 Task: Select the current location as Golden Gate National Recreation Area, California, United States . Now zoom - , and verify the location . Hide zoom slider
Action: Mouse moved to (178, 172)
Screenshot: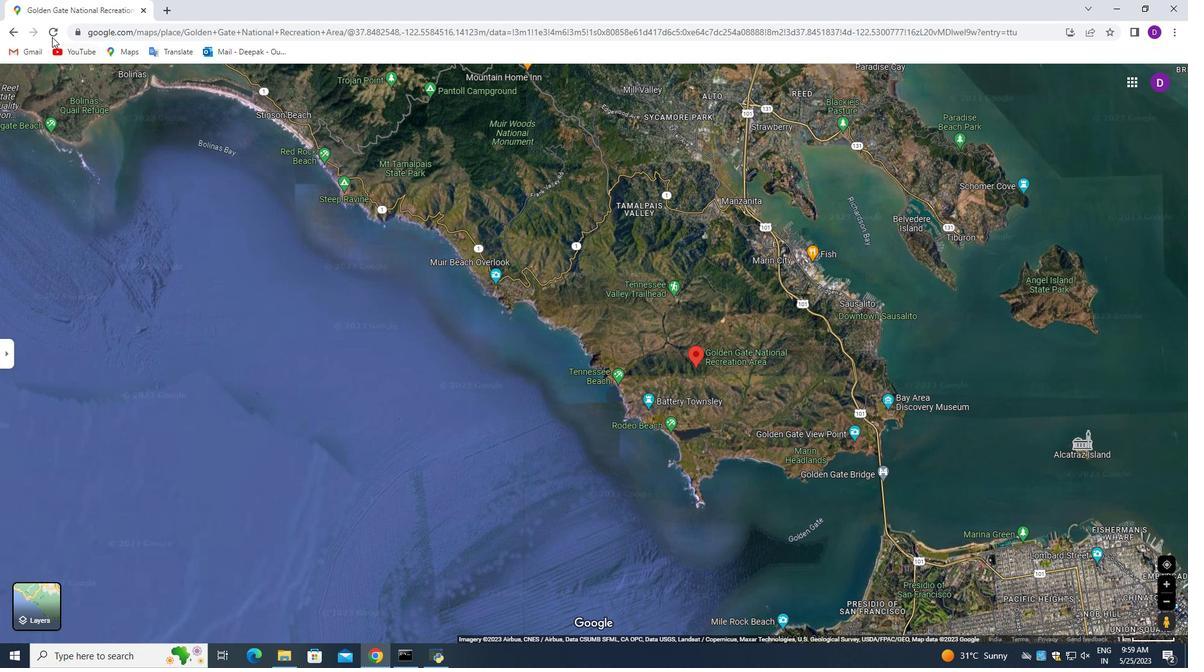 
Action: Mouse pressed left at (178, 172)
Screenshot: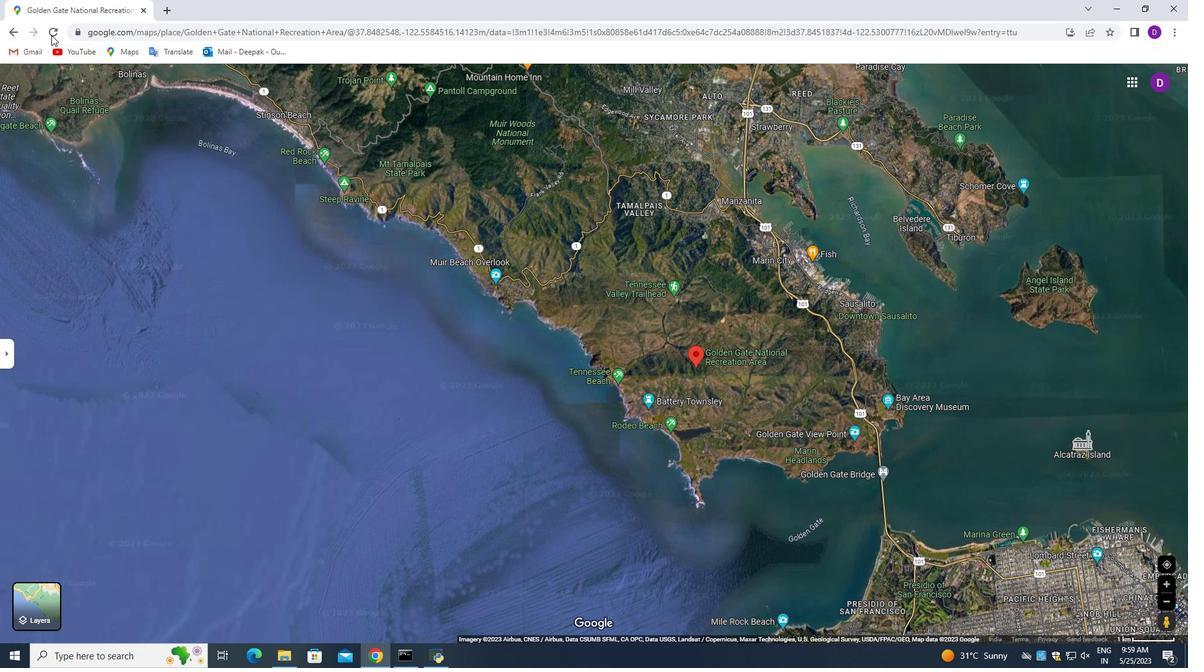 
Action: Mouse moved to (318, 186)
Screenshot: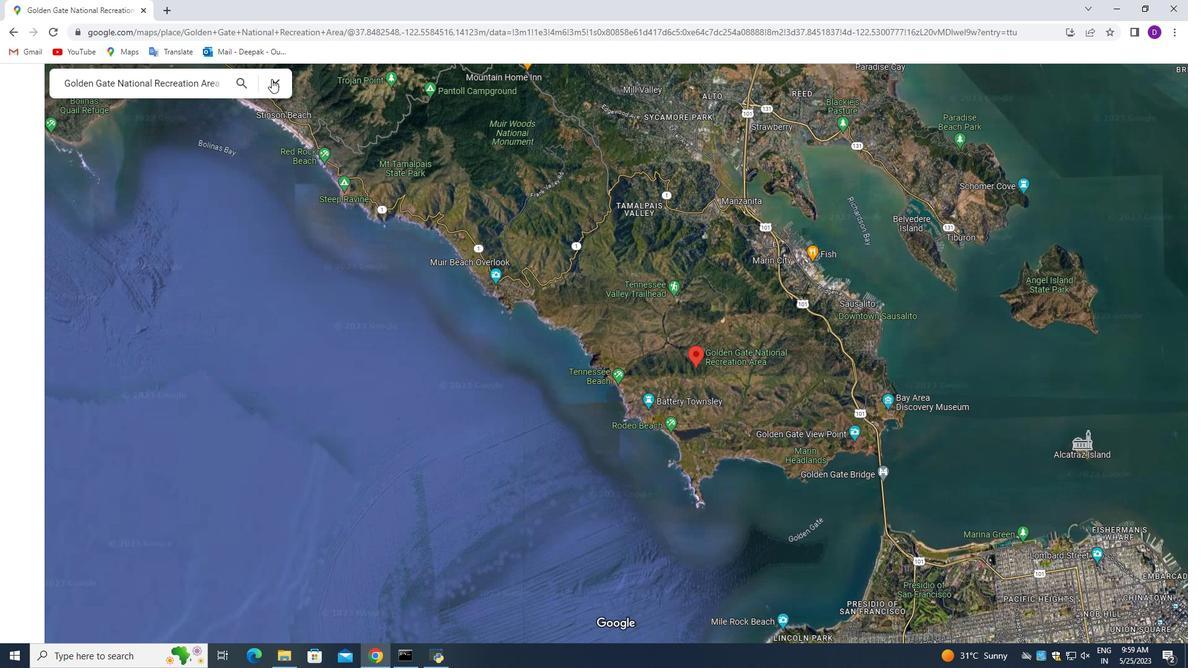 
Action: Mouse pressed left at (318, 186)
Screenshot: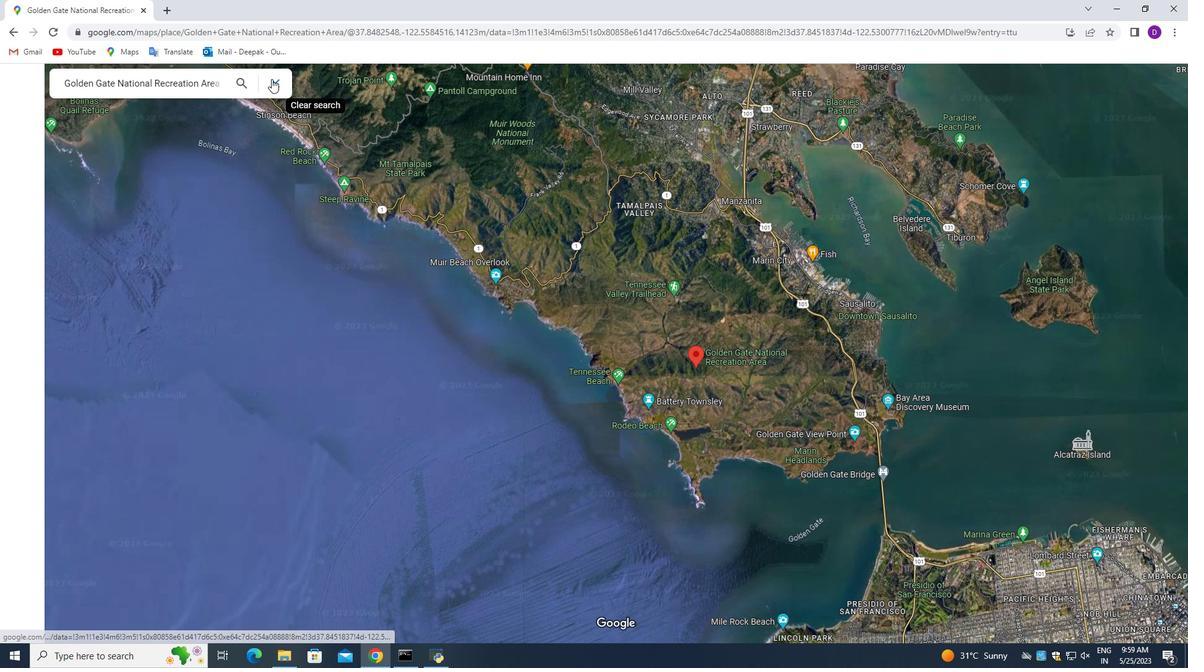 
Action: Mouse moved to (224, 186)
Screenshot: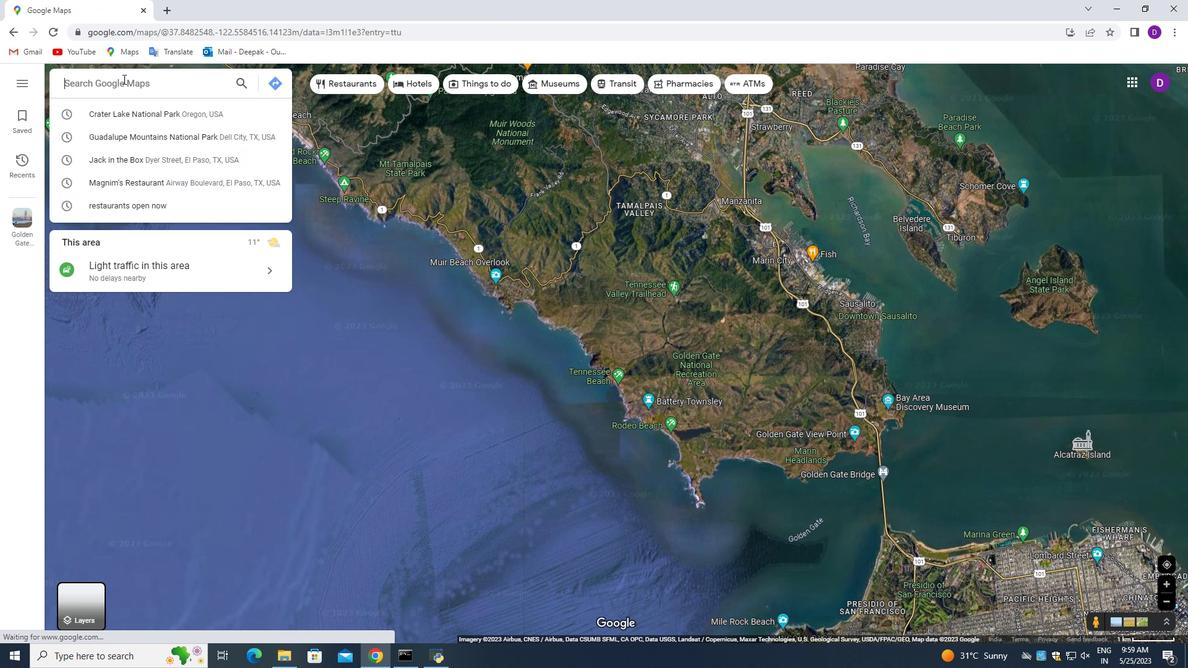 
Action: Mouse pressed left at (224, 186)
Screenshot: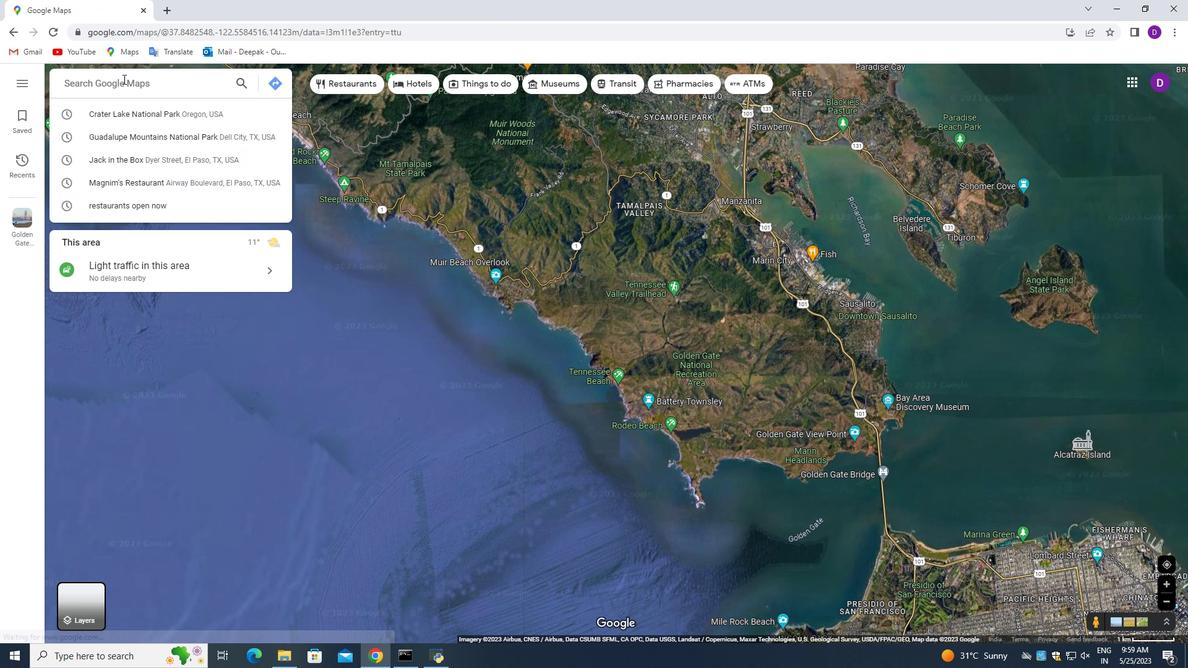 
Action: Mouse moved to (370, 207)
Screenshot: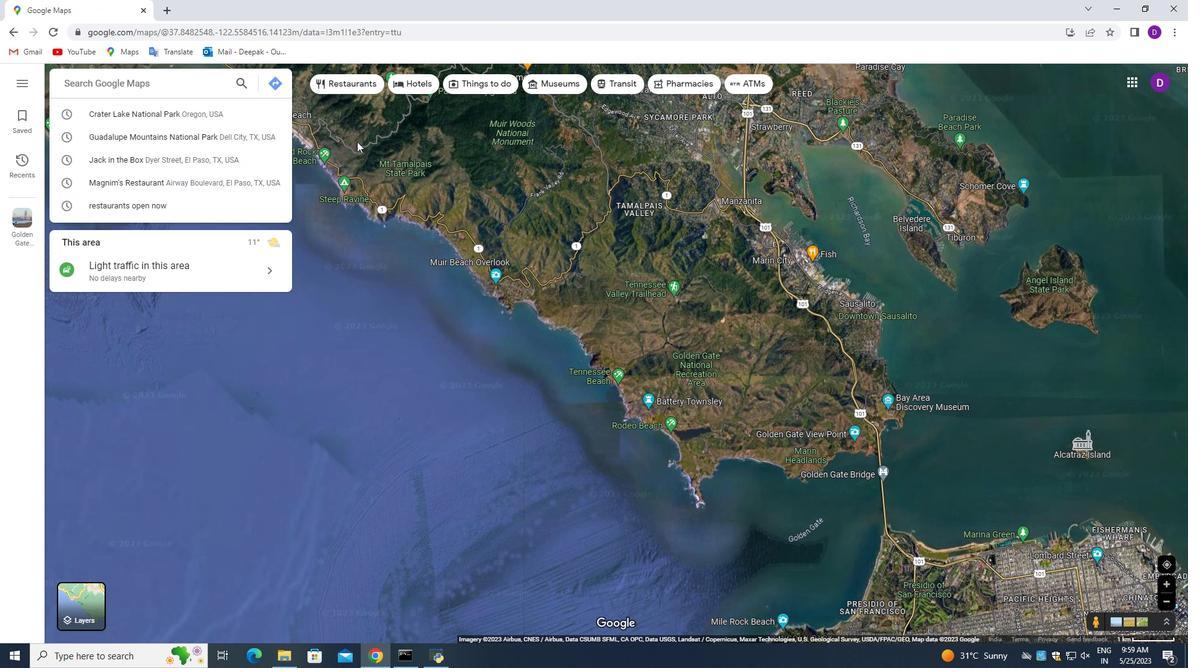 
Action: Key pressed <Key.enter><Key.shift_r><Key.shift_r><Key.shift_r>Golden<Key.space><Key.shift_r>Gate<Key.space><Key.shift>National<Key.space><Key.shift_r>Recreation<Key.space><Key.shift_r>Area,<Key.space><Key.shift_r>California,<Key.space><Key.shift>United<Key.space><Key.shift_r>States<Key.enter>
Screenshot: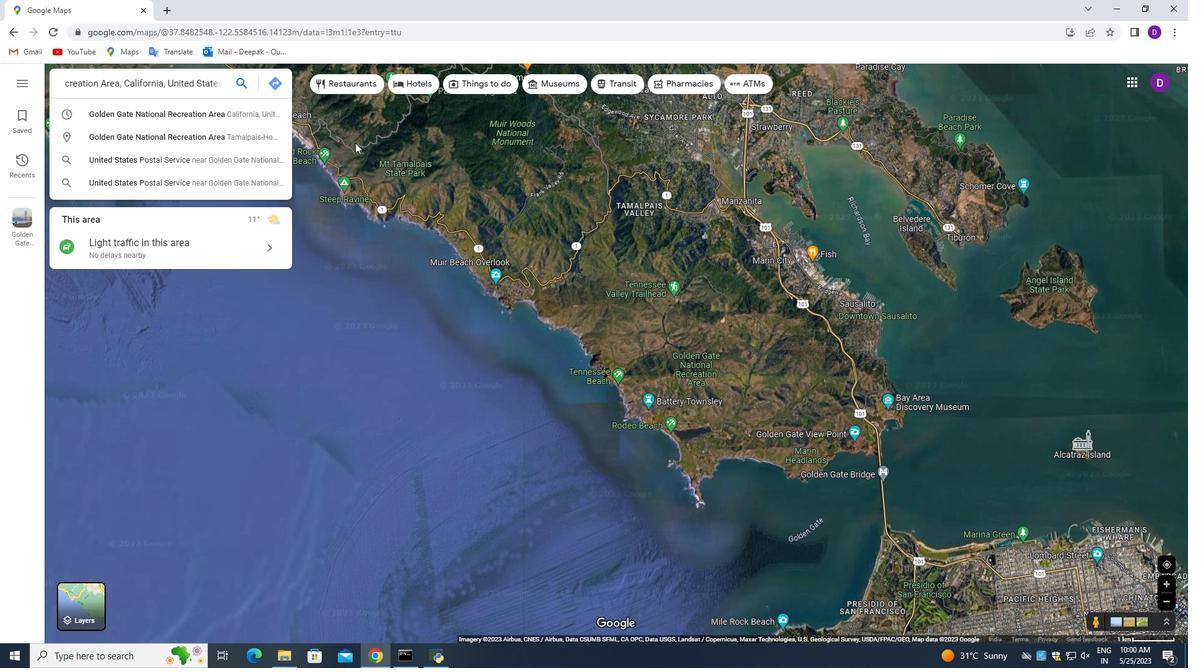
Action: Mouse moved to (588, 234)
Screenshot: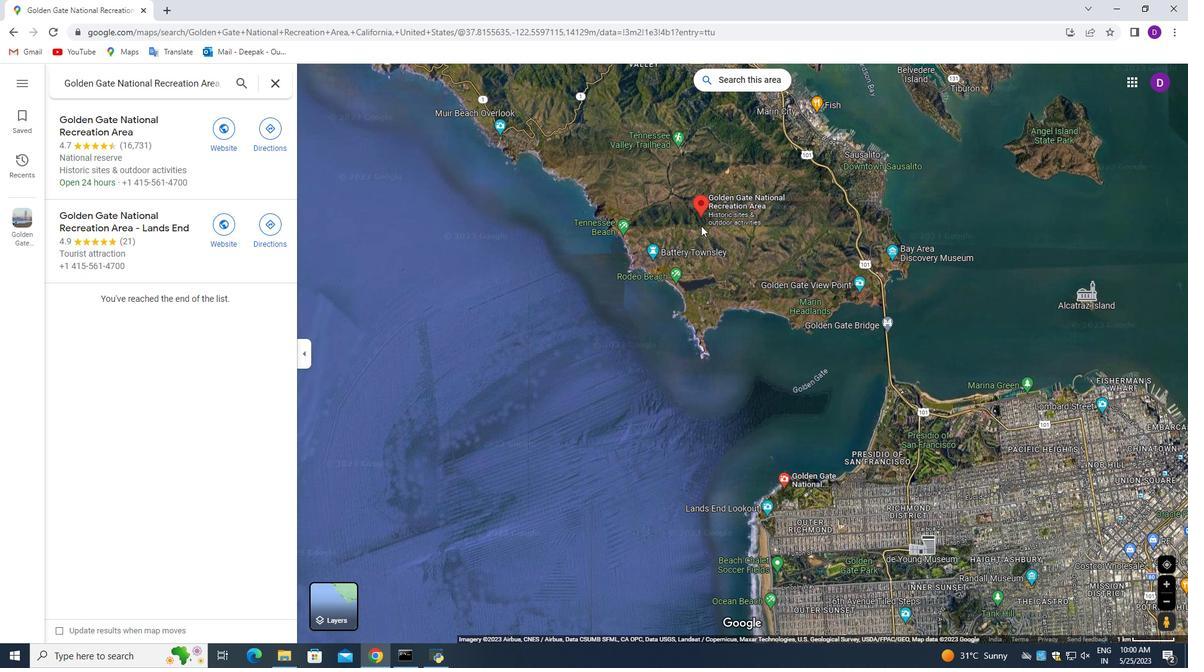 
Action: Mouse scrolled (588, 234) with delta (0, 0)
Screenshot: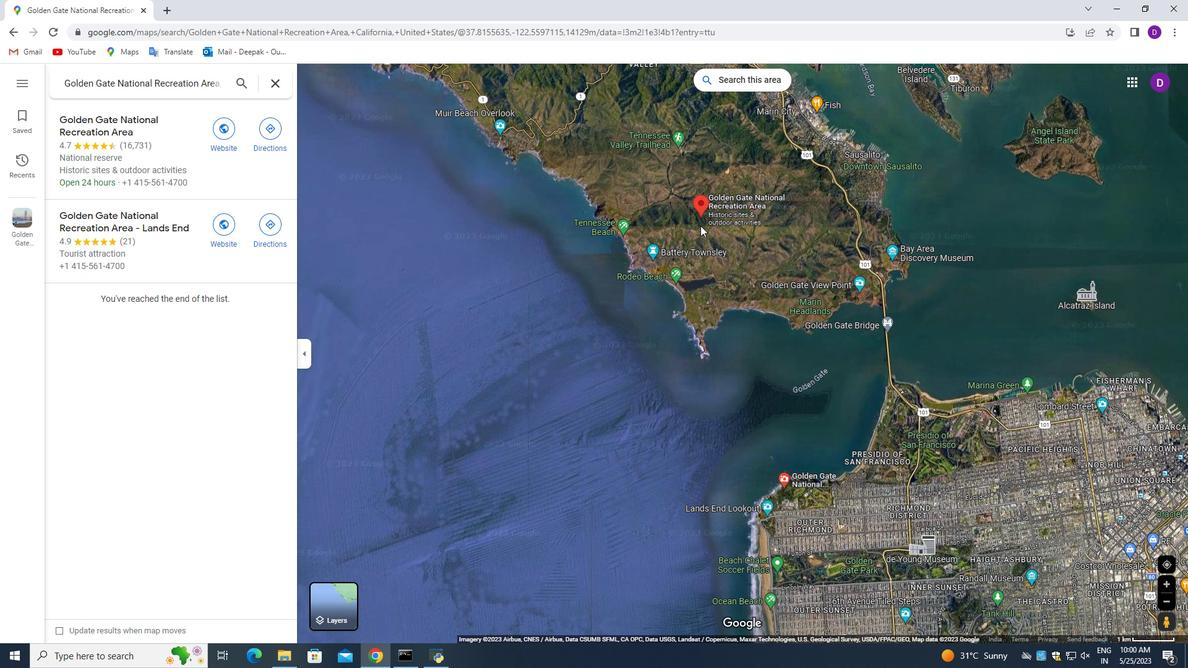 
Action: Mouse moved to (587, 234)
Screenshot: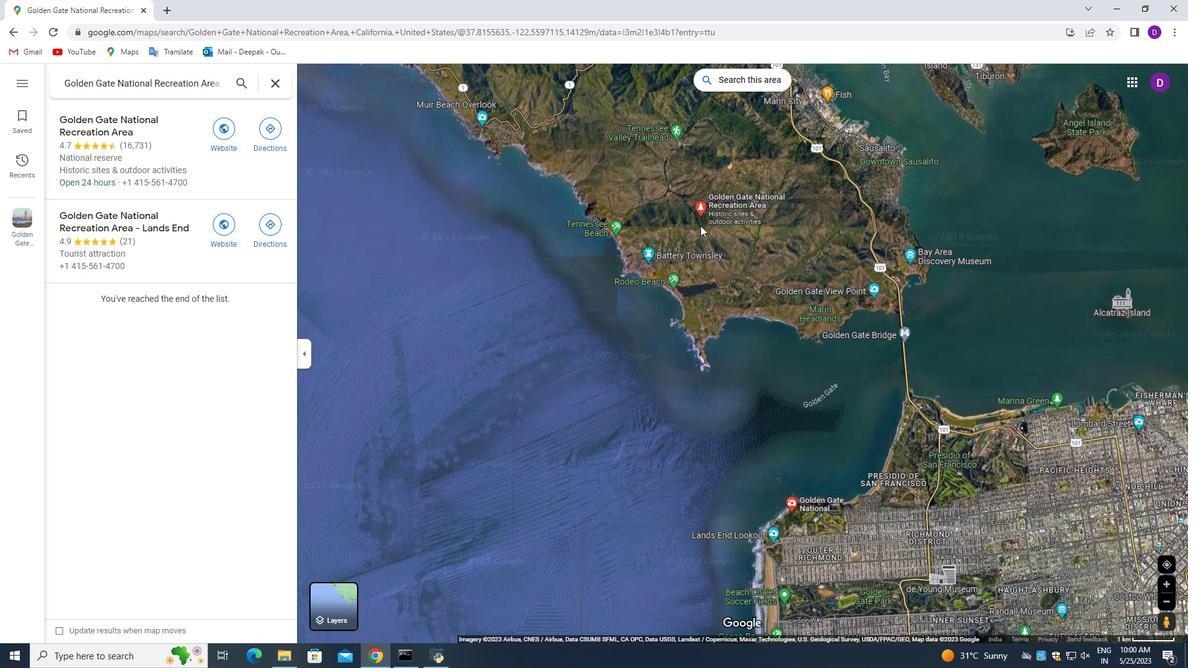 
Action: Mouse scrolled (587, 234) with delta (0, 0)
Screenshot: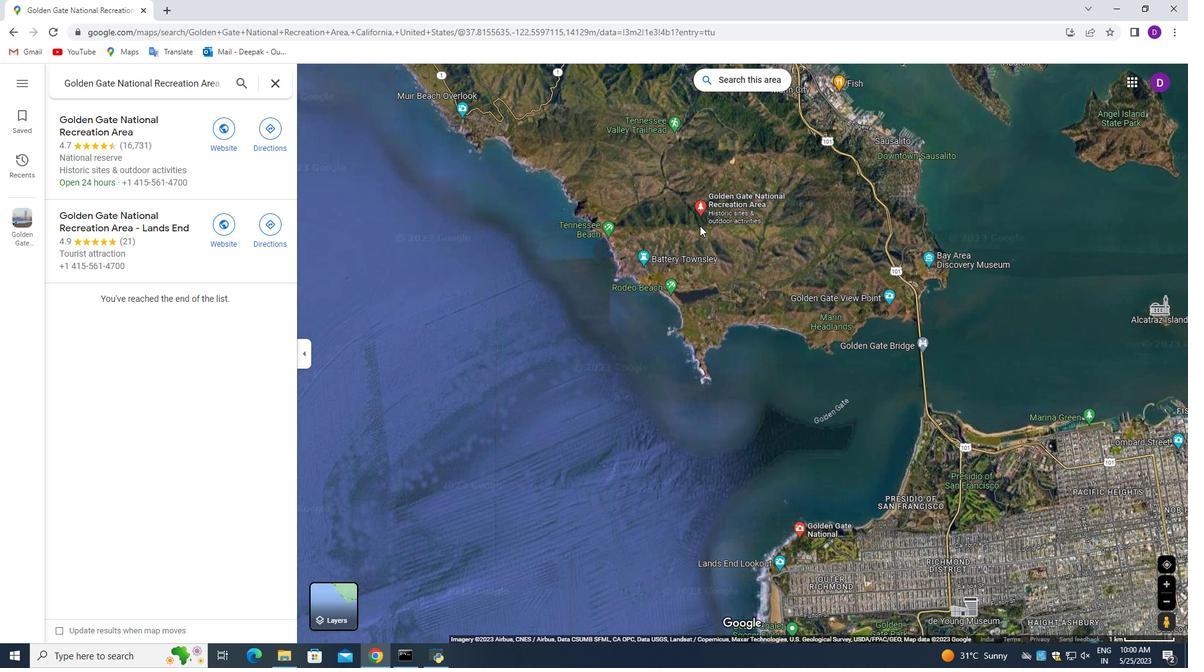 
Action: Mouse scrolled (587, 234) with delta (0, 0)
Screenshot: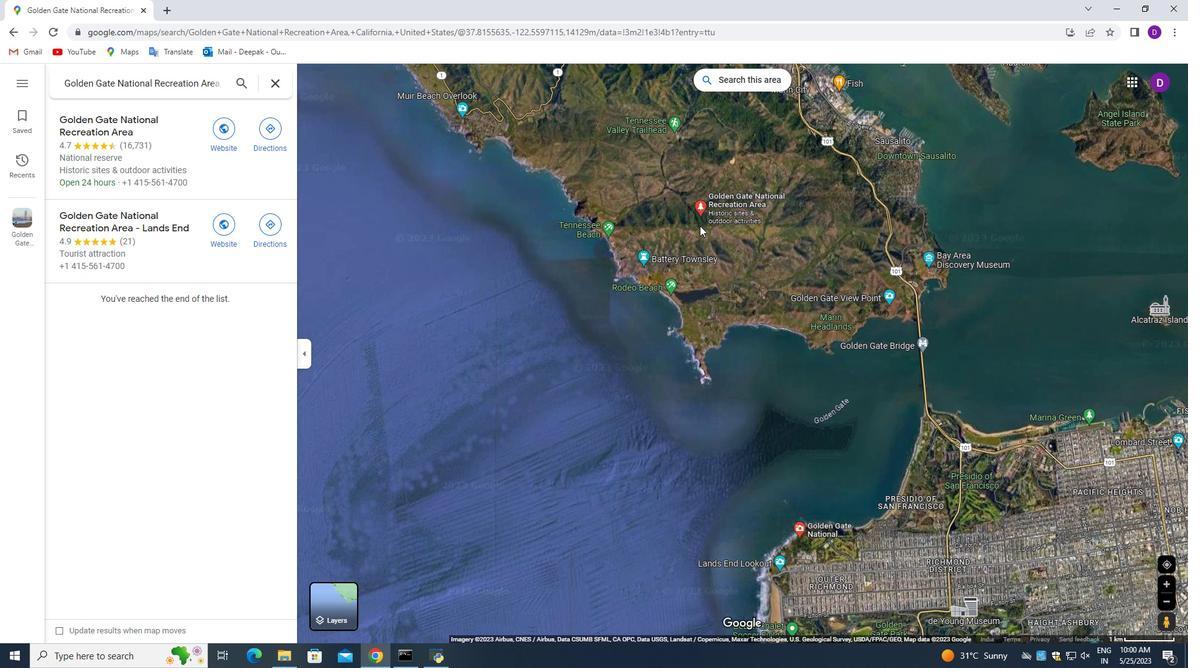 
Action: Mouse scrolled (587, 234) with delta (0, 0)
Screenshot: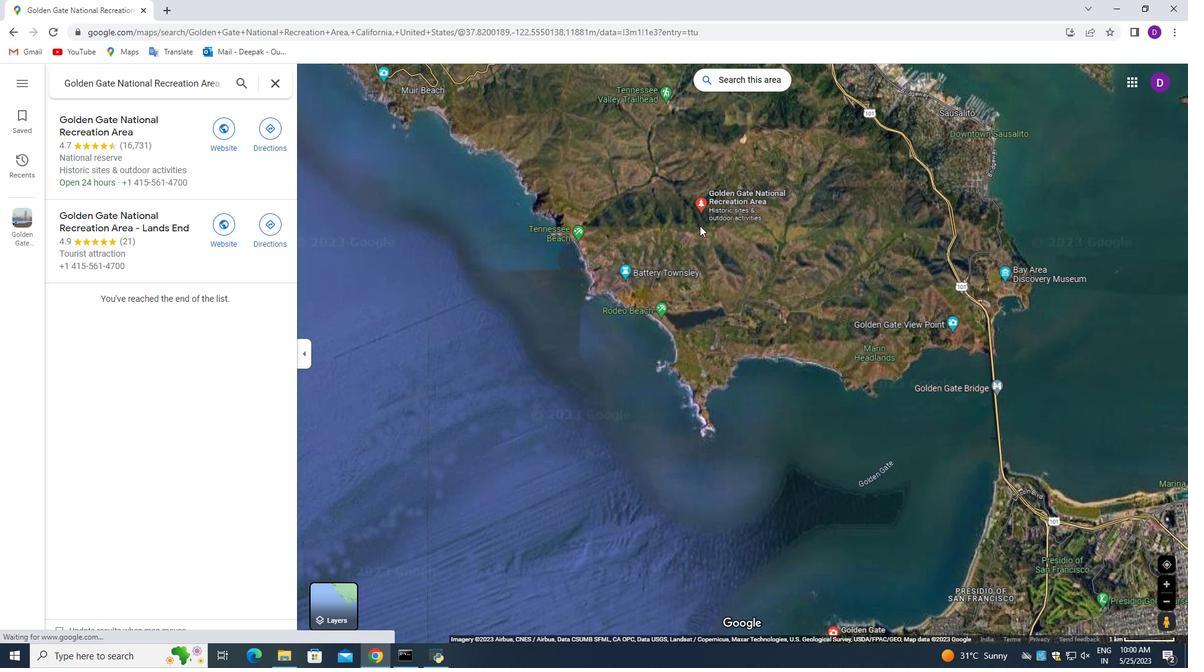 
Action: Mouse scrolled (587, 234) with delta (0, 0)
Screenshot: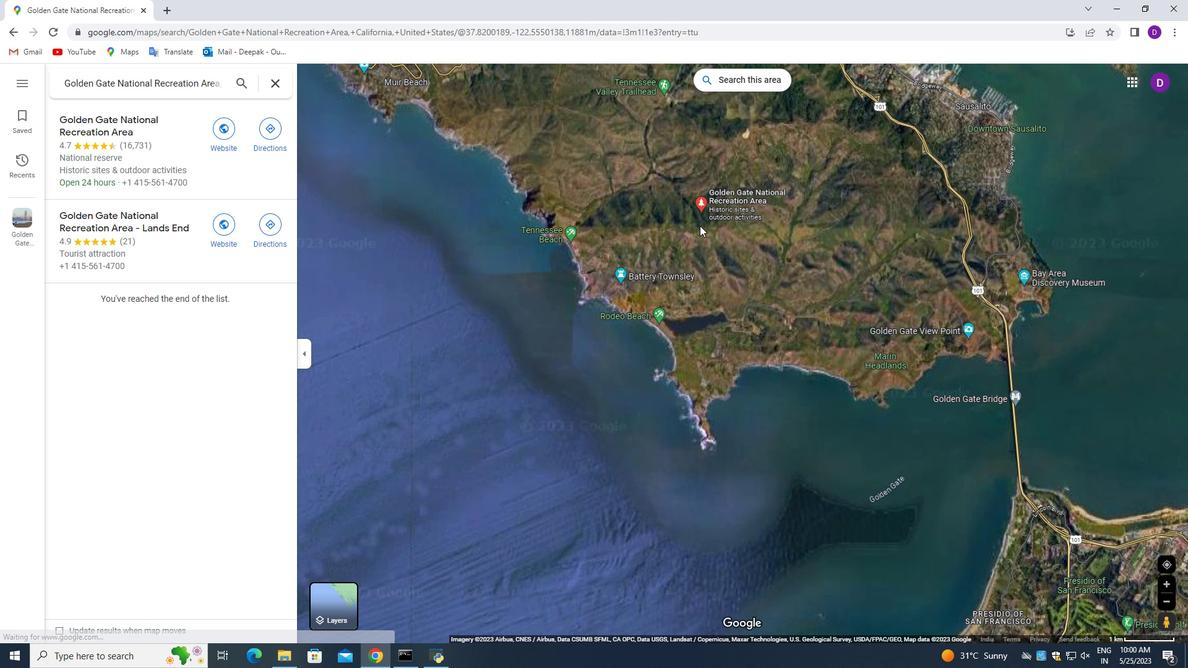 
Action: Mouse moved to (592, 229)
Screenshot: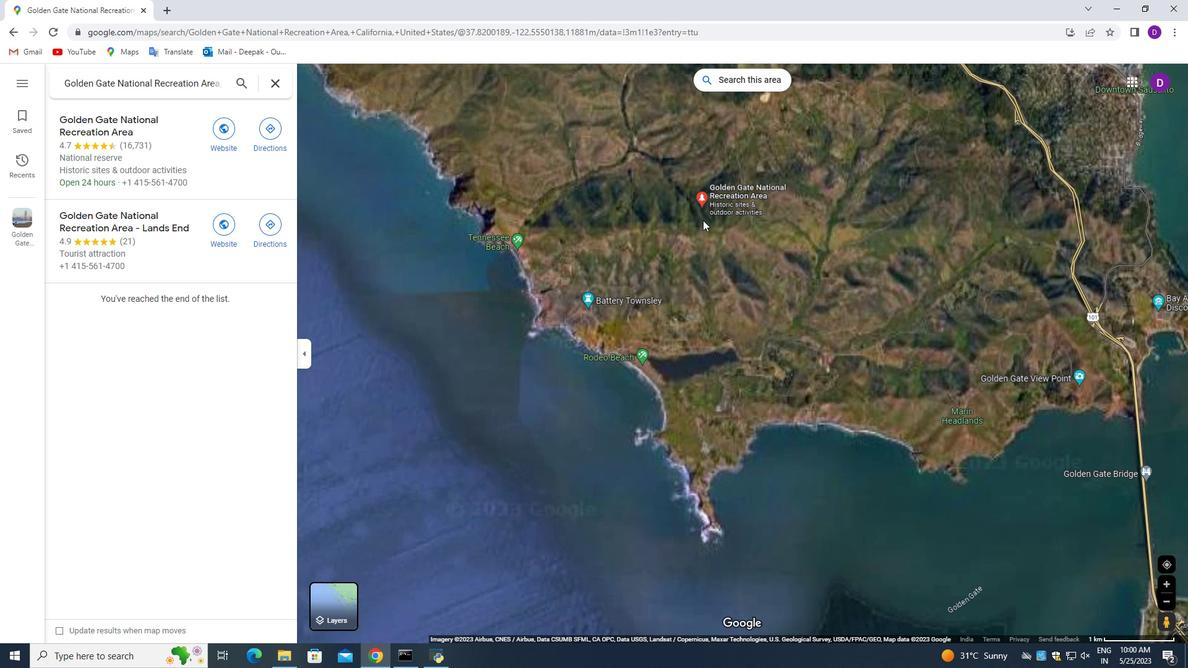 
Action: Mouse scrolled (592, 229) with delta (0, 0)
Screenshot: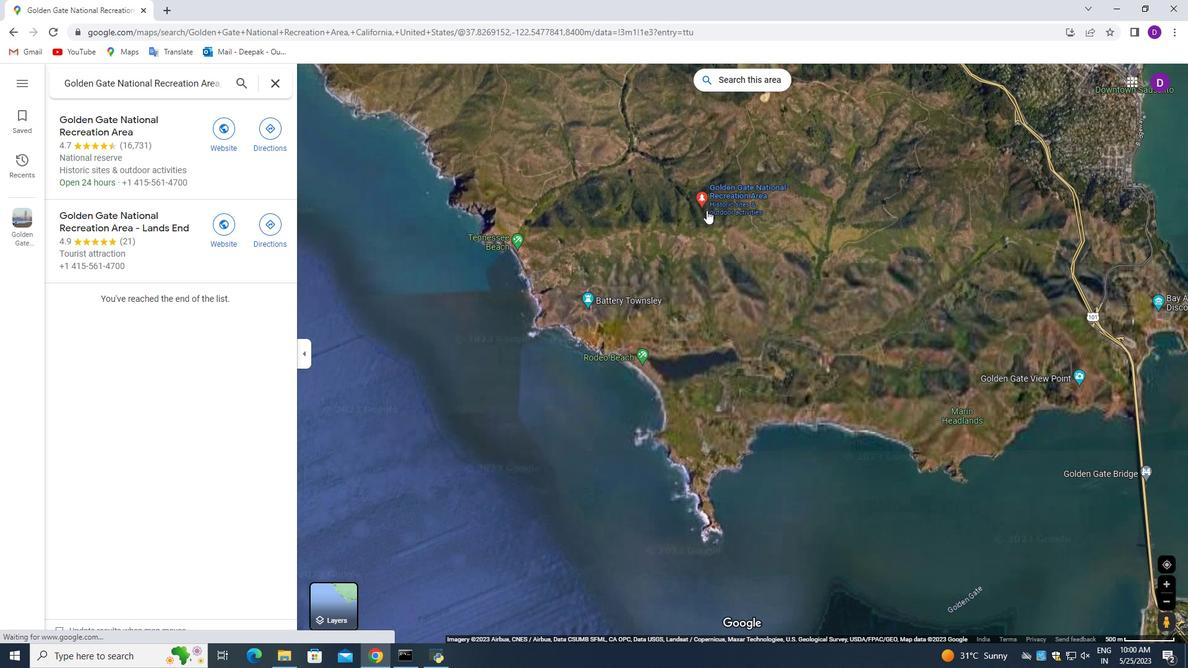 
Action: Mouse moved to (586, 231)
Screenshot: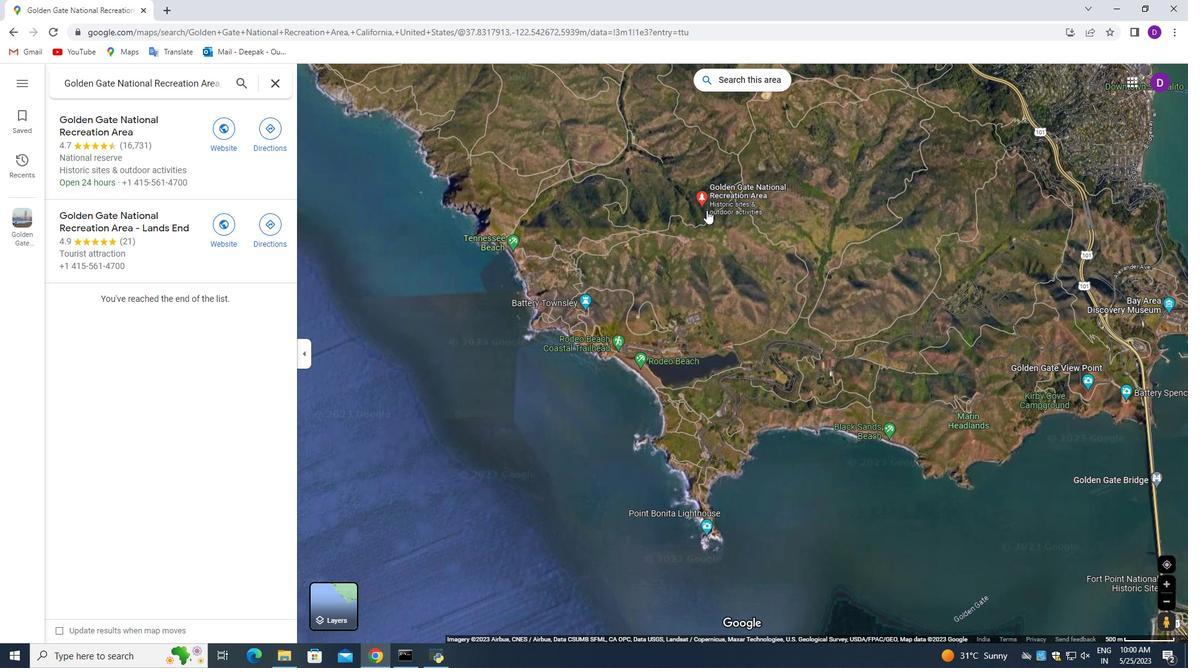 
Action: Mouse scrolled (586, 232) with delta (0, 0)
Screenshot: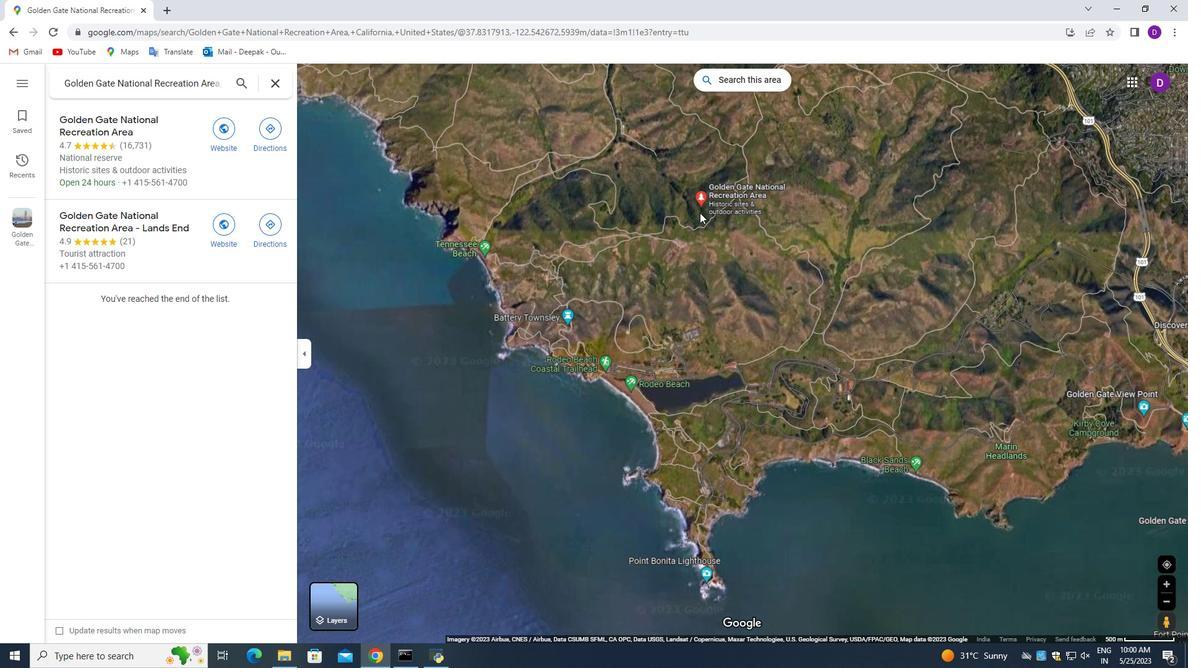 
Action: Mouse scrolled (586, 232) with delta (0, 0)
Screenshot: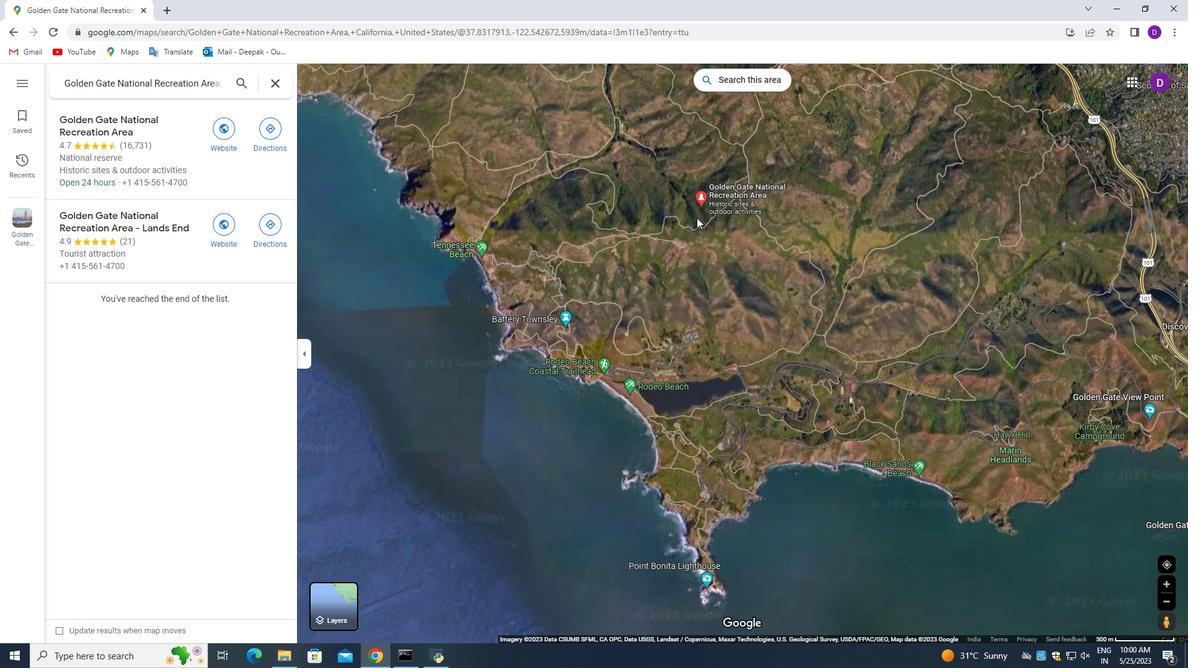
Action: Mouse moved to (590, 230)
Screenshot: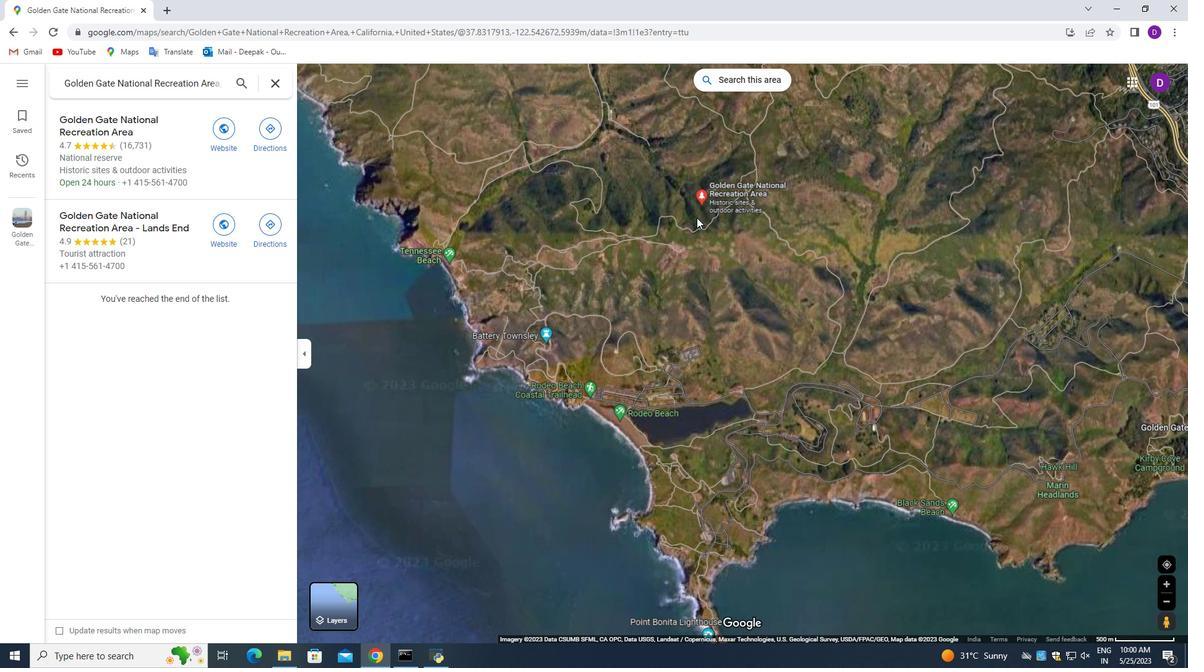 
Action: Mouse scrolled (590, 231) with delta (0, 0)
Screenshot: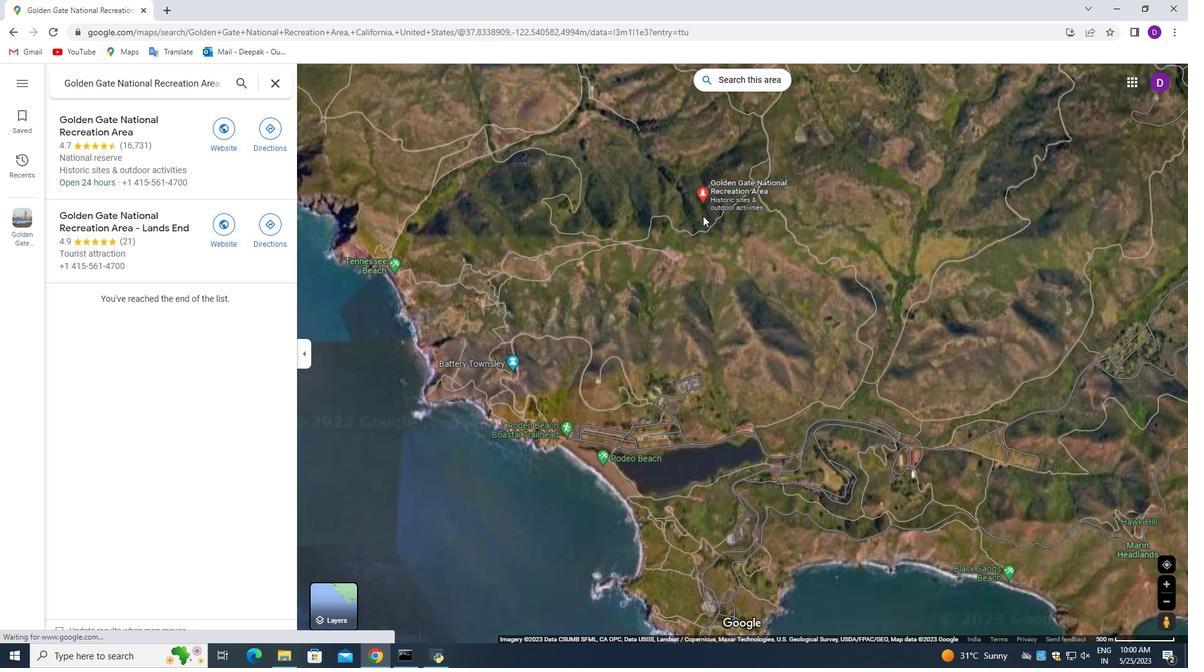 
Action: Mouse scrolled (590, 231) with delta (0, 0)
Screenshot: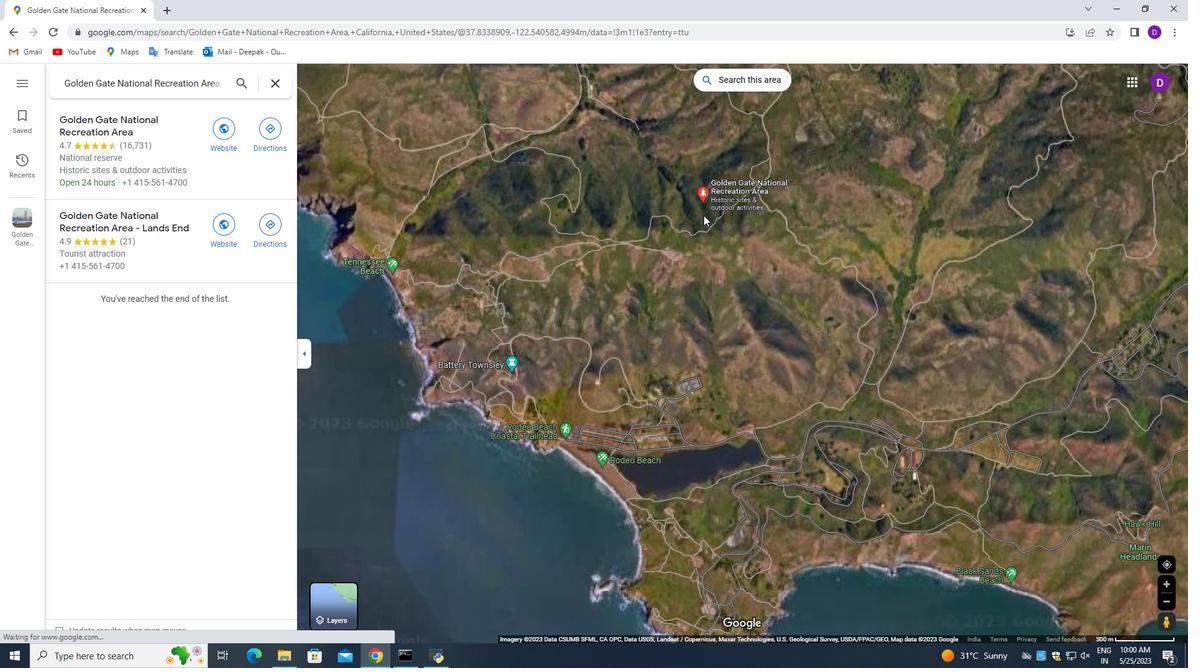 
Action: Mouse moved to (590, 230)
Screenshot: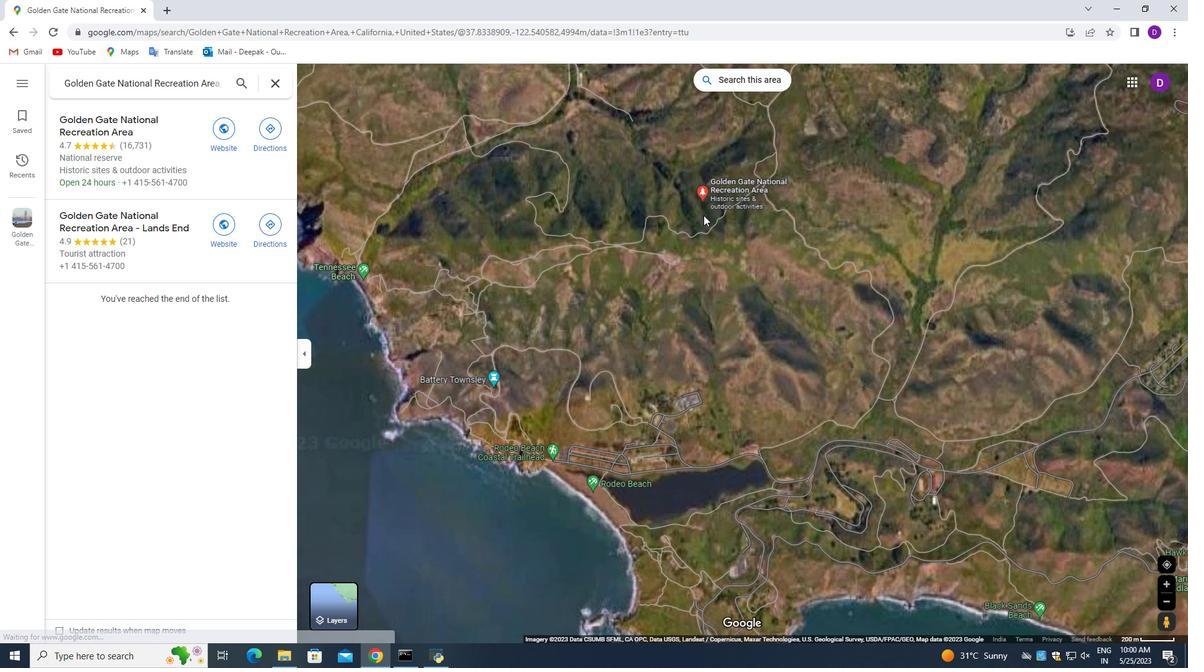 
Action: Mouse scrolled (590, 230) with delta (0, 0)
Screenshot: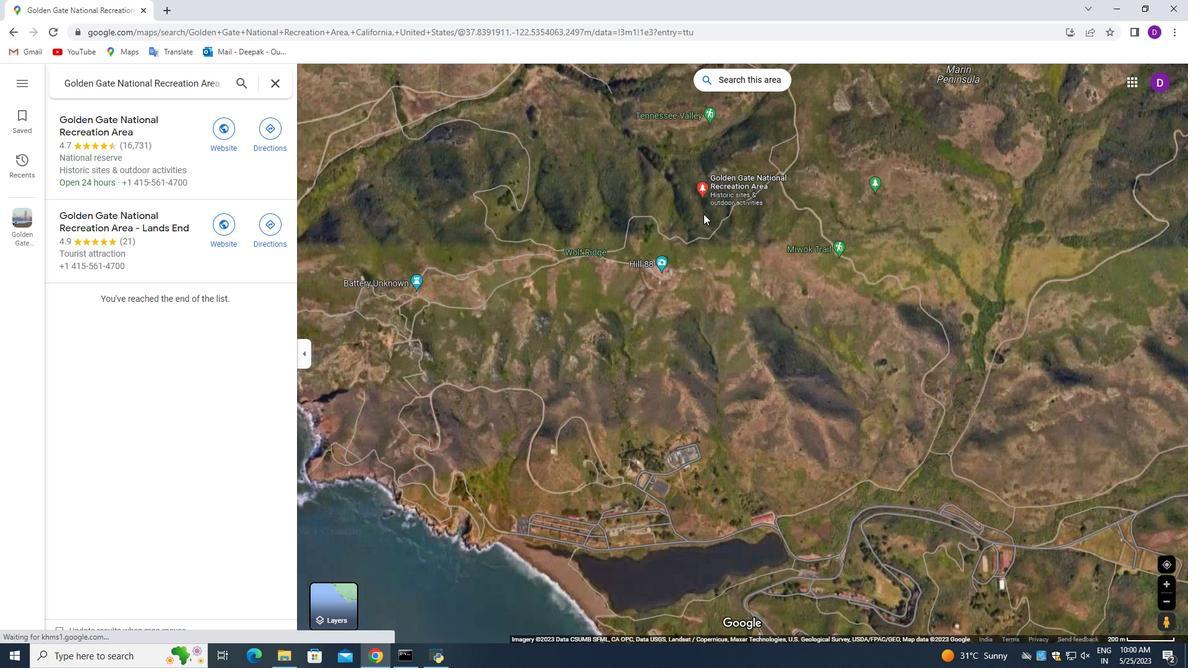 
Action: Mouse scrolled (590, 230) with delta (0, 0)
Screenshot: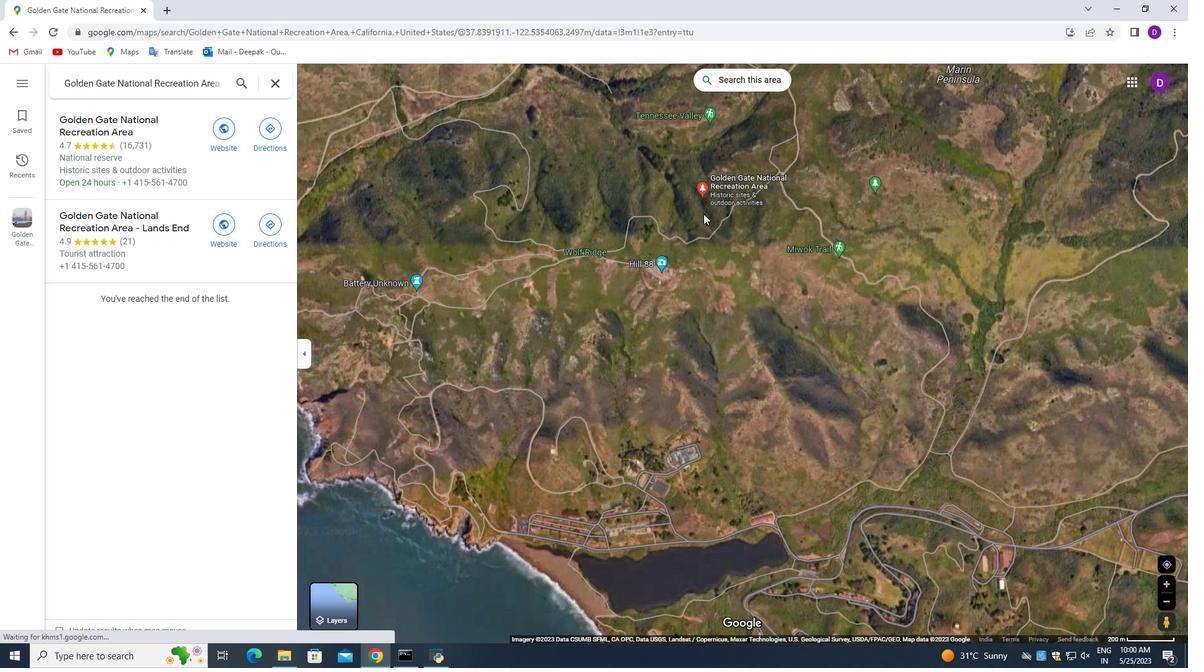 
Action: Mouse moved to (591, 228)
Screenshot: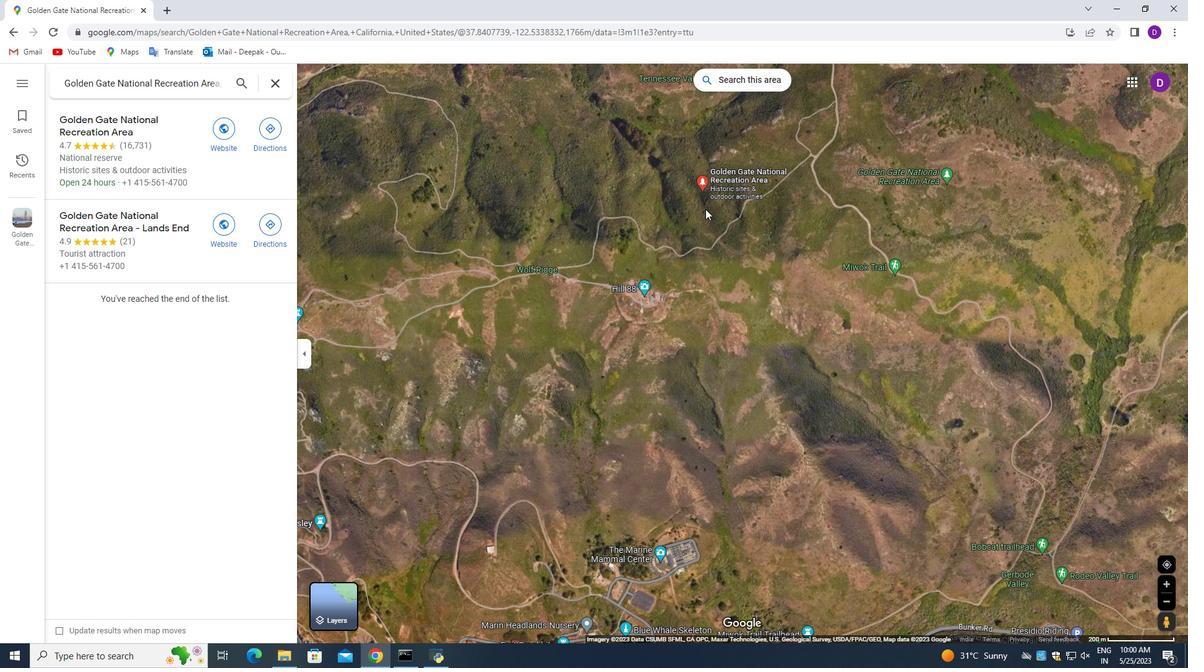 
Action: Mouse scrolled (591, 228) with delta (0, 0)
Screenshot: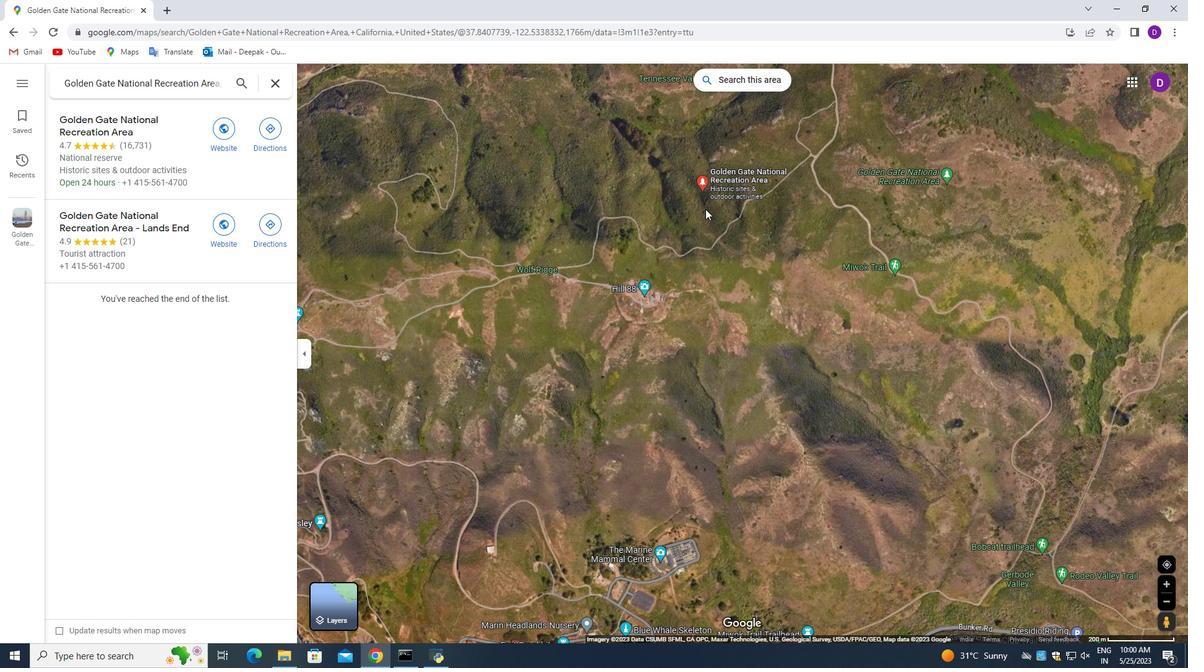 
Action: Mouse scrolled (591, 228) with delta (0, 0)
Screenshot: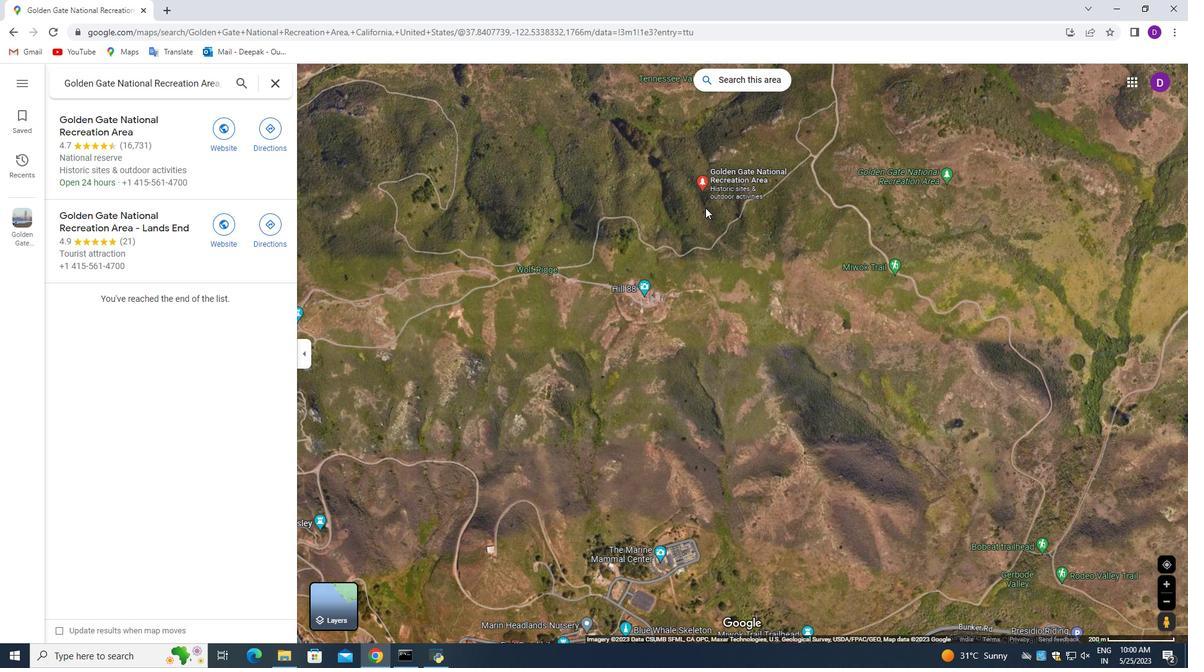 
Action: Mouse moved to (590, 227)
Screenshot: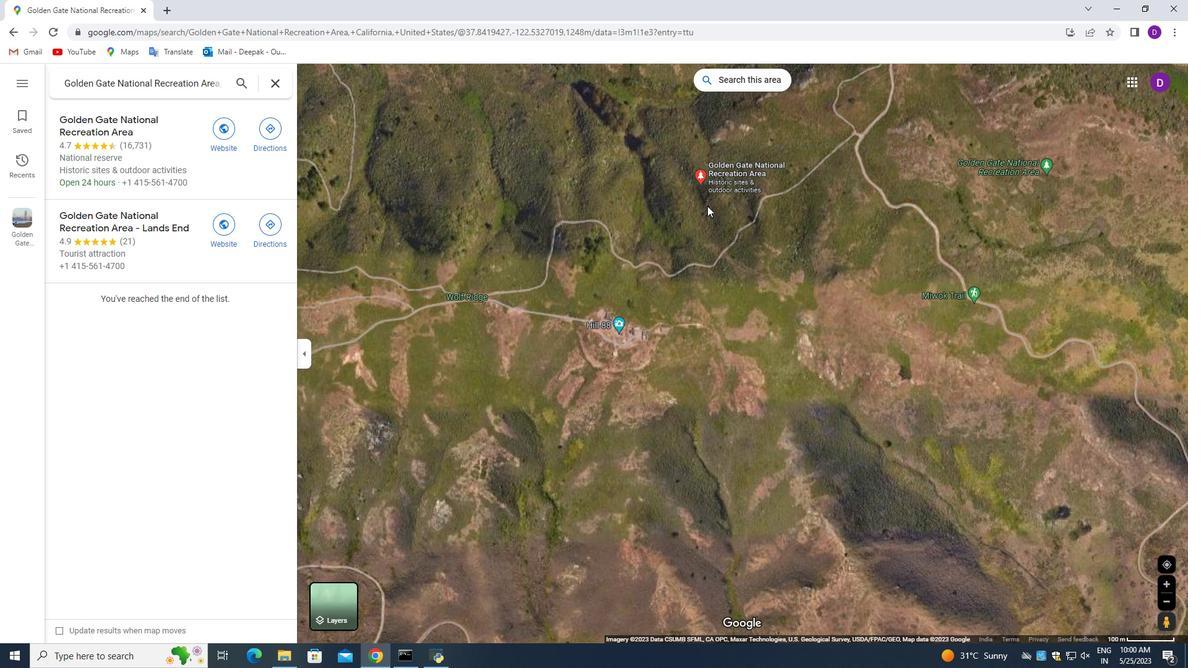
Action: Mouse scrolled (590, 227) with delta (0, 0)
Screenshot: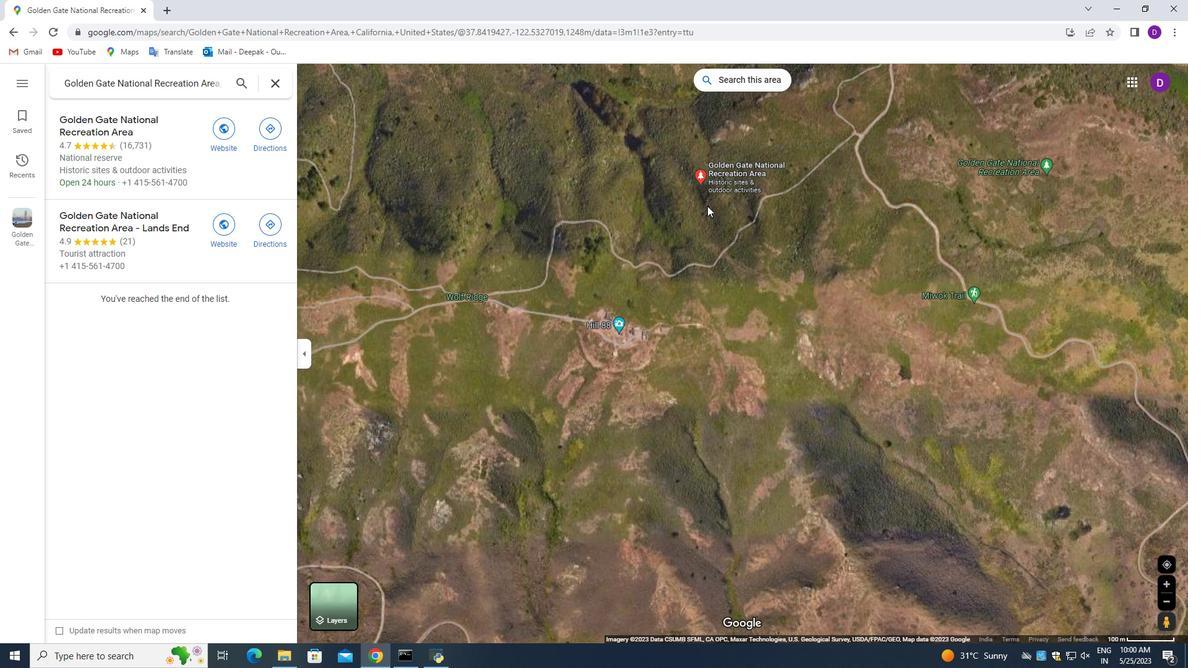 
Action: Mouse moved to (590, 227)
Screenshot: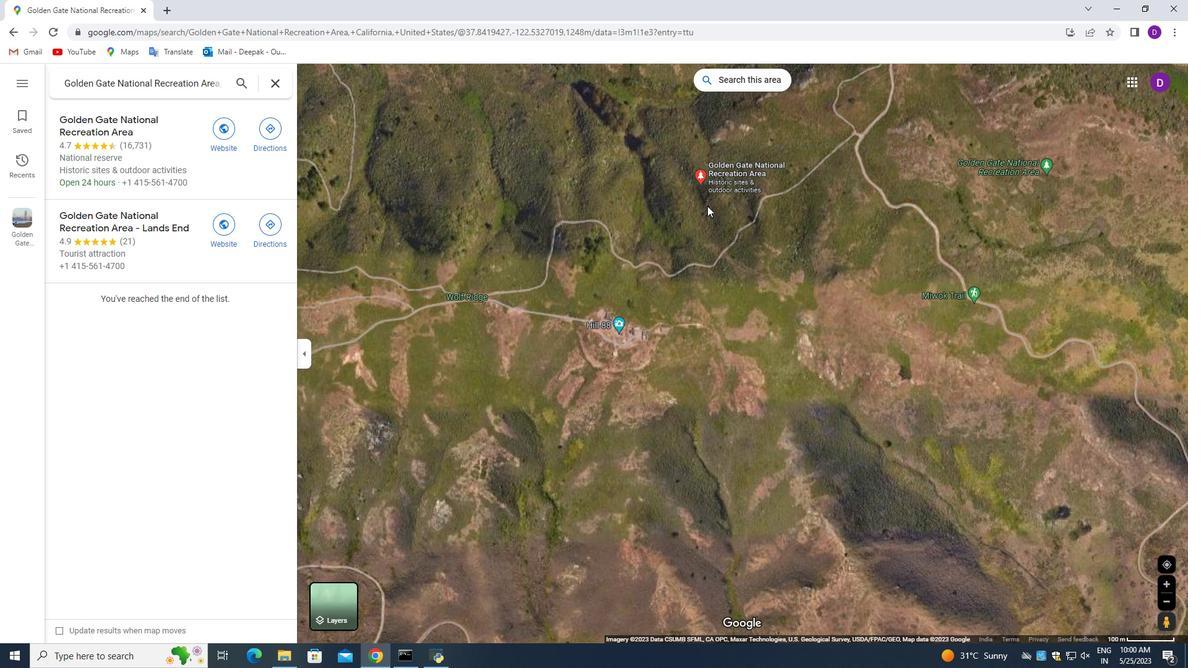 
Action: Mouse scrolled (590, 227) with delta (0, 0)
Screenshot: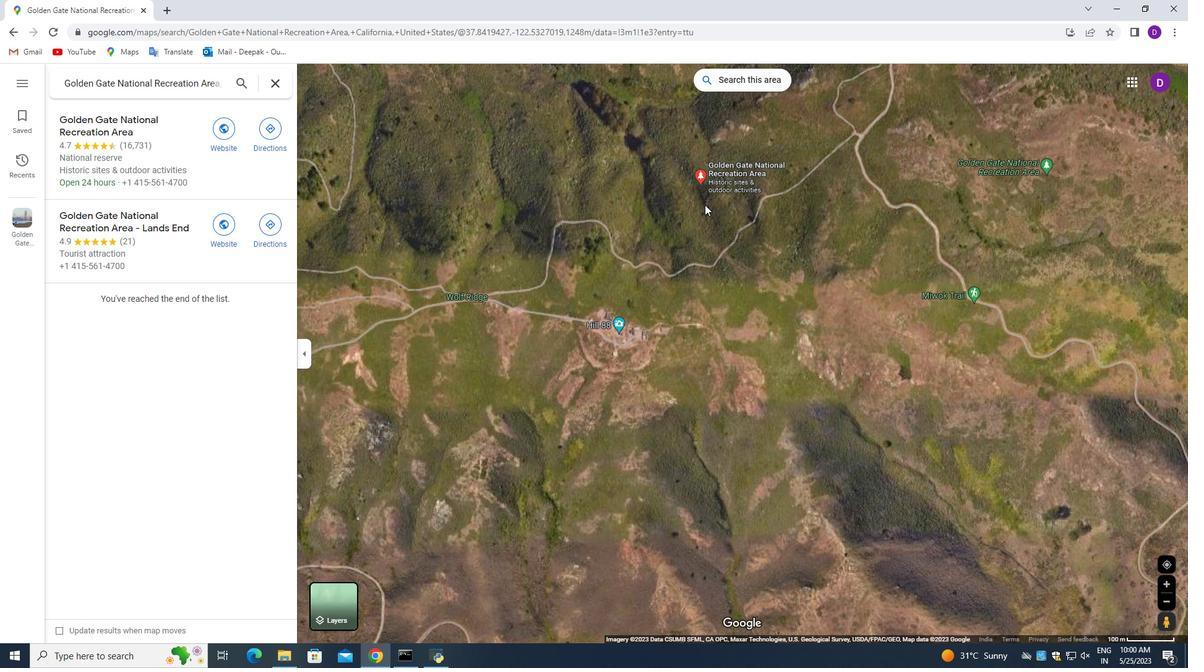 
Action: Mouse moved to (590, 227)
Screenshot: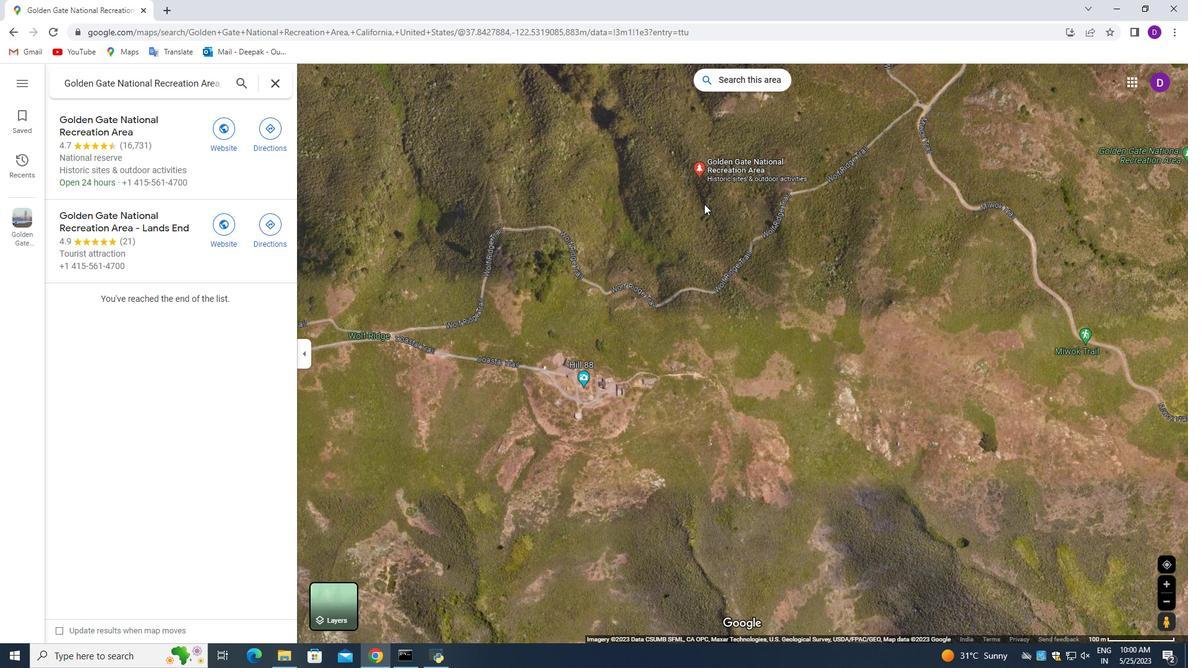 
Action: Mouse pressed left at (590, 227)
Screenshot: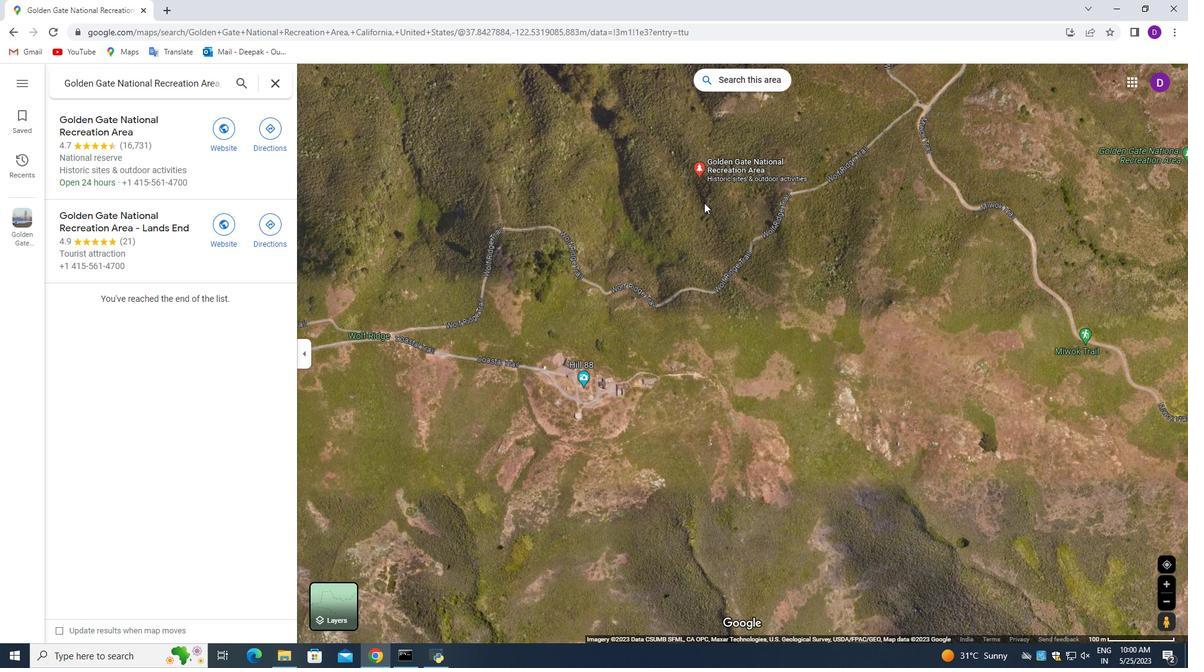 
Action: Mouse moved to (586, 240)
Screenshot: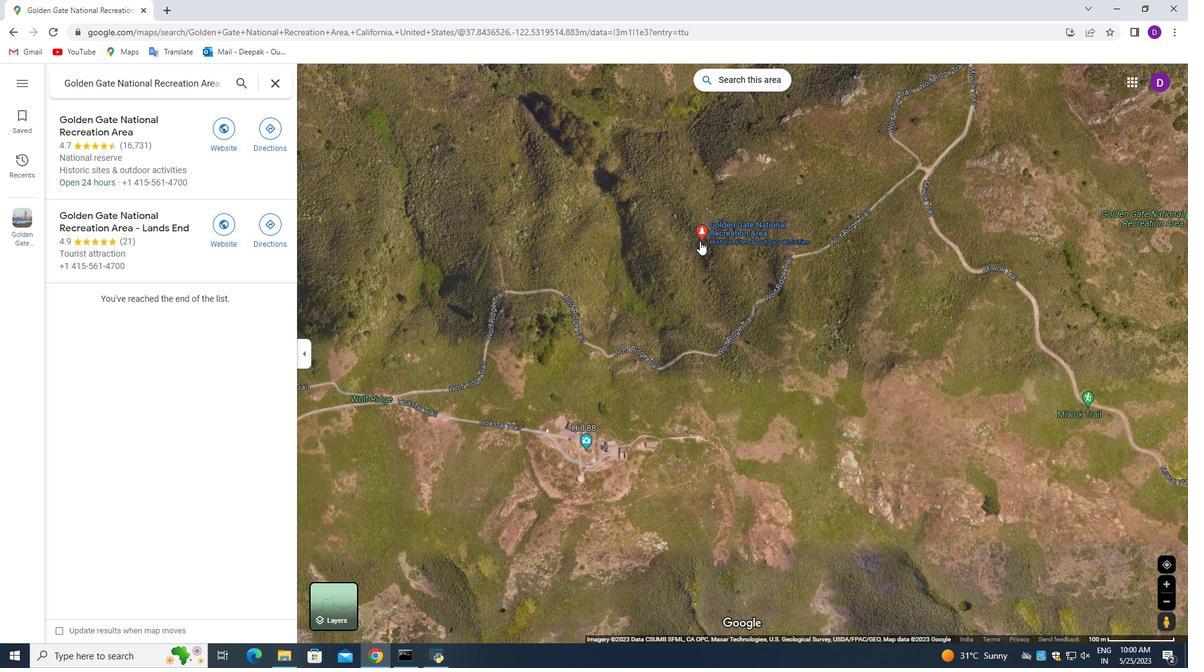 
Action: Mouse scrolled (586, 240) with delta (0, 0)
Screenshot: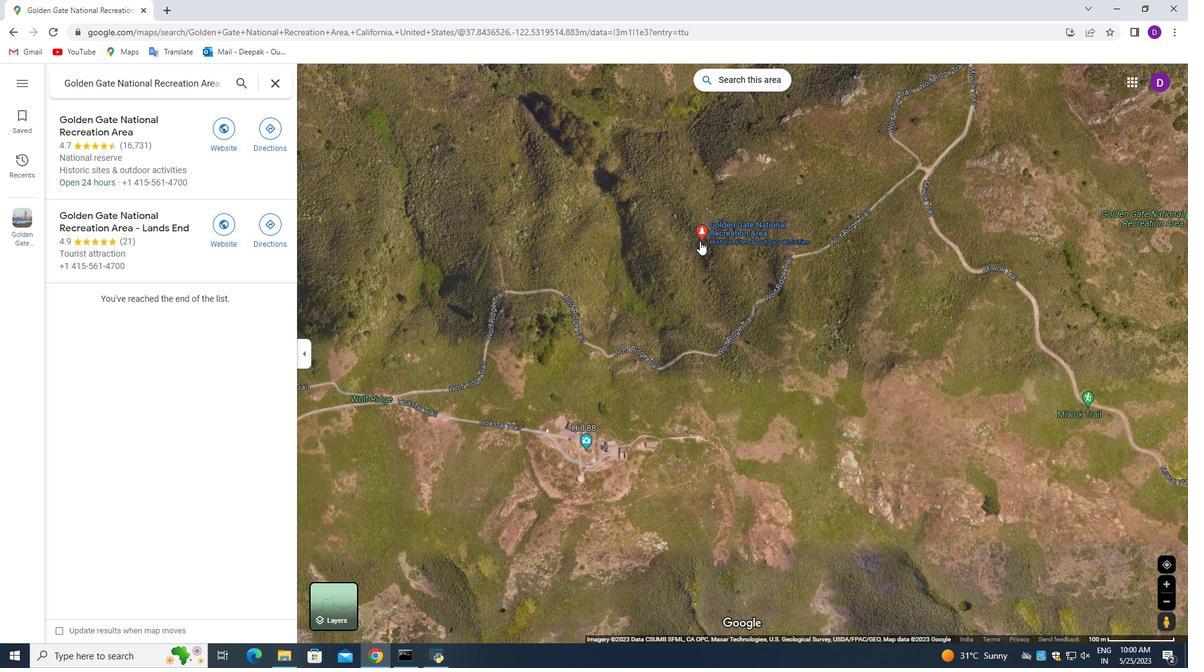 
Action: Mouse moved to (573, 241)
Screenshot: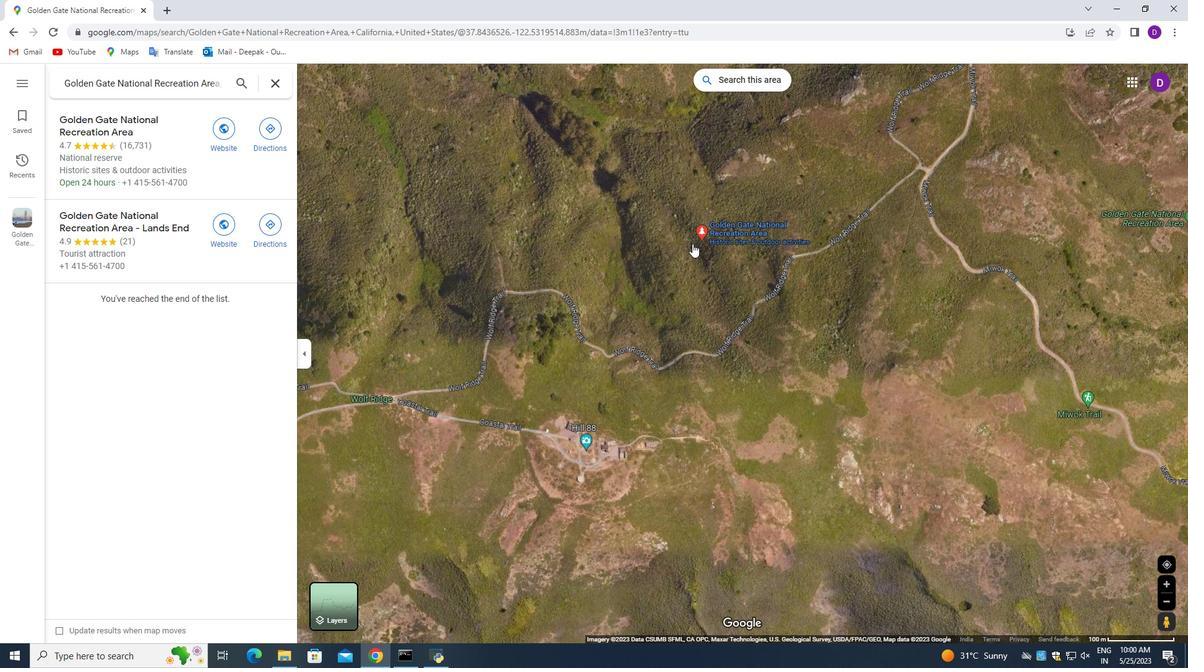 
Action: Mouse scrolled (573, 241) with delta (0, 0)
Screenshot: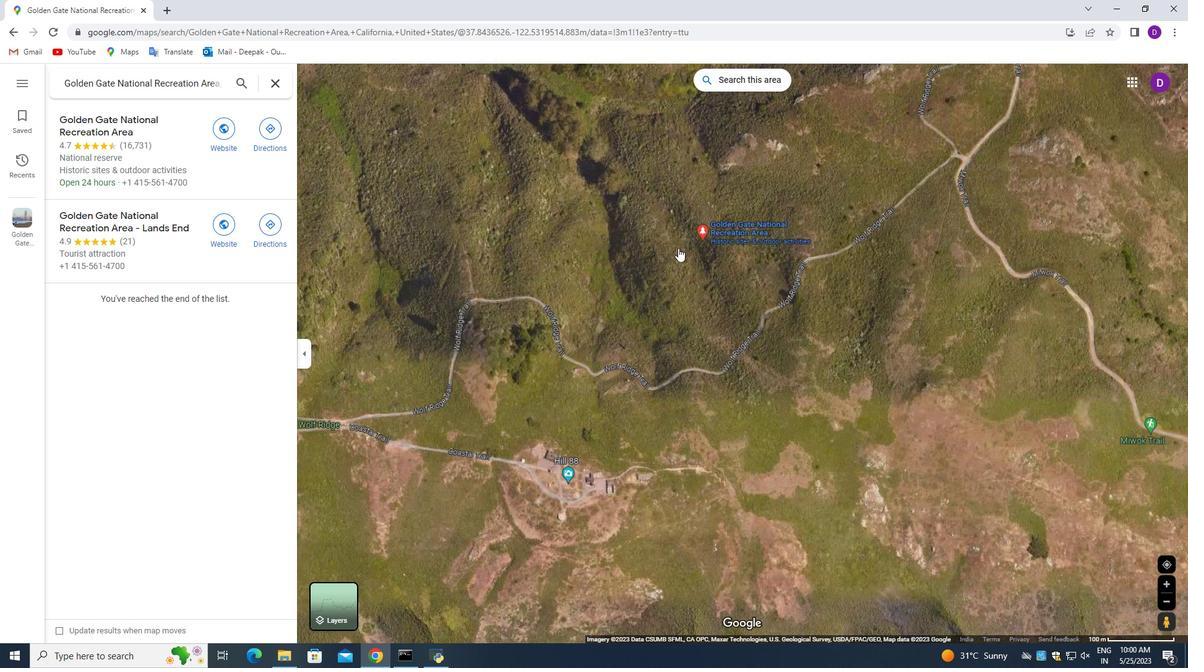
Action: Mouse moved to (579, 241)
Screenshot: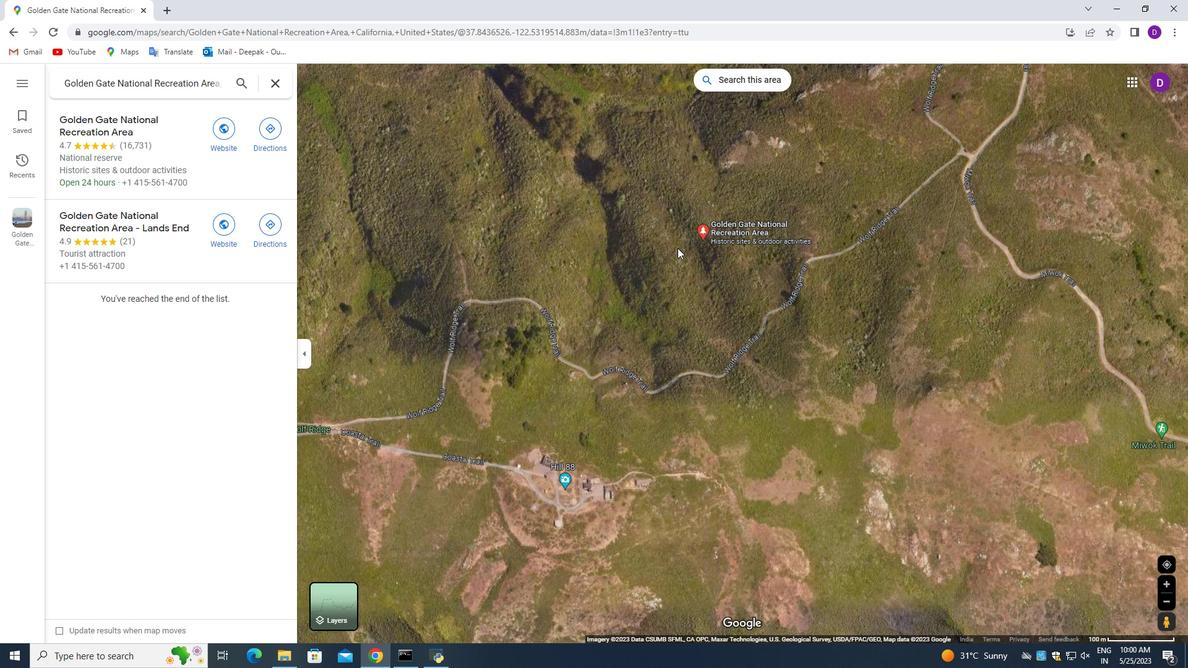 
Action: Mouse scrolled (576, 241) with delta (0, 0)
Screenshot: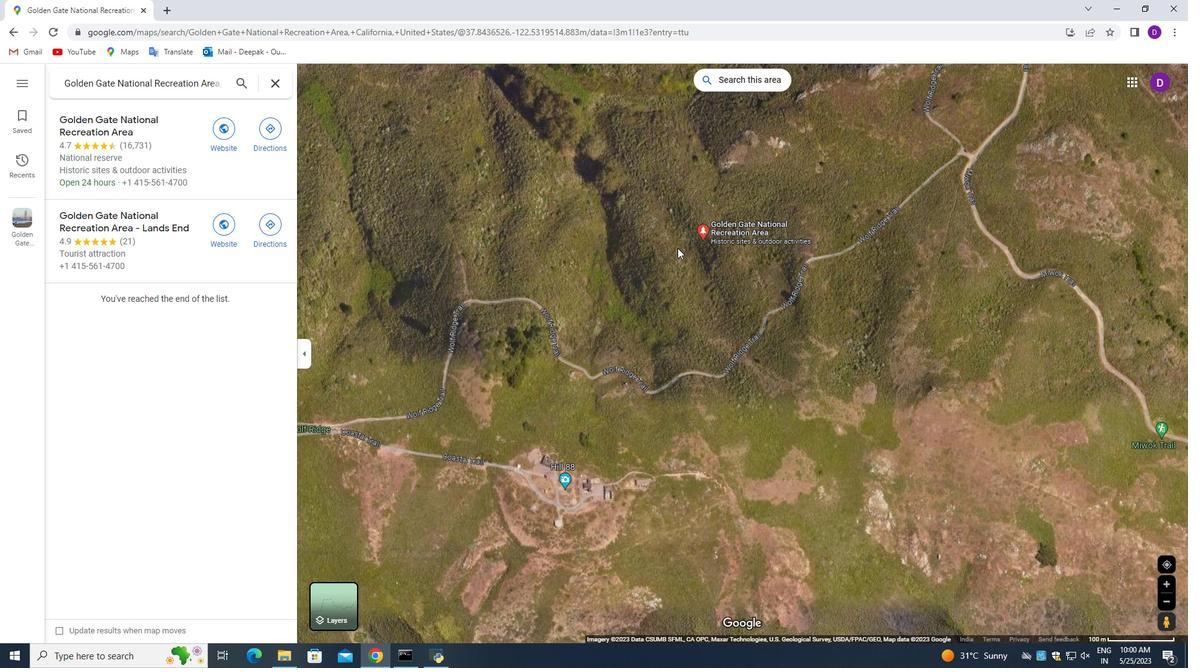 
Action: Mouse scrolled (579, 241) with delta (0, 0)
Screenshot: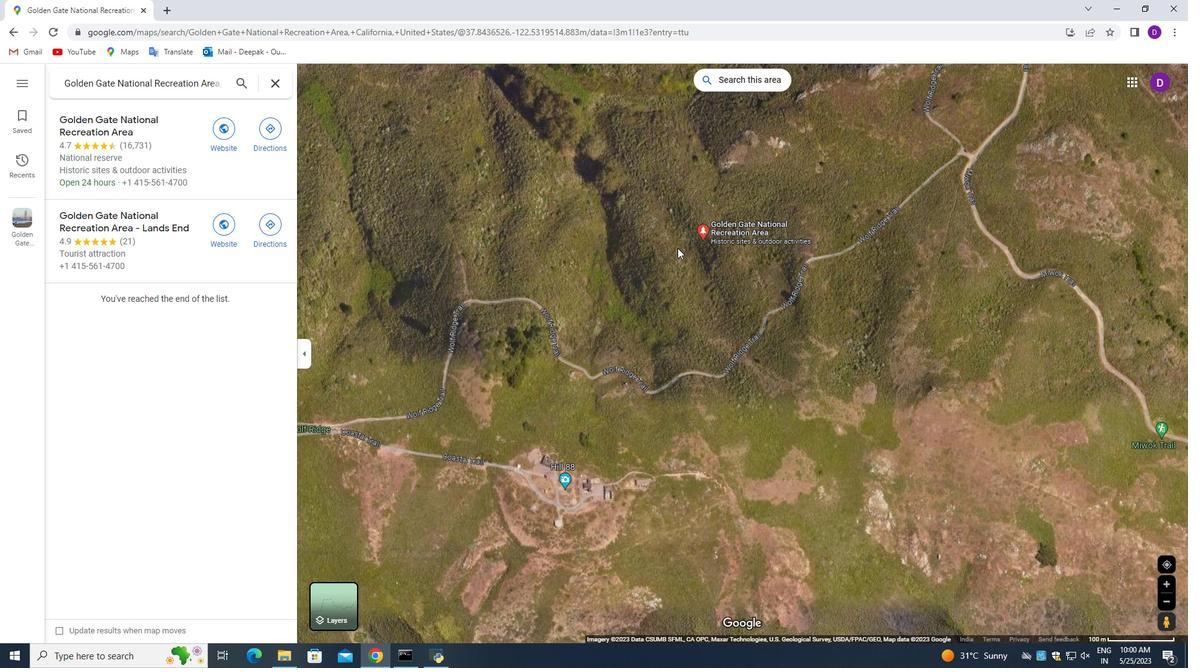 
Action: Mouse moved to (582, 235)
Screenshot: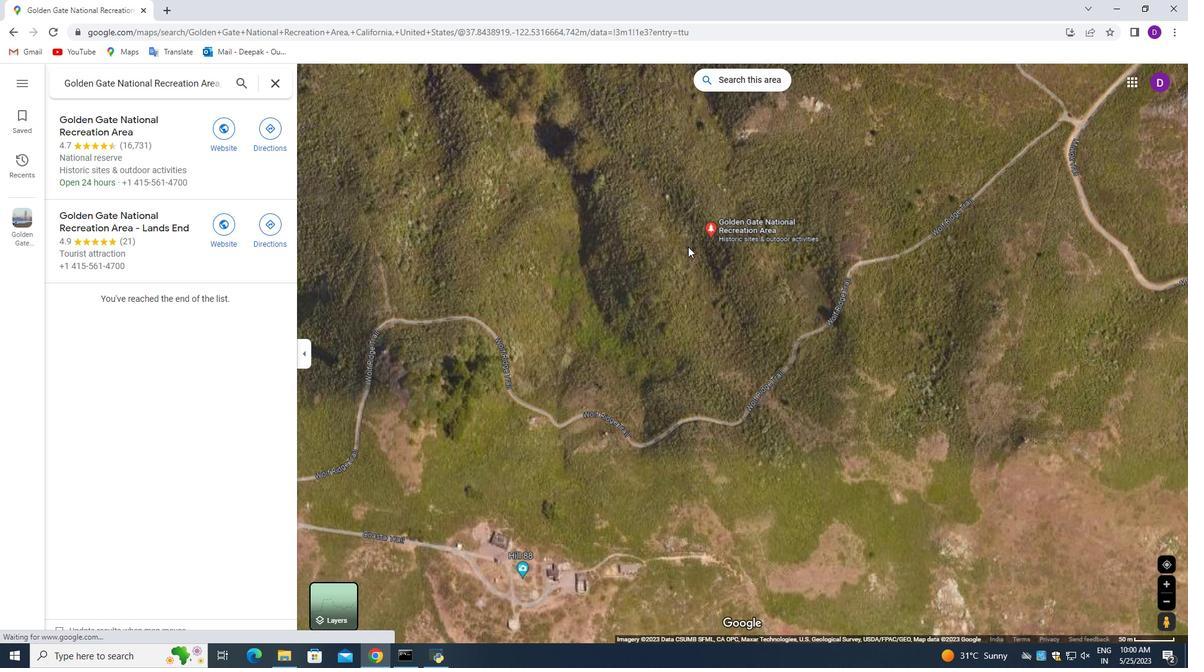 
Action: Mouse pressed left at (582, 235)
Screenshot: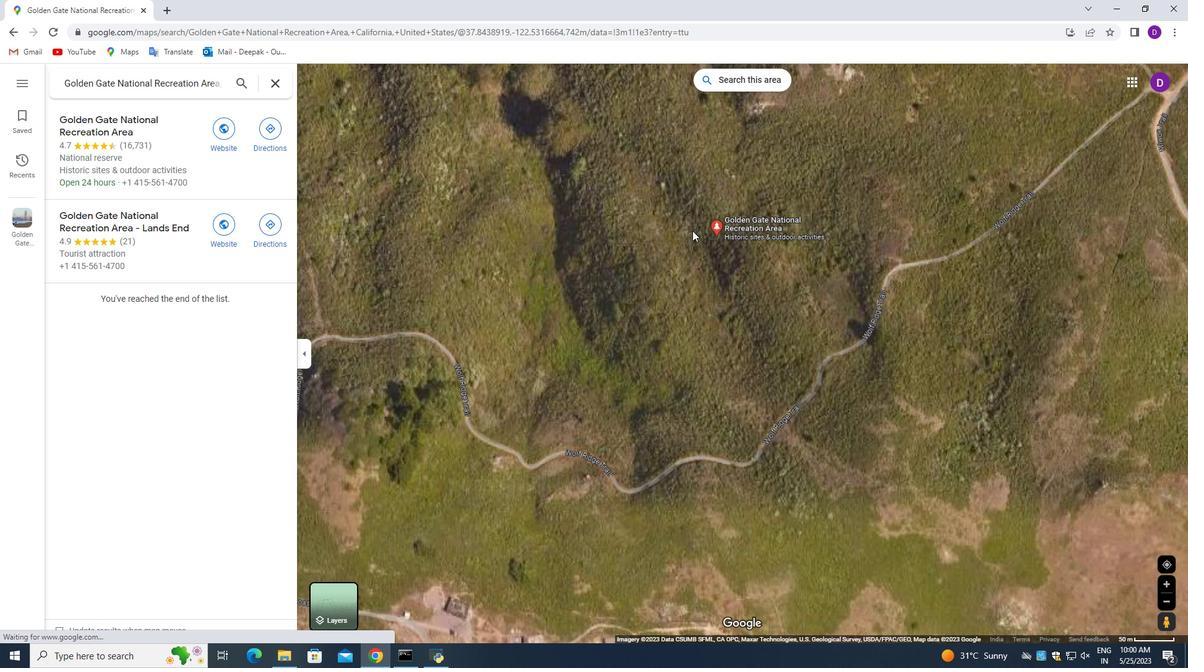
Action: Mouse moved to (591, 254)
Screenshot: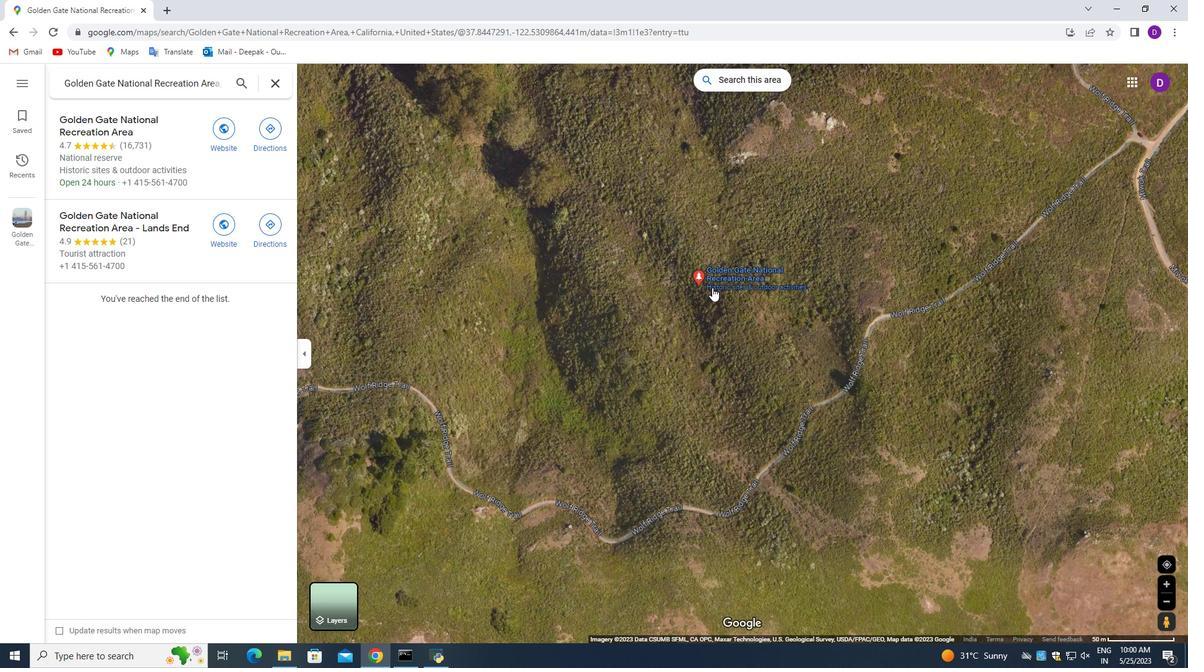 
Action: Mouse scrolled (591, 254) with delta (0, 0)
Screenshot: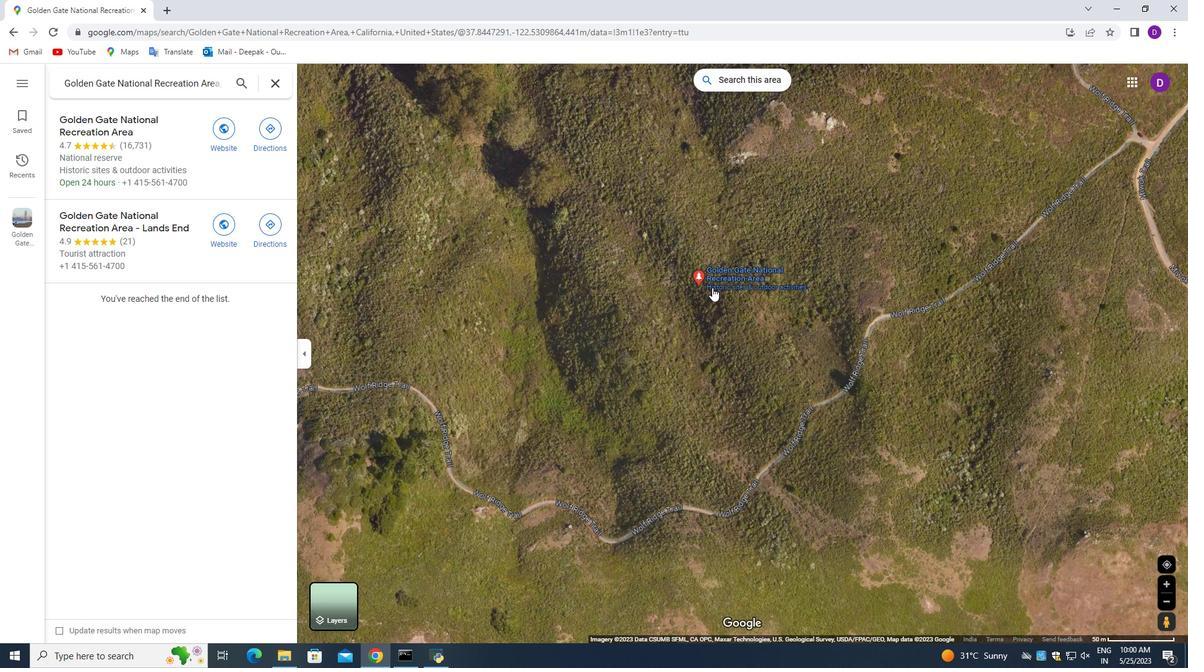 
Action: Mouse moved to (582, 255)
Screenshot: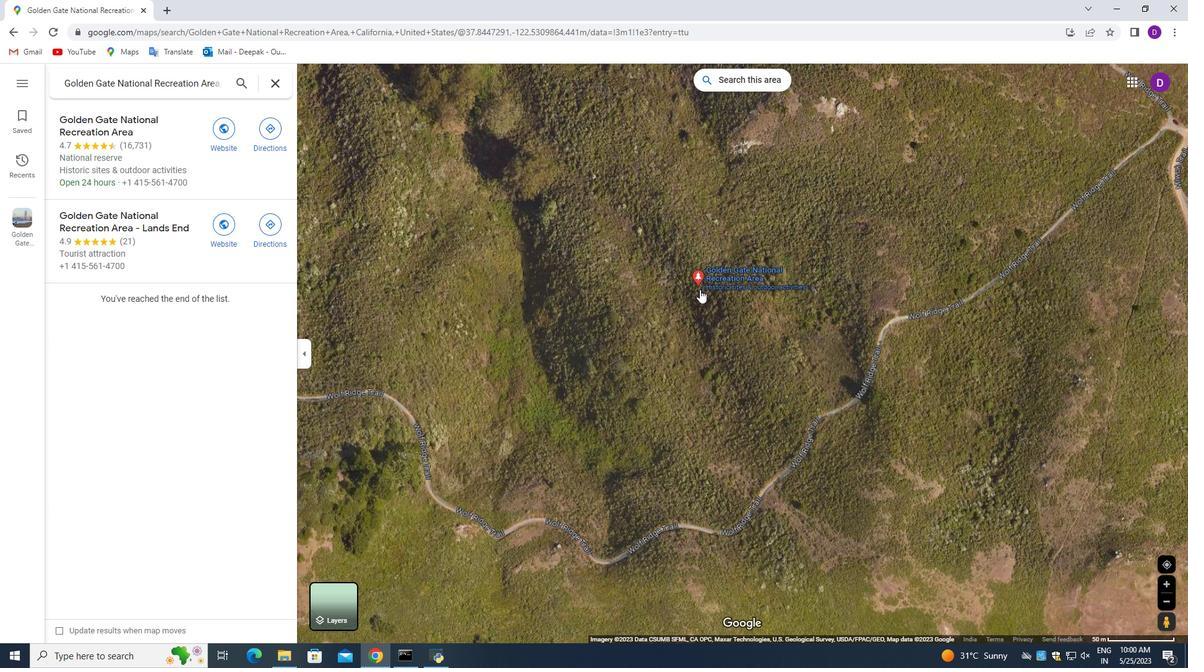 
Action: Mouse scrolled (586, 255) with delta (0, 0)
Screenshot: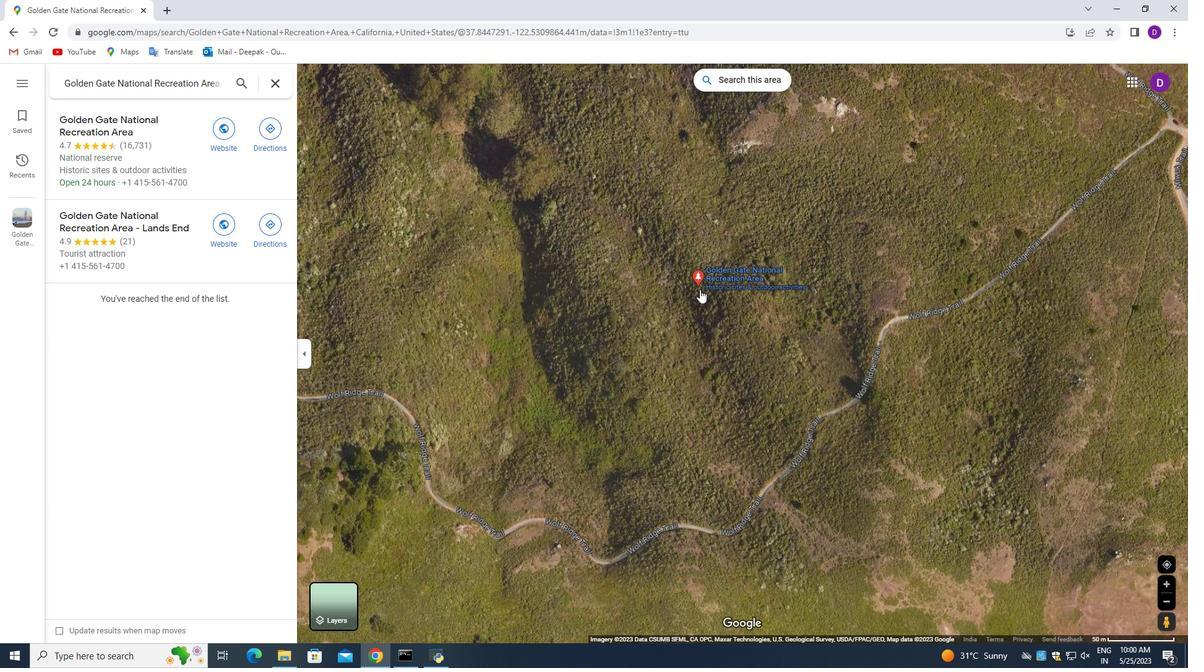 
Action: Mouse moved to (571, 256)
Screenshot: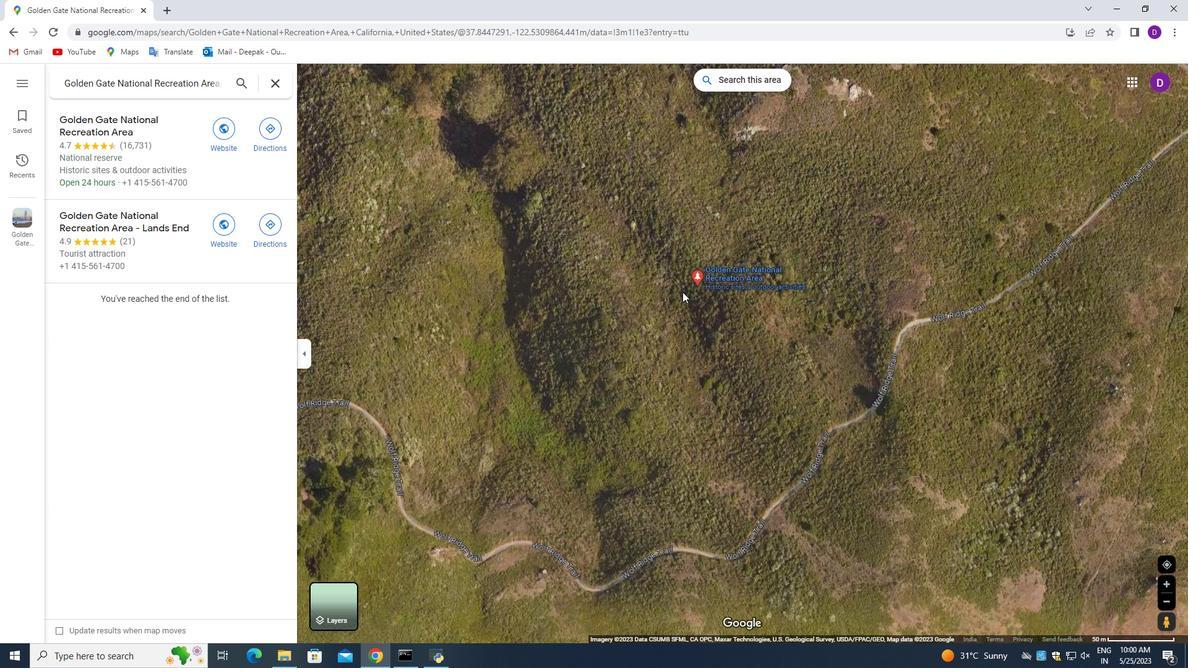 
Action: Mouse pressed left at (571, 256)
Screenshot: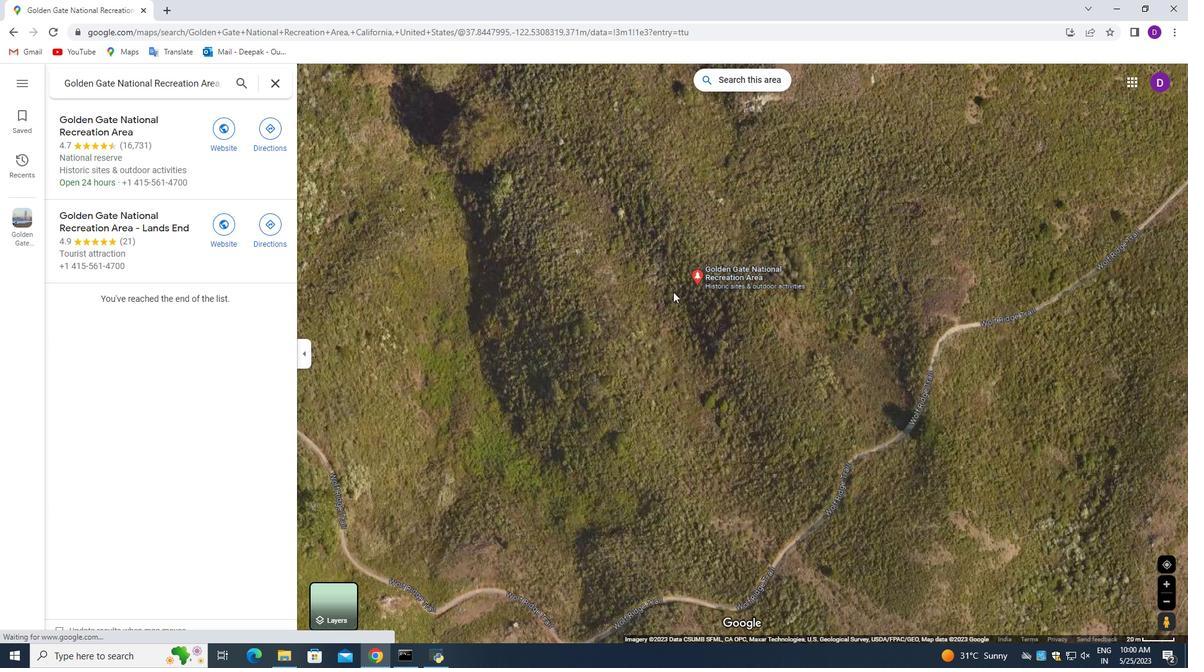 
Action: Mouse moved to (569, 261)
Screenshot: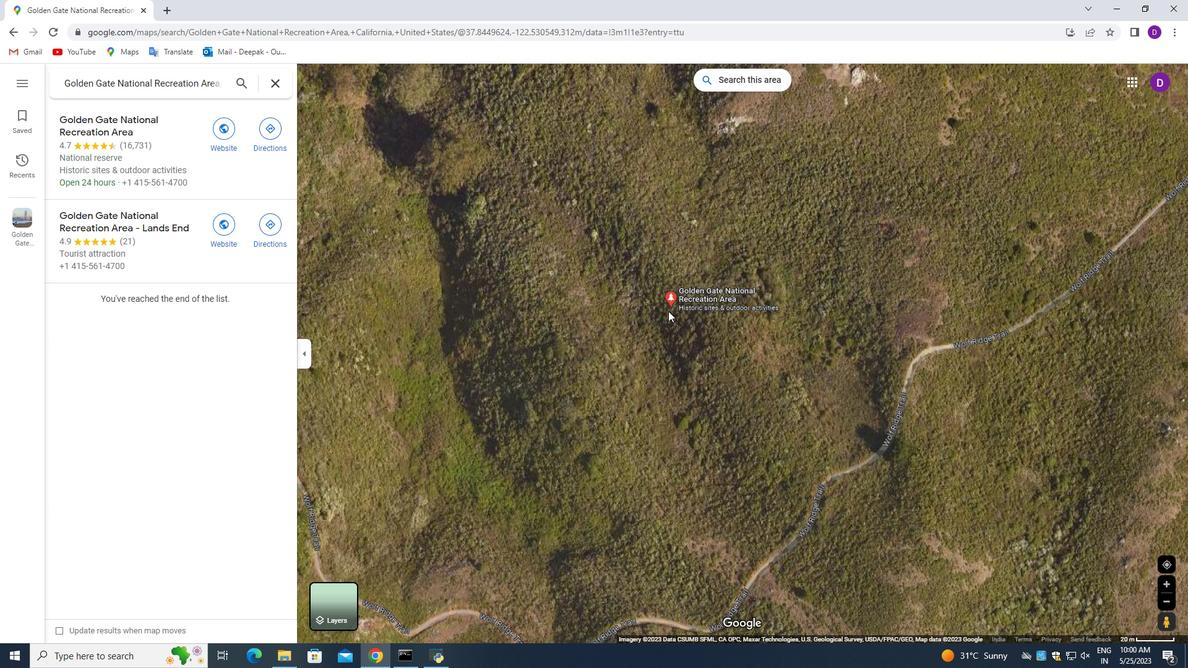
Action: Mouse scrolled (569, 262) with delta (0, 0)
Screenshot: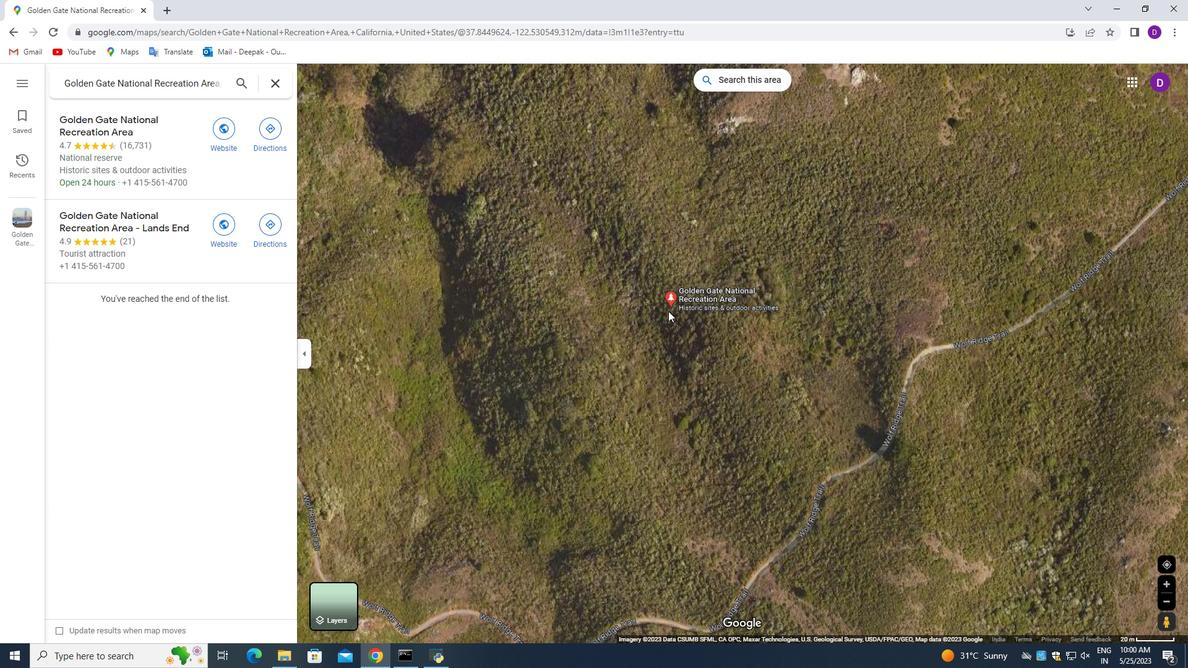 
Action: Mouse scrolled (569, 262) with delta (0, 0)
Screenshot: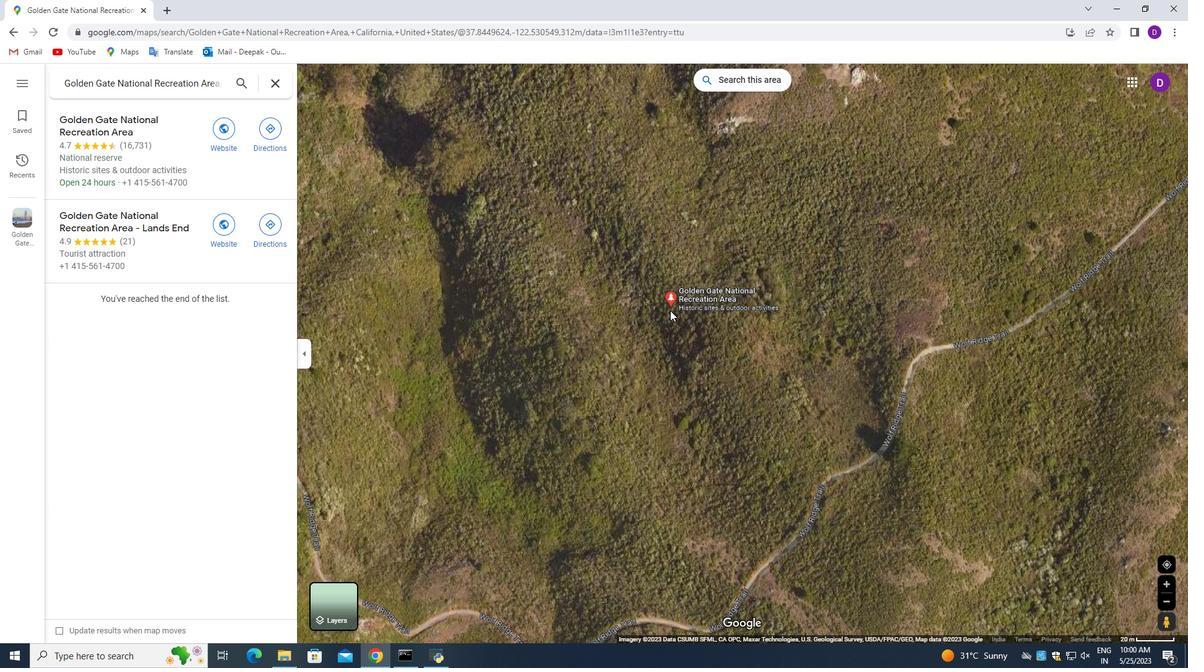 
Action: Mouse moved to (569, 262)
Screenshot: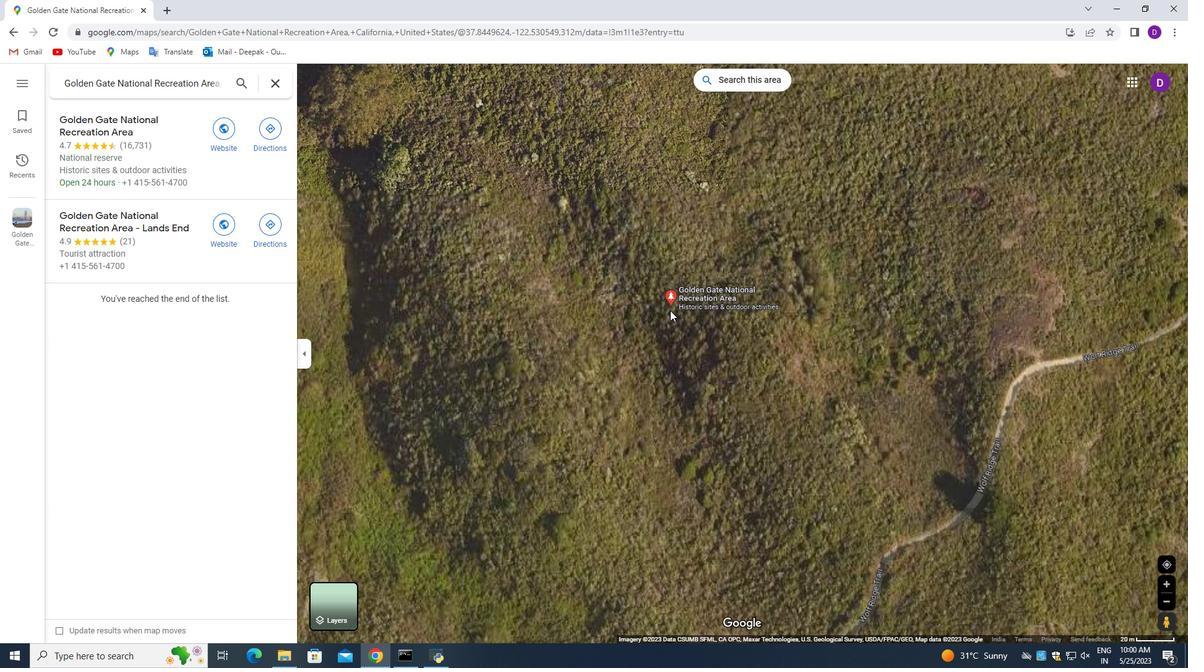 
Action: Mouse scrolled (569, 262) with delta (0, 0)
Screenshot: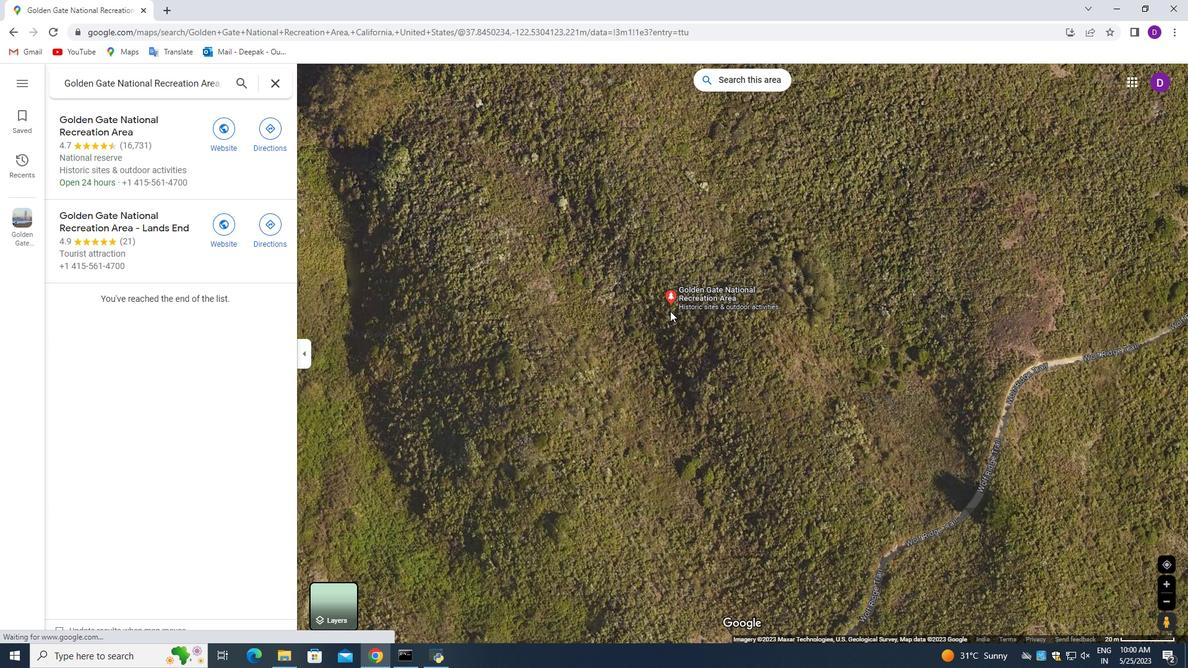 
Action: Mouse moved to (556, 256)
Screenshot: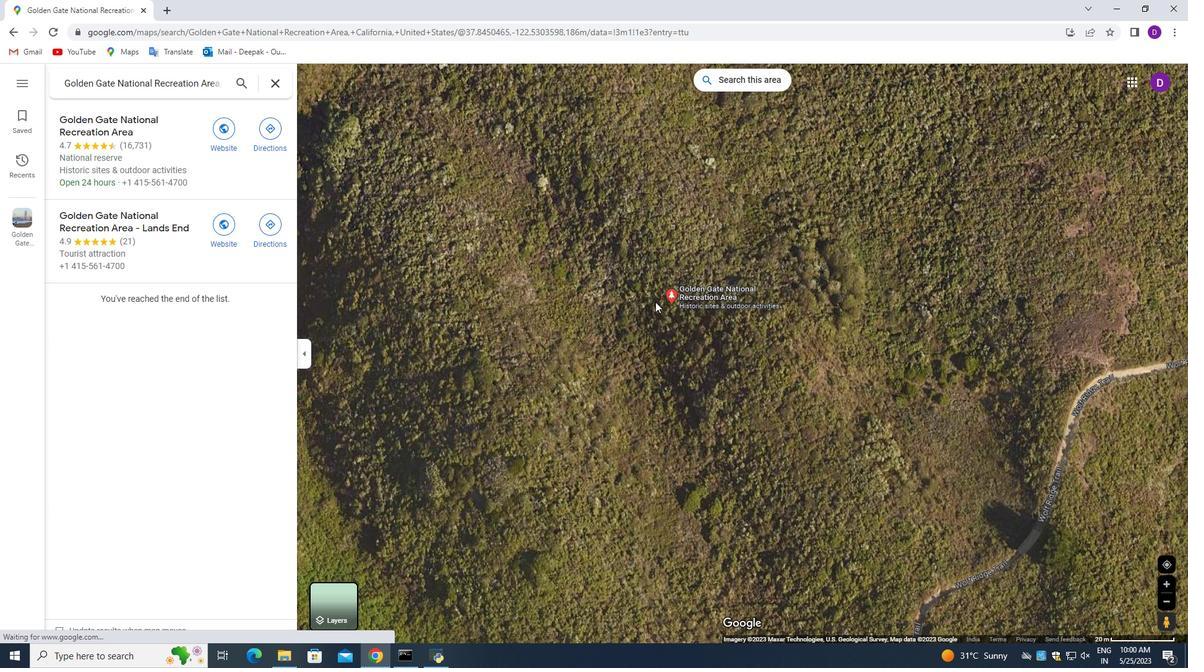 
Action: Mouse pressed left at (556, 256)
Screenshot: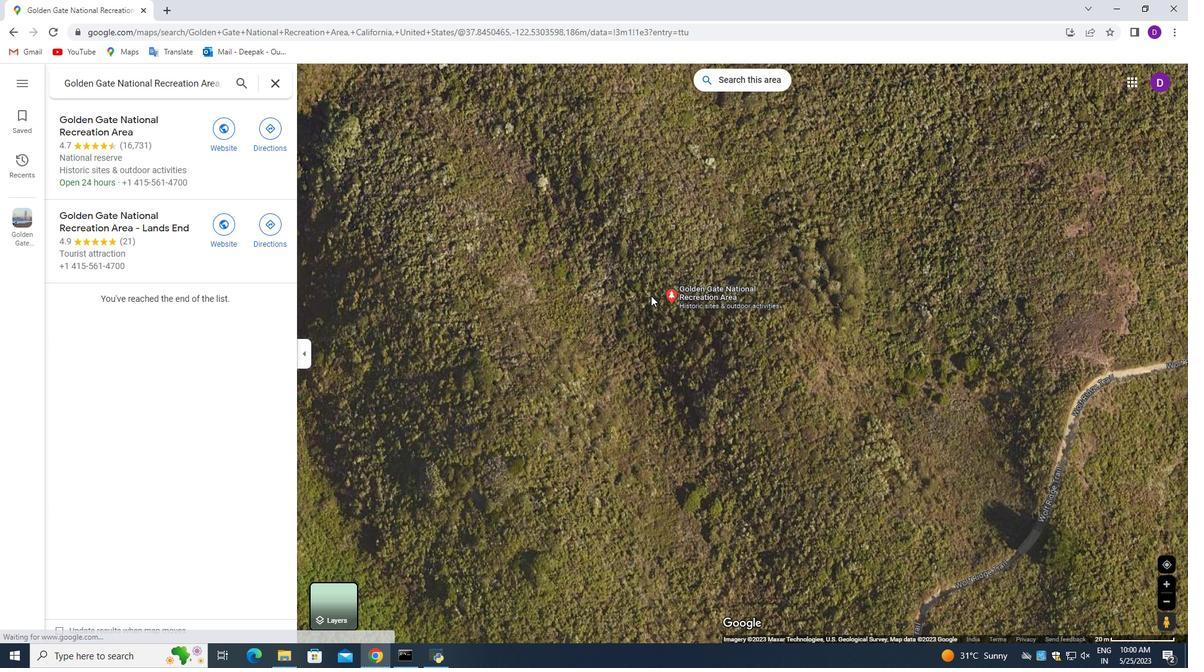 
Action: Mouse moved to (577, 279)
Screenshot: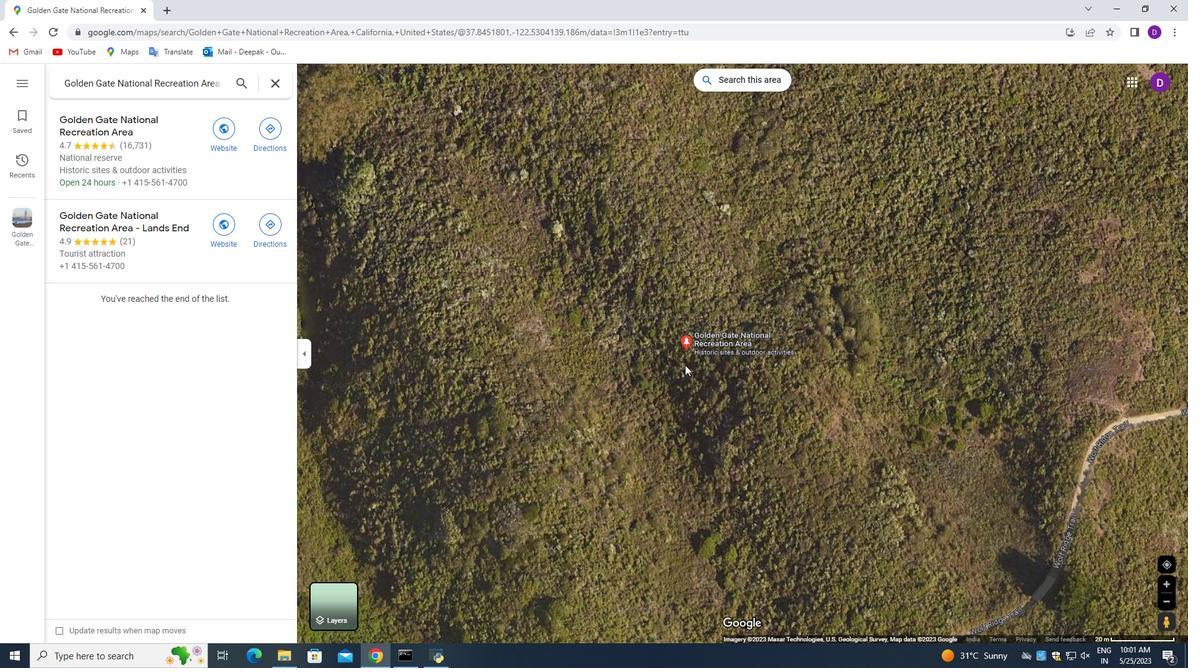 
Action: Mouse scrolled (577, 279) with delta (0, 0)
Screenshot: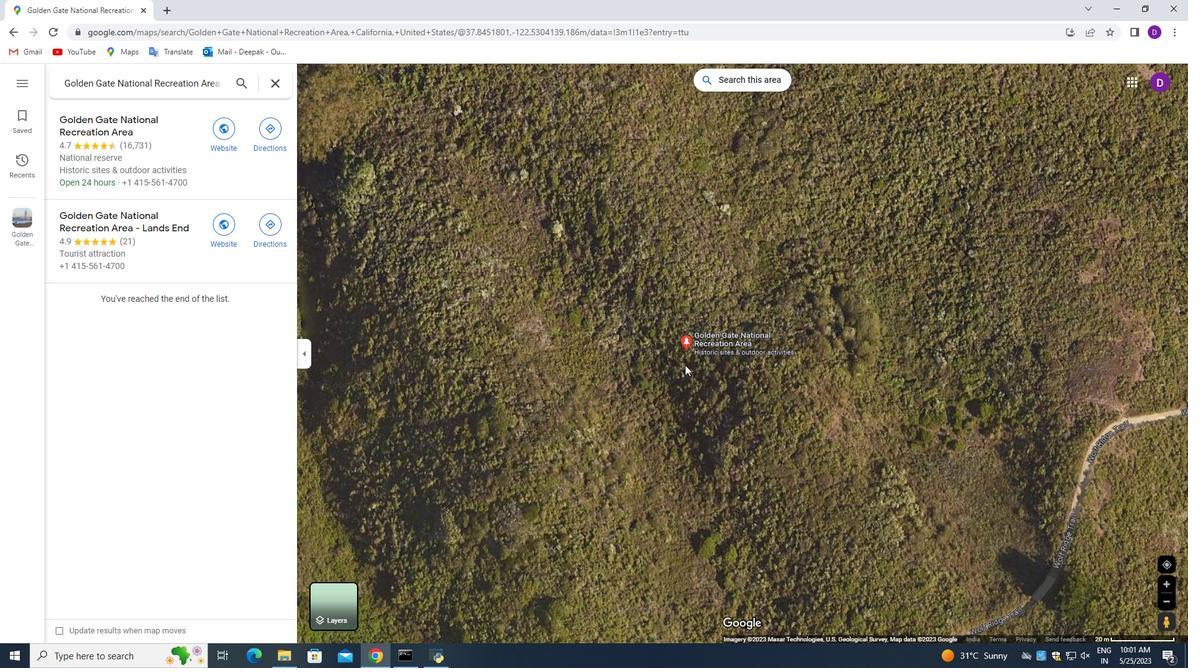 
Action: Mouse scrolled (577, 279) with delta (0, 0)
Screenshot: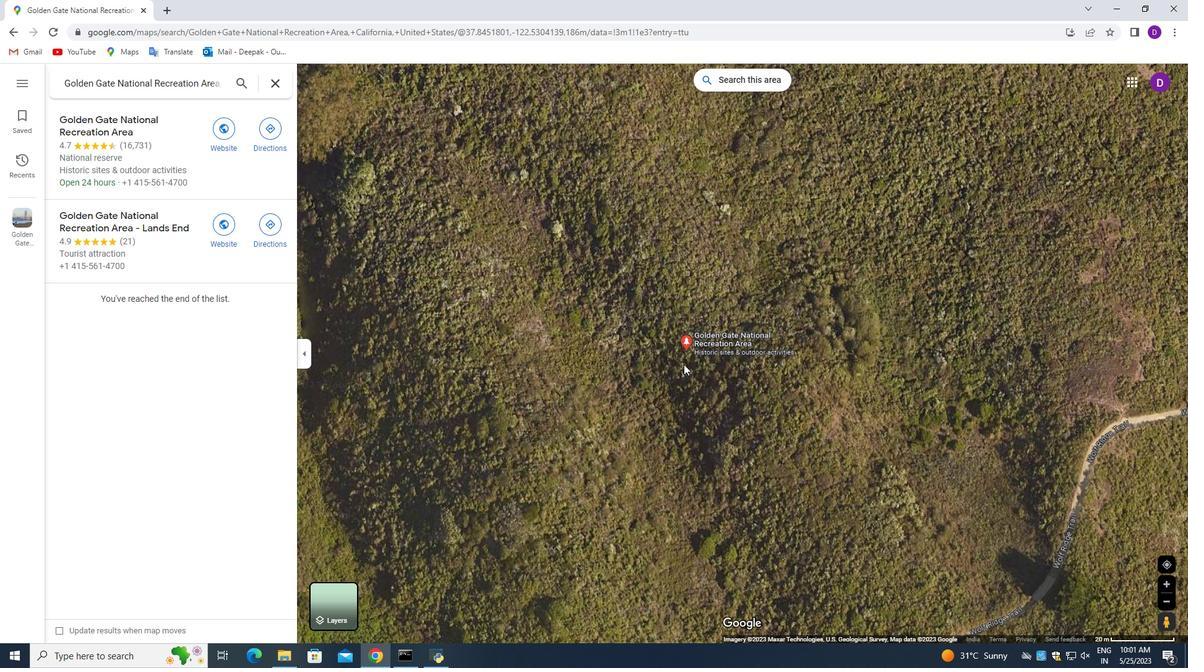 
Action: Mouse moved to (579, 274)
Screenshot: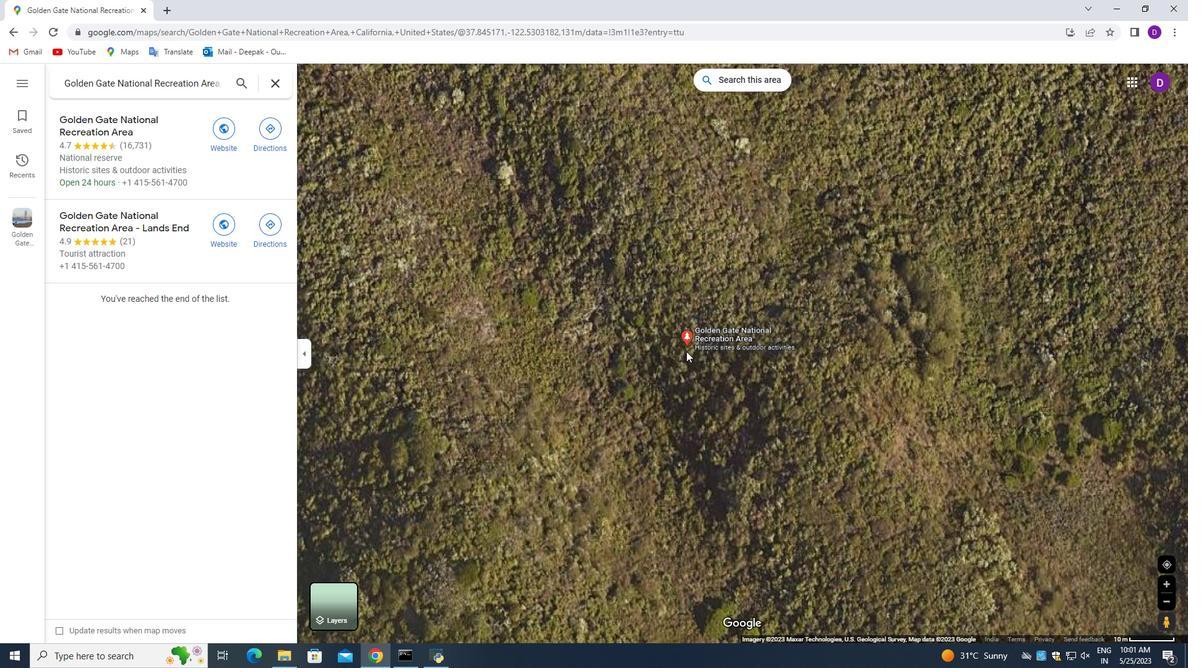 
Action: Mouse scrolled (579, 274) with delta (0, 0)
Screenshot: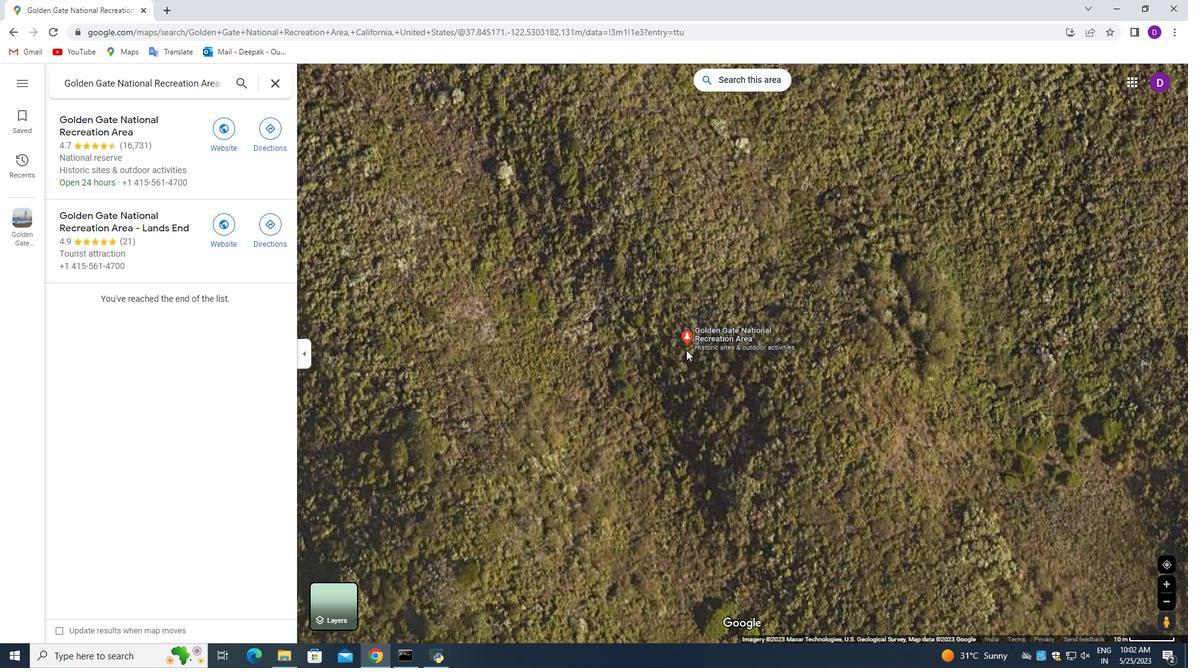 
Action: Mouse scrolled (579, 274) with delta (0, 0)
Screenshot: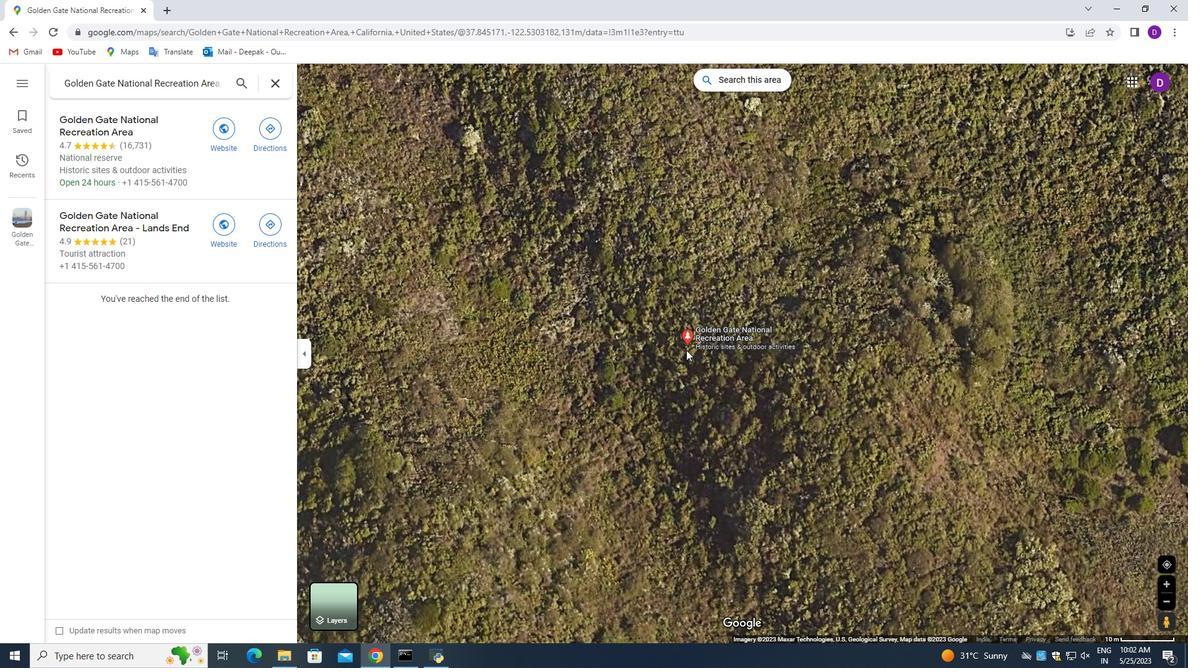 
Action: Mouse moved to (581, 281)
Screenshot: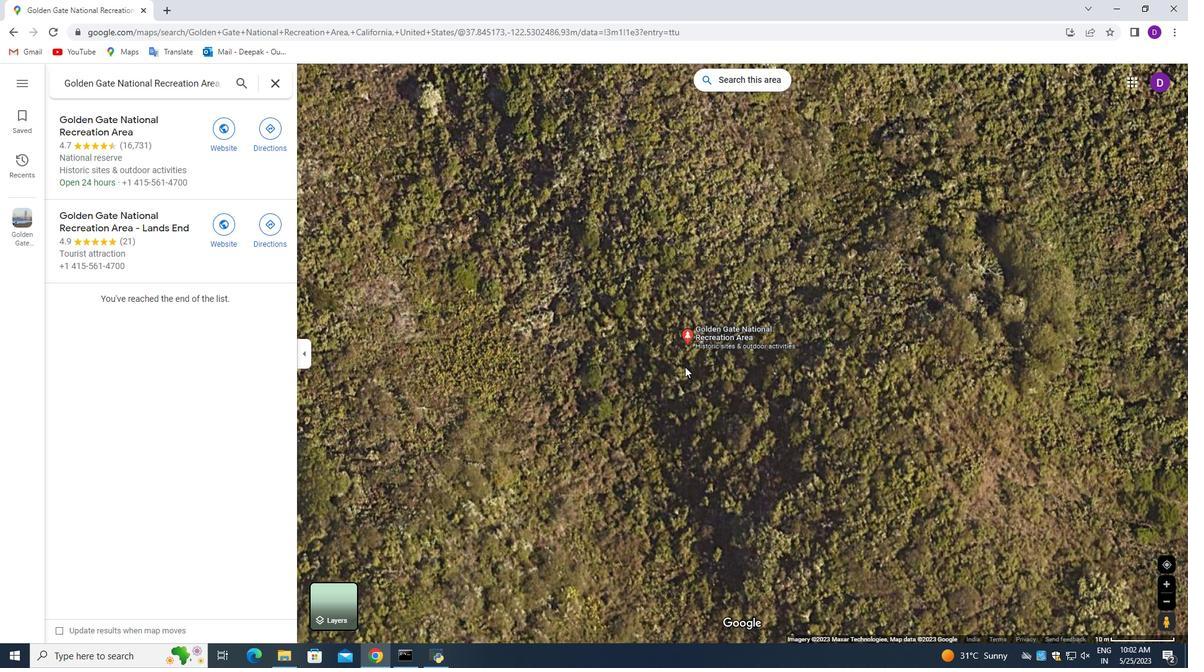 
Action: Mouse scrolled (581, 282) with delta (0, 0)
Screenshot: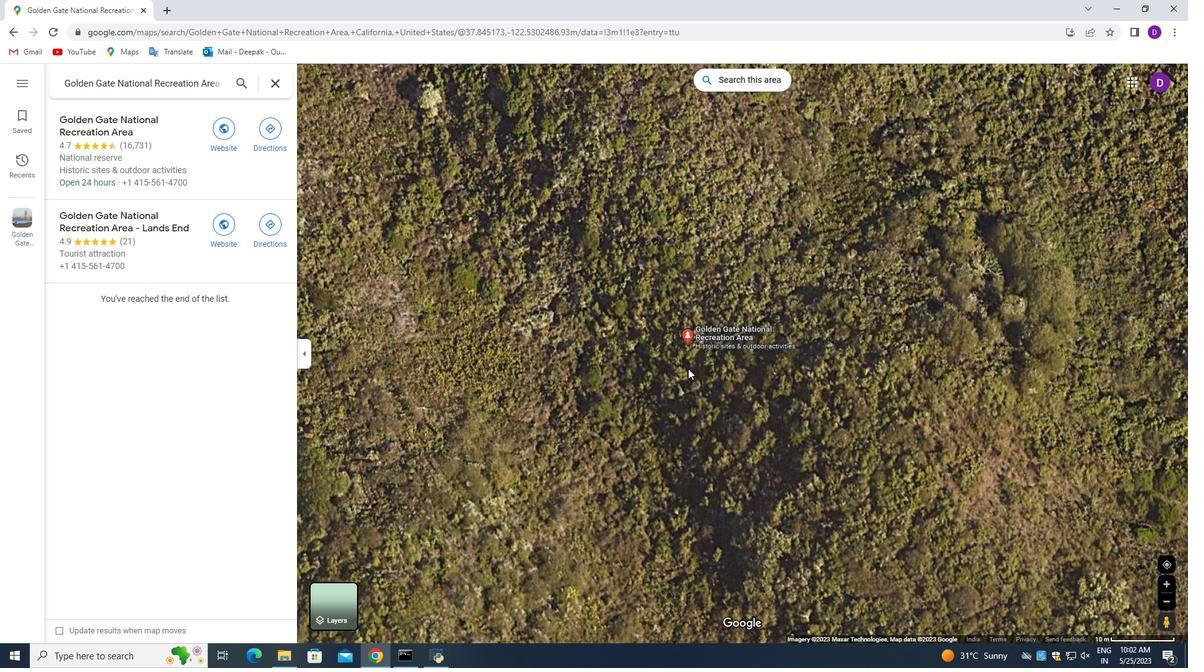 
Action: Mouse moved to (579, 282)
Screenshot: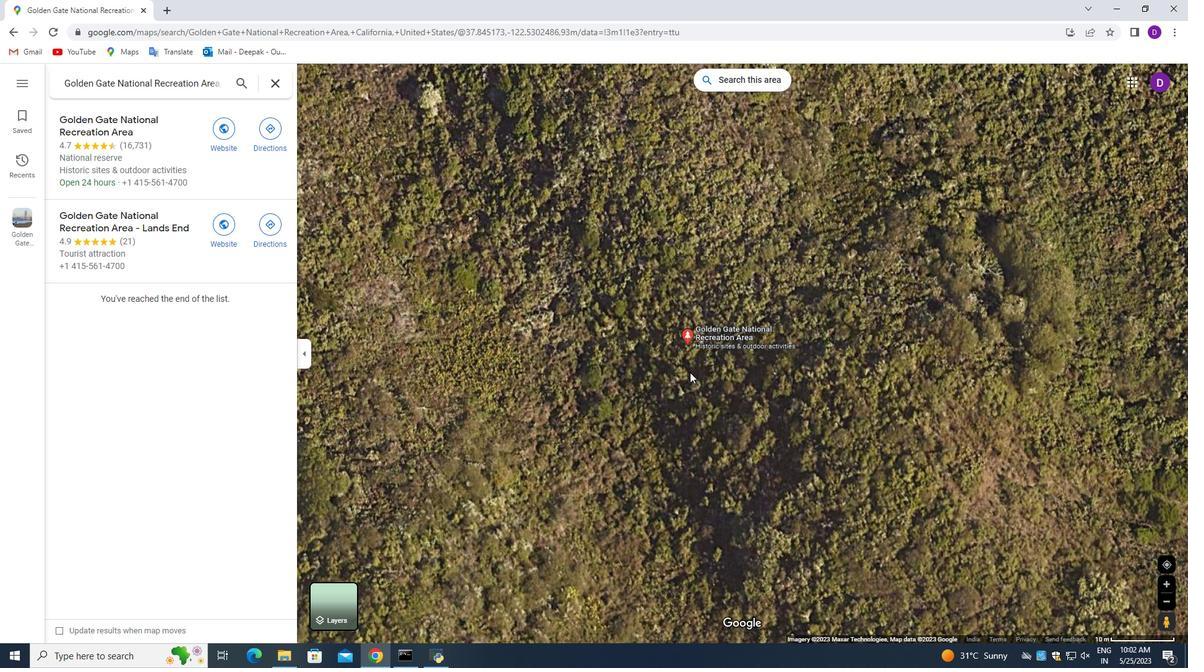 
Action: Mouse scrolled (579, 282) with delta (0, 0)
Screenshot: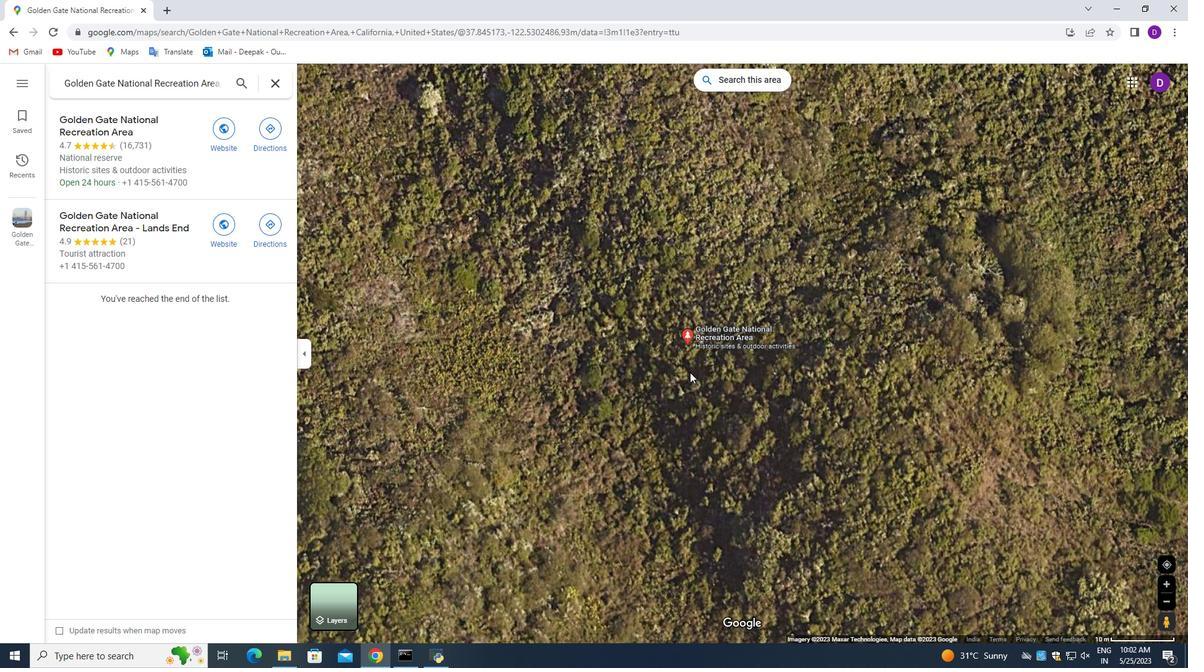 
Action: Mouse moved to (554, 279)
Screenshot: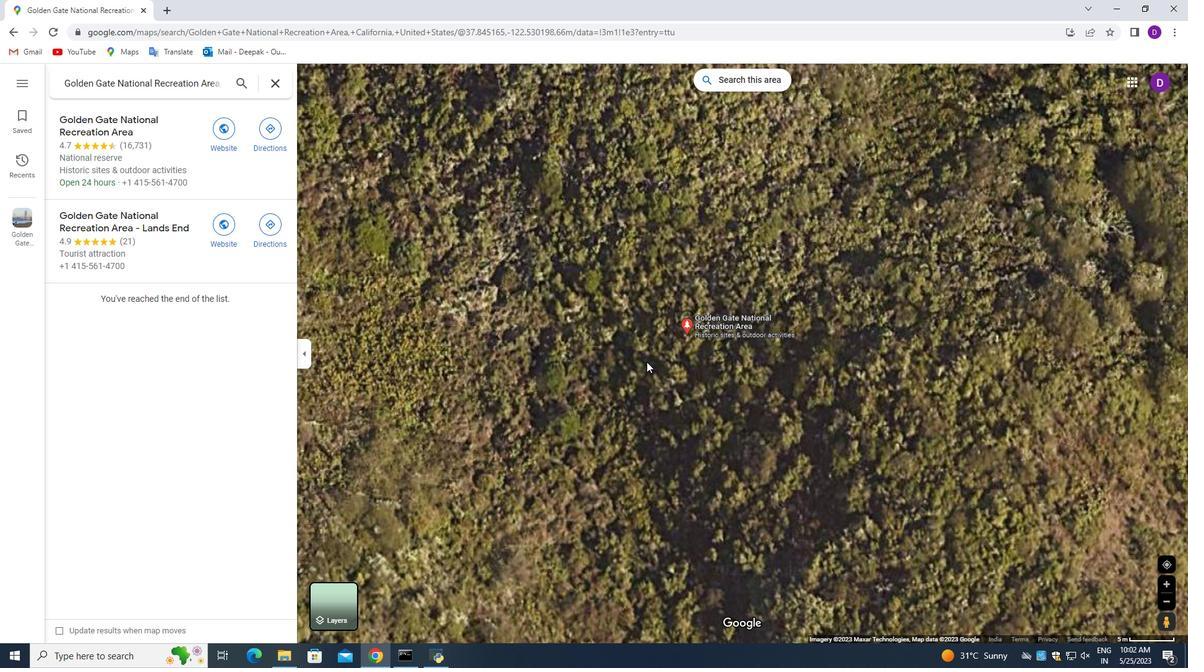 
Action: Mouse scrolled (554, 279) with delta (0, 0)
Screenshot: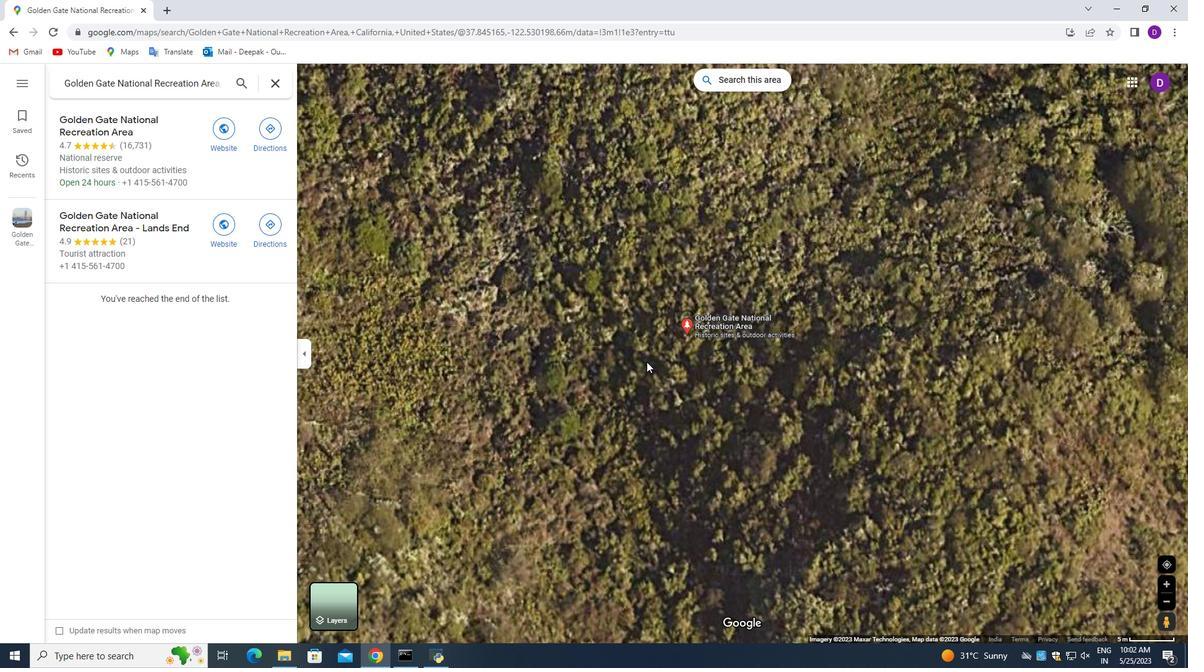 
Action: Mouse moved to (555, 280)
Screenshot: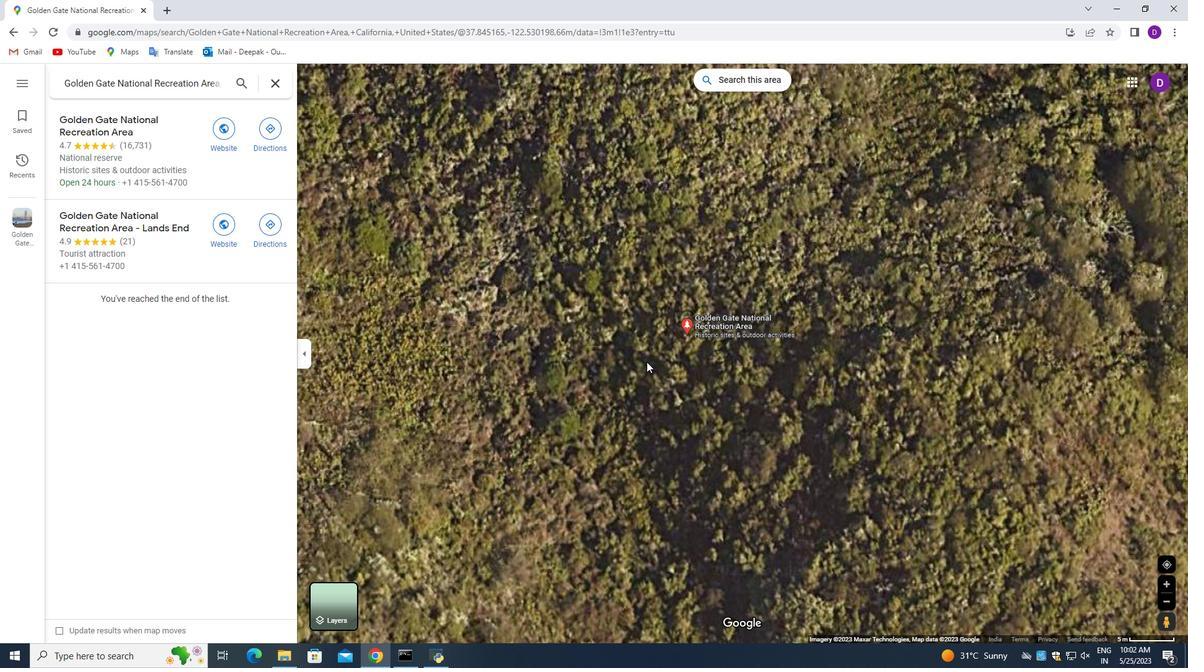 
Action: Mouse scrolled (555, 280) with delta (0, 0)
Screenshot: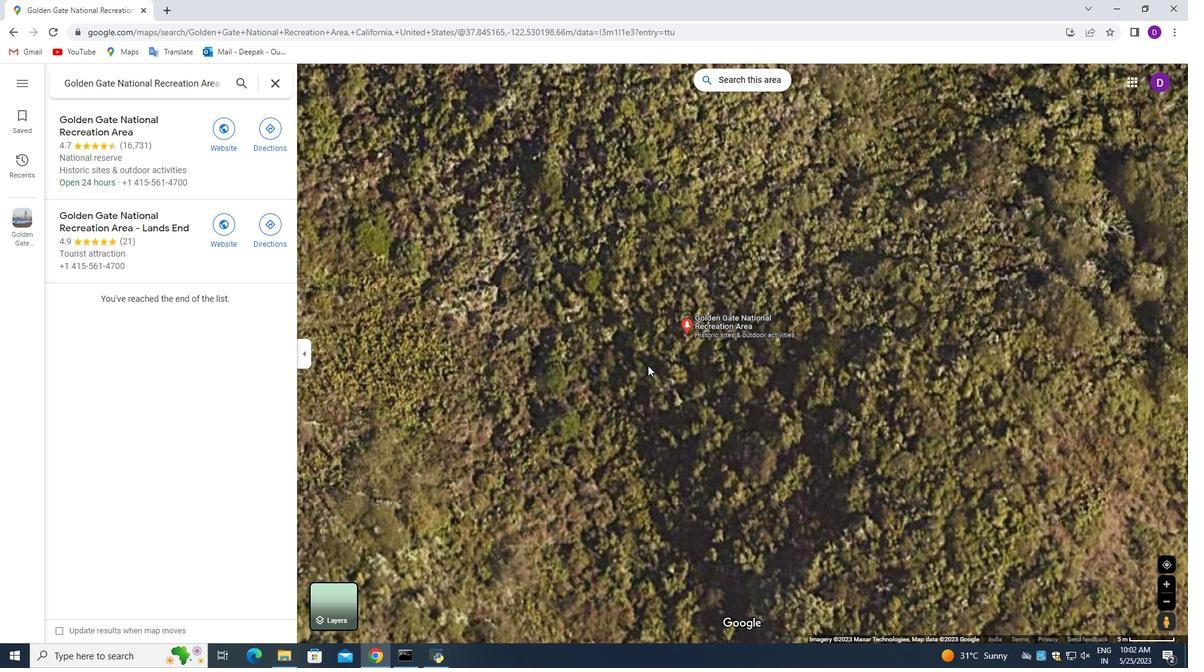 
Action: Mouse moved to (558, 279)
Screenshot: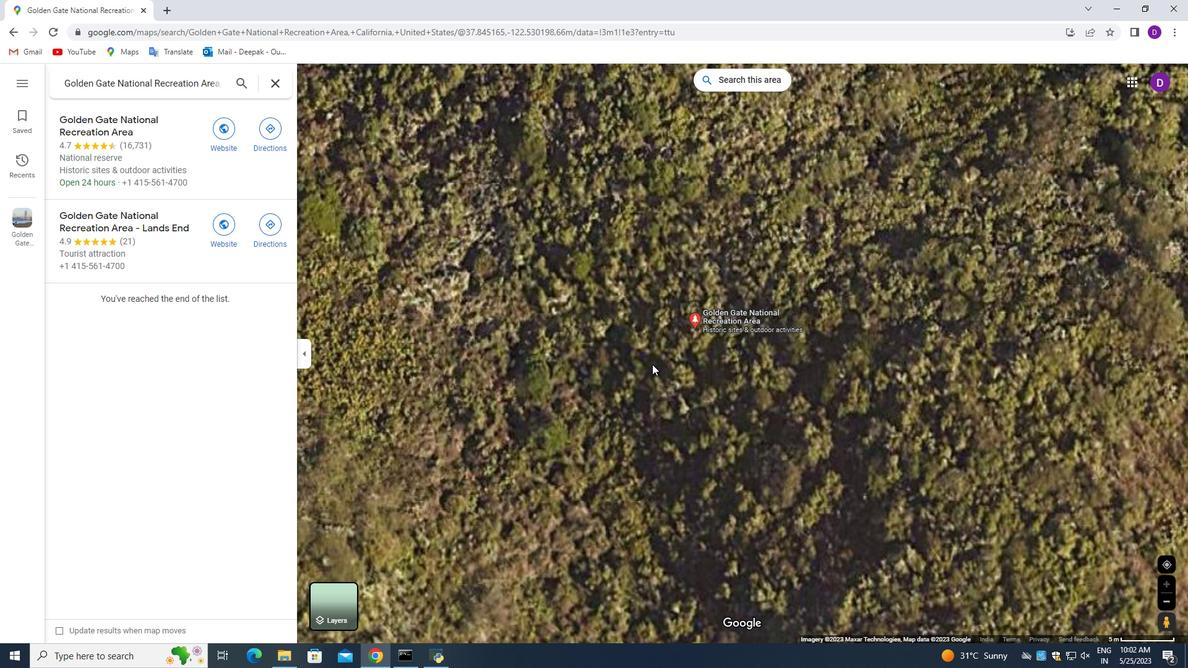 
Action: Mouse scrolled (558, 279) with delta (0, 0)
Screenshot: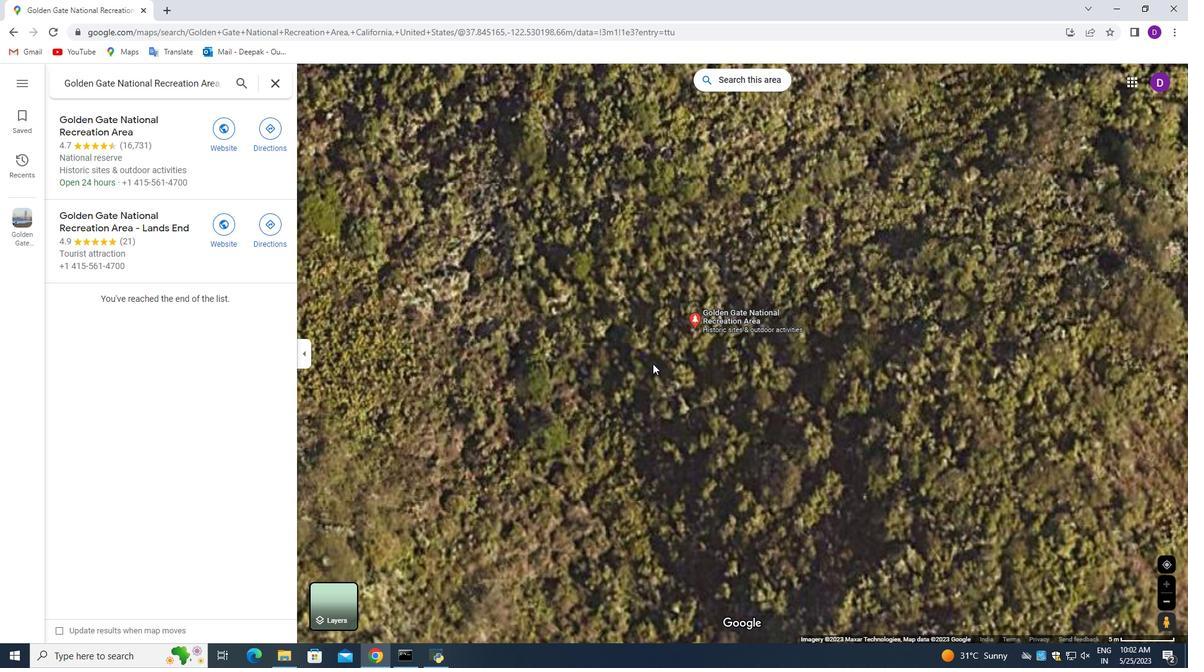 
Action: Mouse moved to (557, 279)
Screenshot: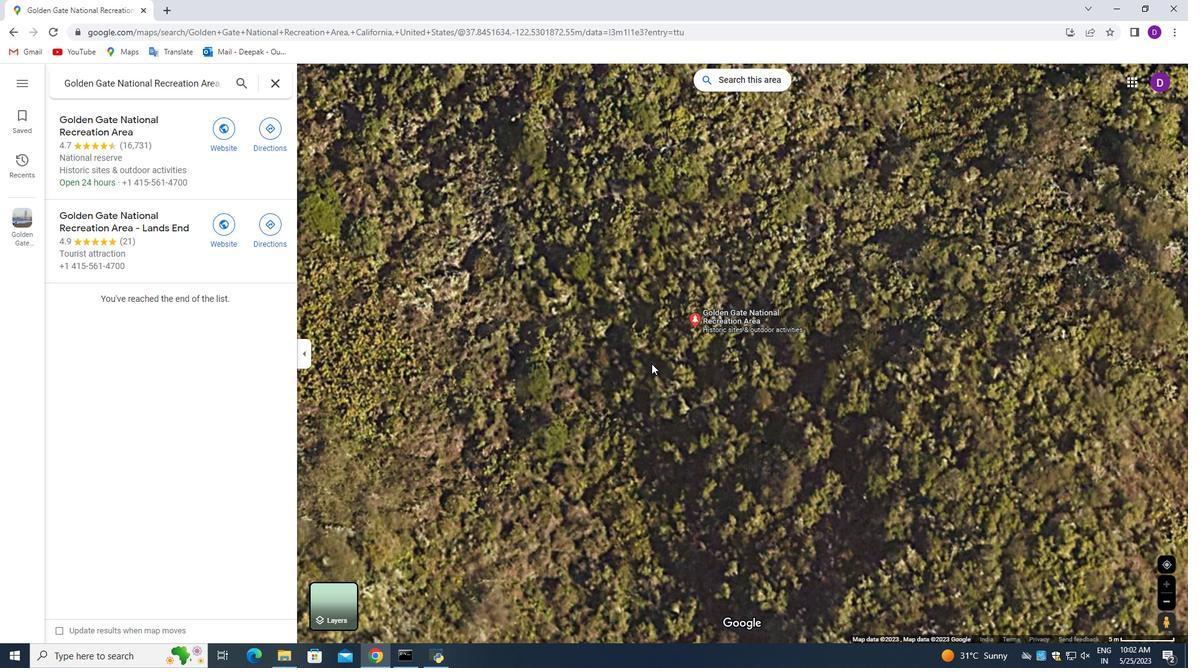 
Action: Key pressed <Key.up><Key.up><Key.up><Key.up>
Screenshot: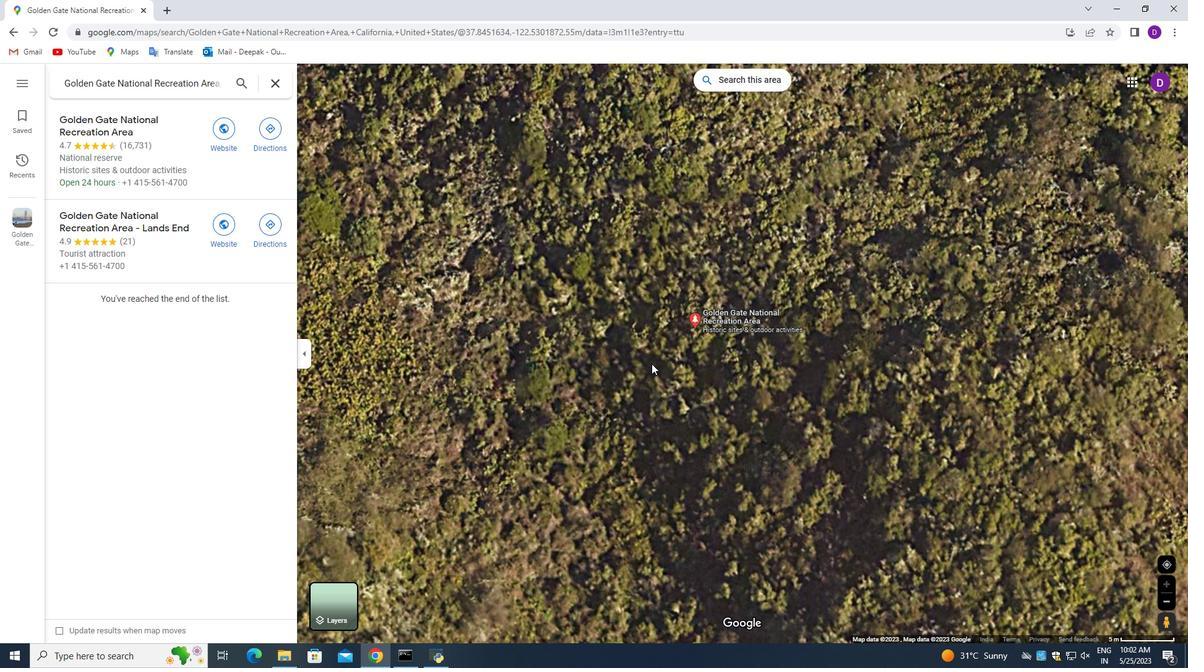 
Action: Mouse moved to (598, 270)
Screenshot: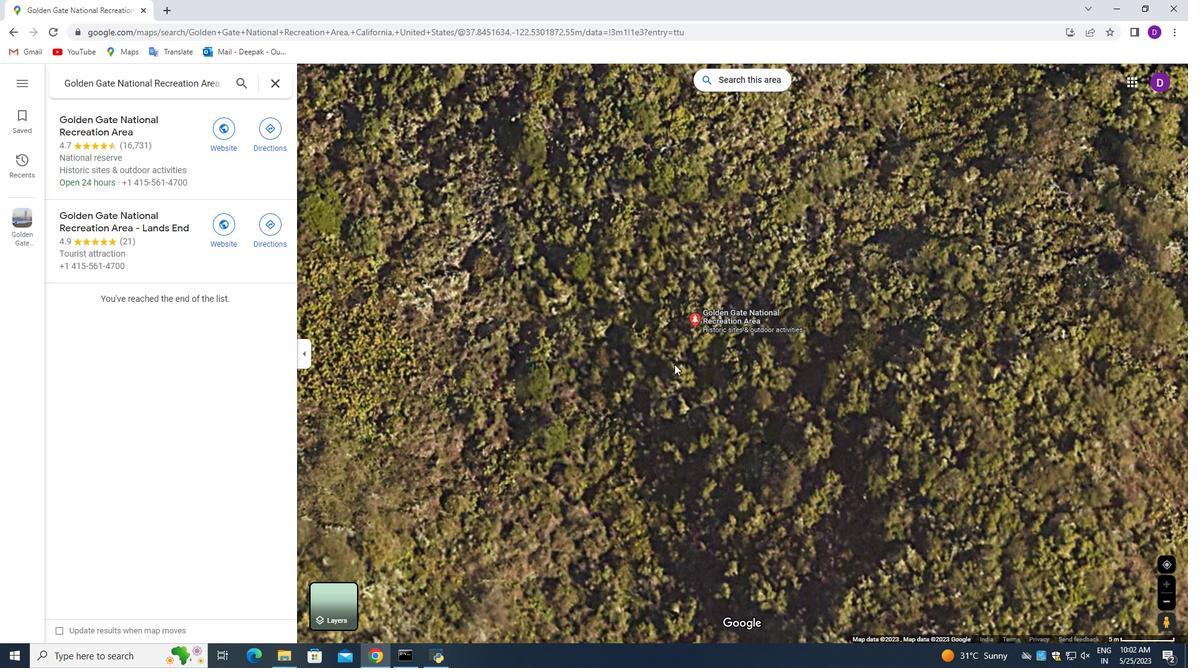 
Action: Mouse scrolled (598, 269) with delta (0, 0)
Screenshot: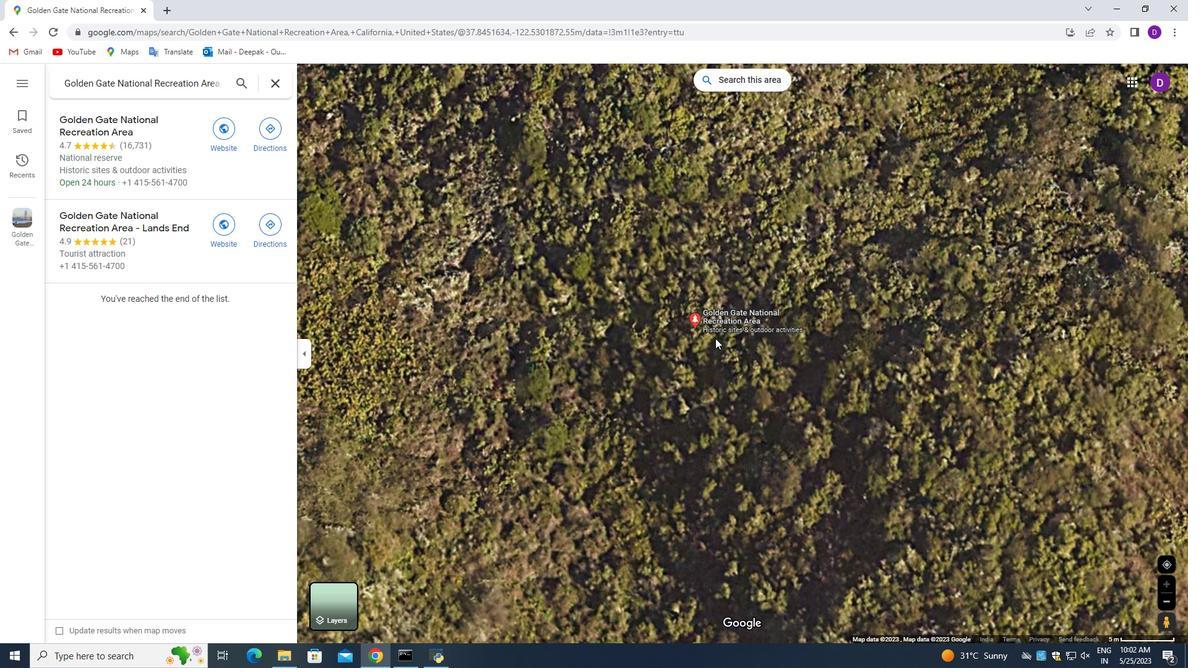 
Action: Mouse moved to (591, 266)
Screenshot: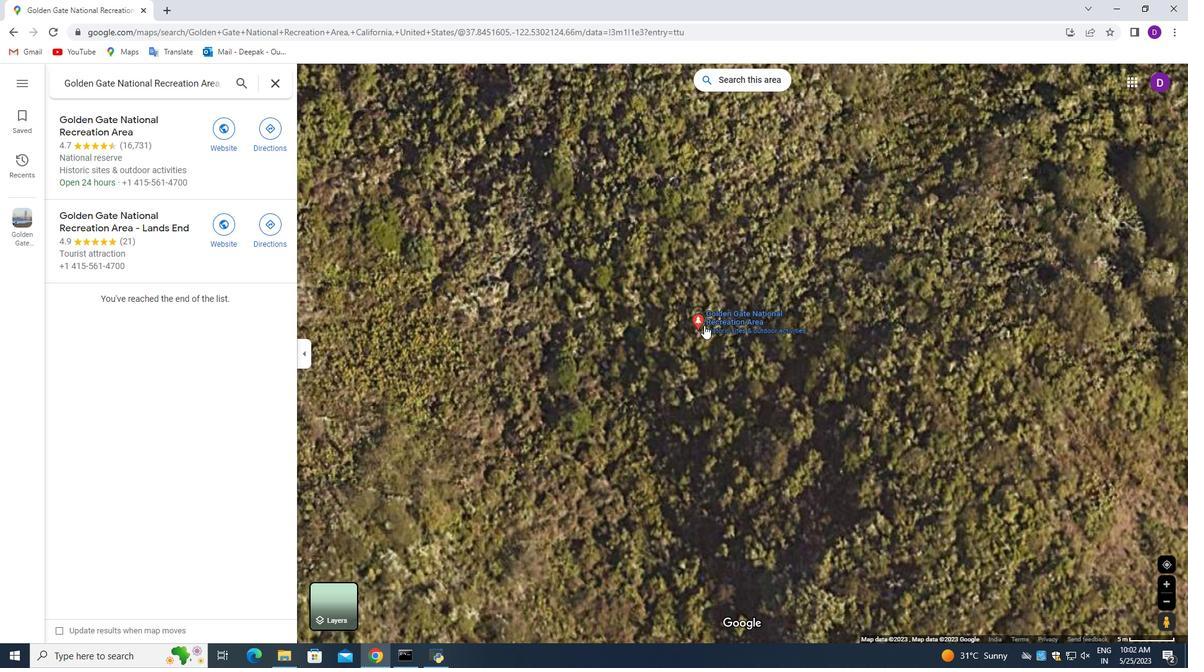 
Action: Mouse scrolled (591, 267) with delta (0, 0)
Screenshot: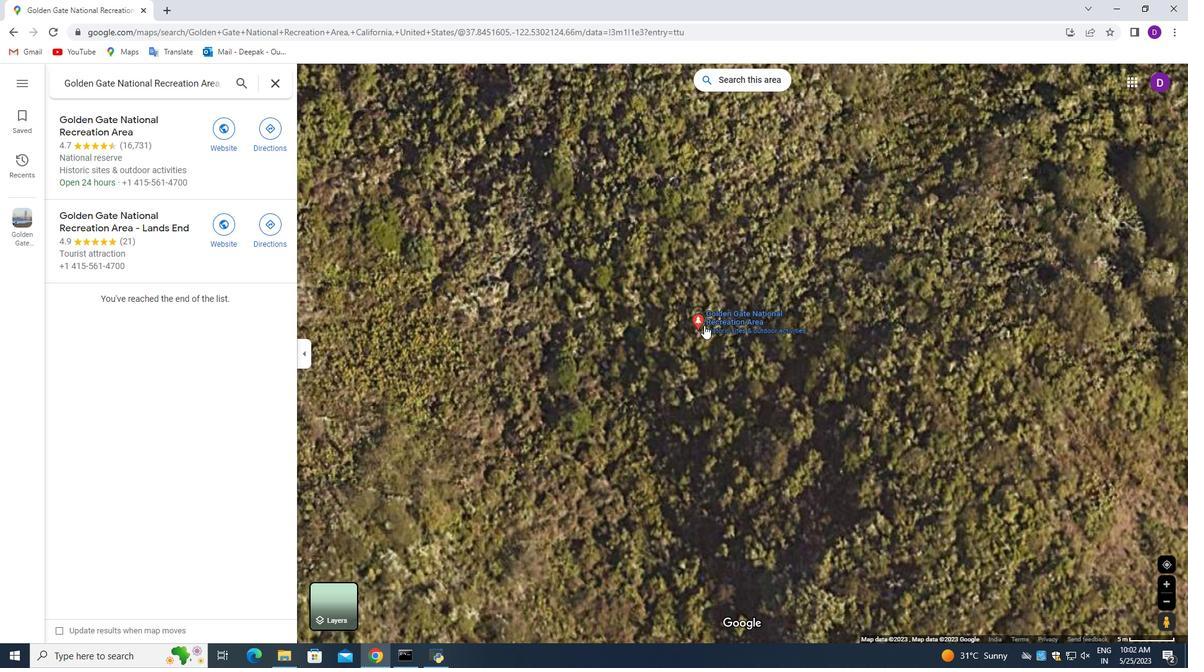 
Action: Mouse moved to (591, 269)
Screenshot: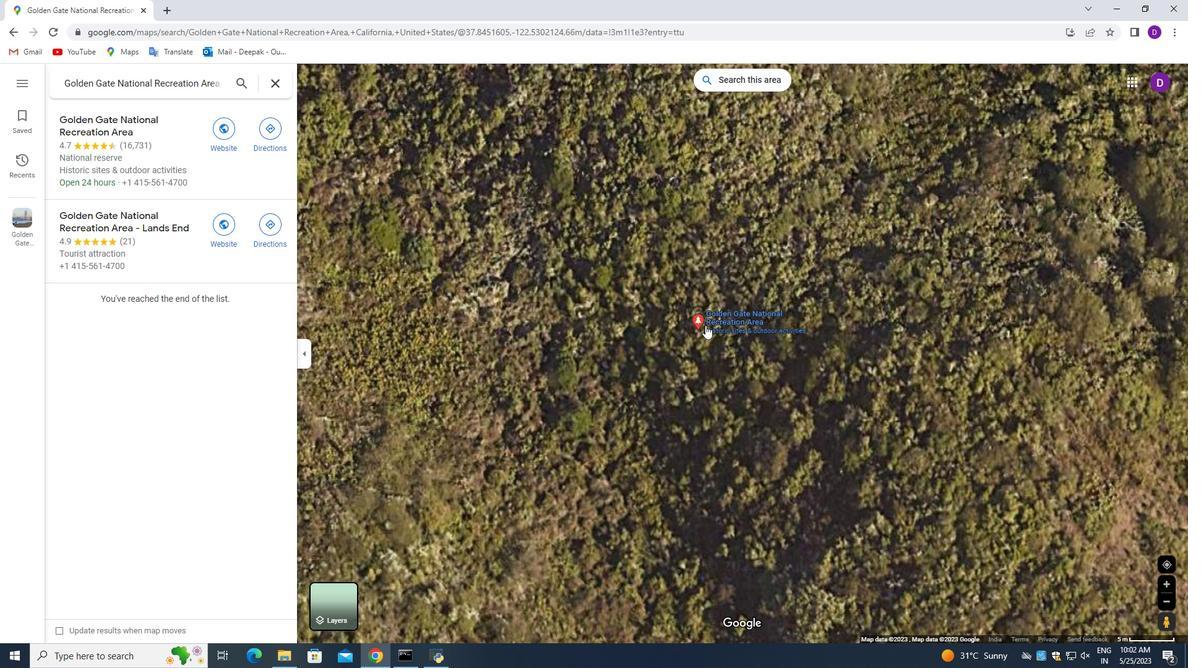 
Action: Mouse scrolled (591, 269) with delta (0, 0)
Screenshot: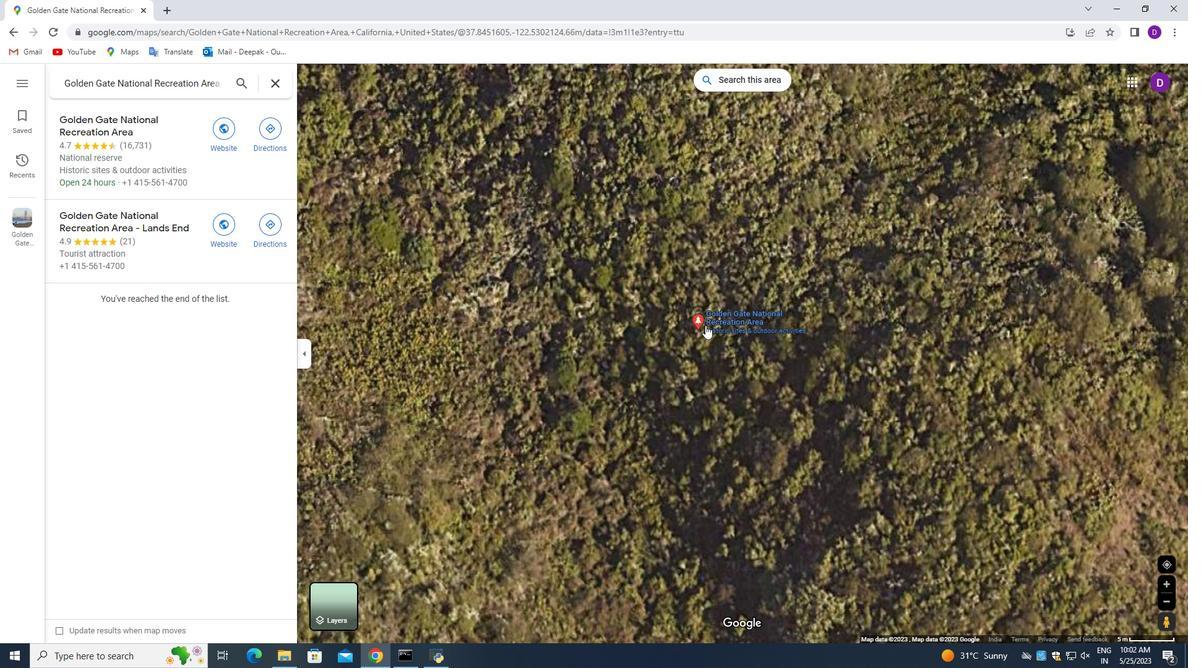 
Action: Mouse moved to (588, 275)
Screenshot: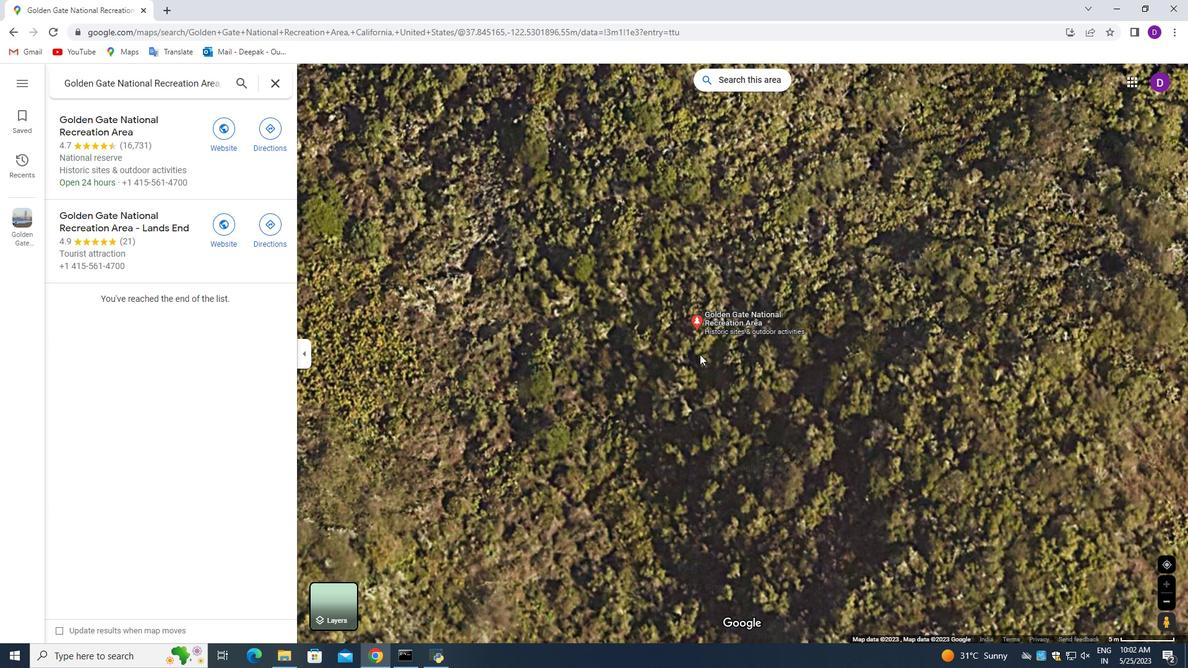 
Action: Mouse scrolled (588, 275) with delta (0, 0)
Screenshot: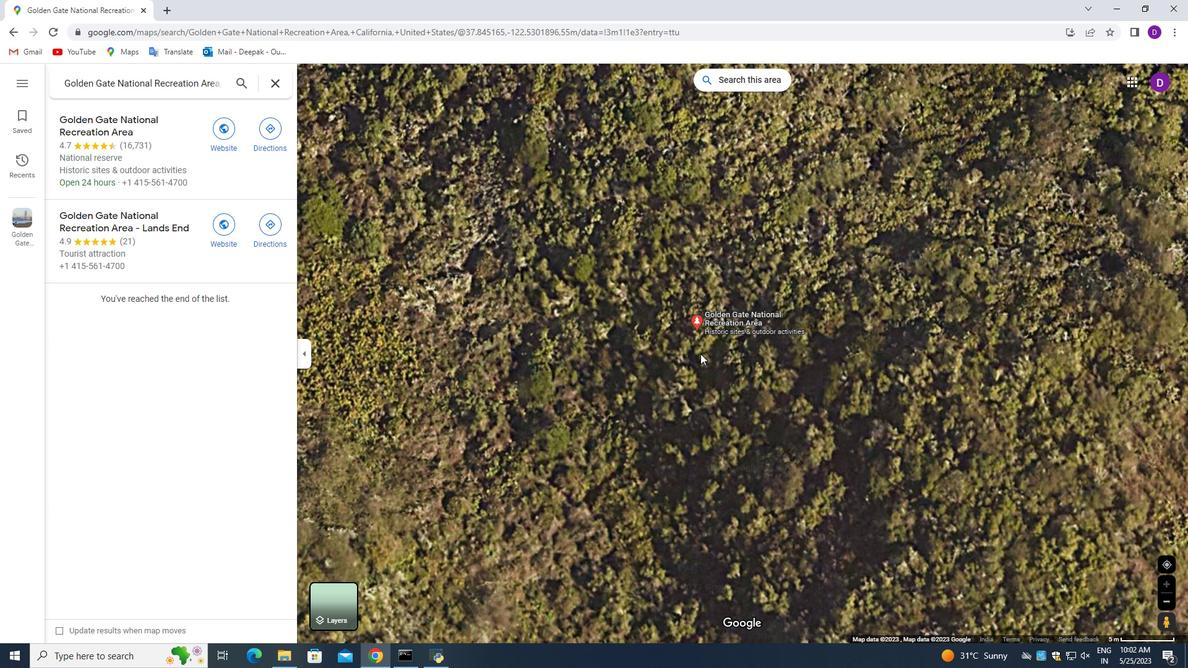 
Action: Mouse moved to (588, 275)
Screenshot: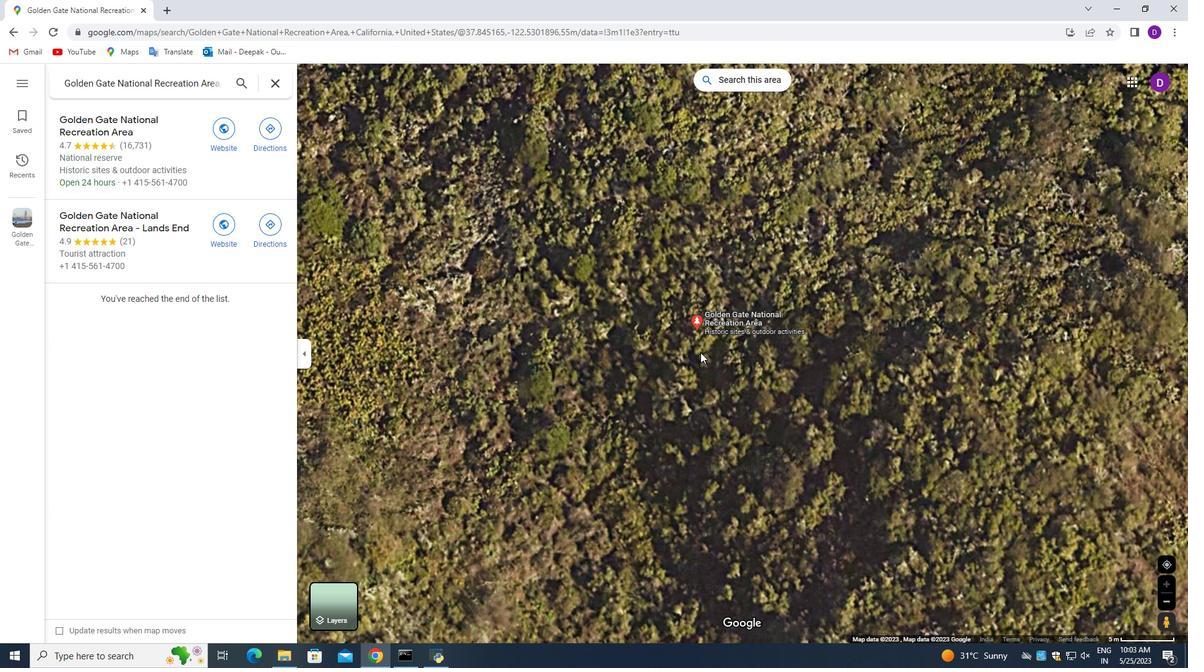 
Action: Mouse scrolled (588, 275) with delta (0, 0)
Screenshot: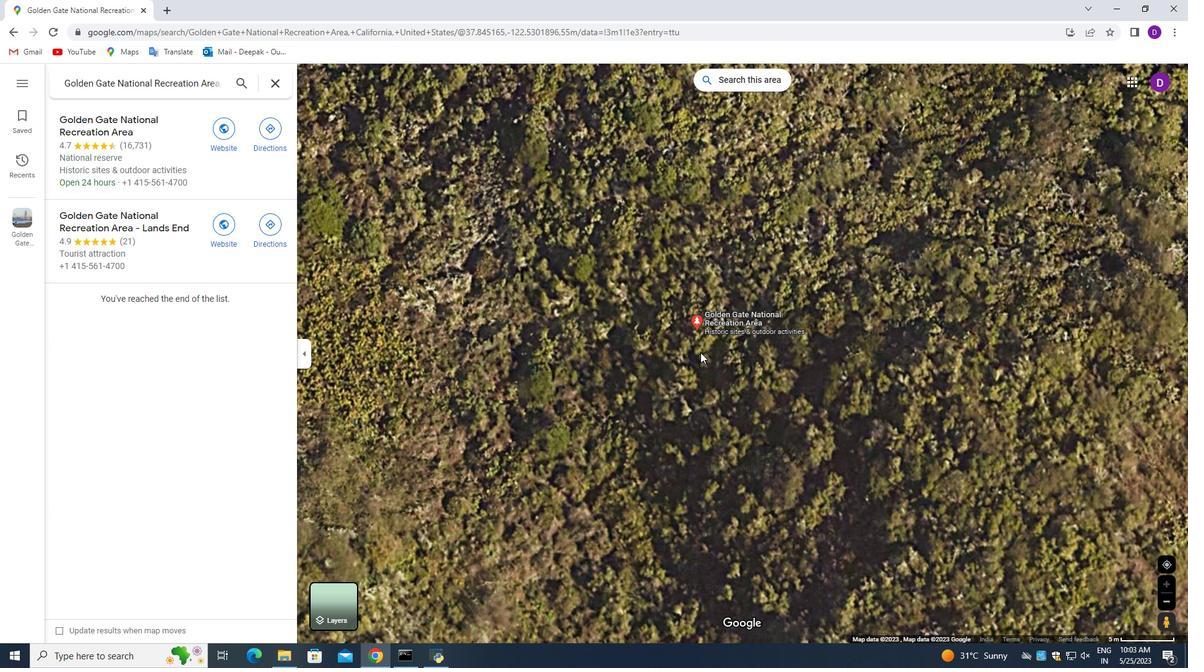 
Action: Mouse moved to (587, 272)
Screenshot: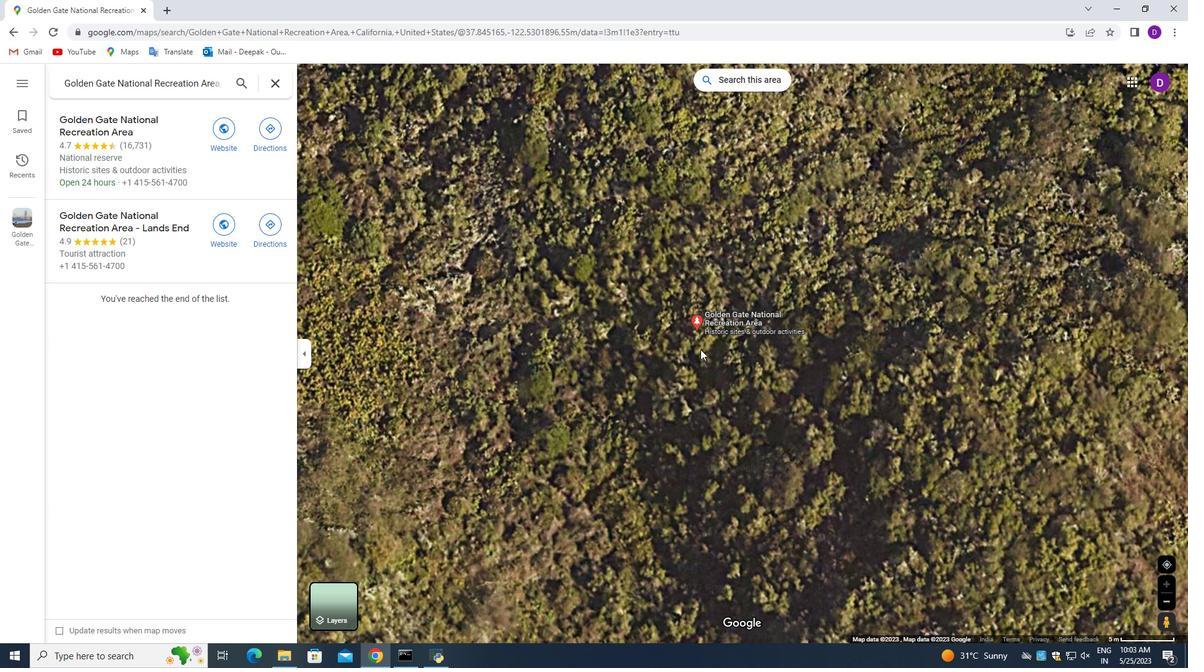 
Action: Mouse scrolled (587, 272) with delta (0, 0)
Screenshot: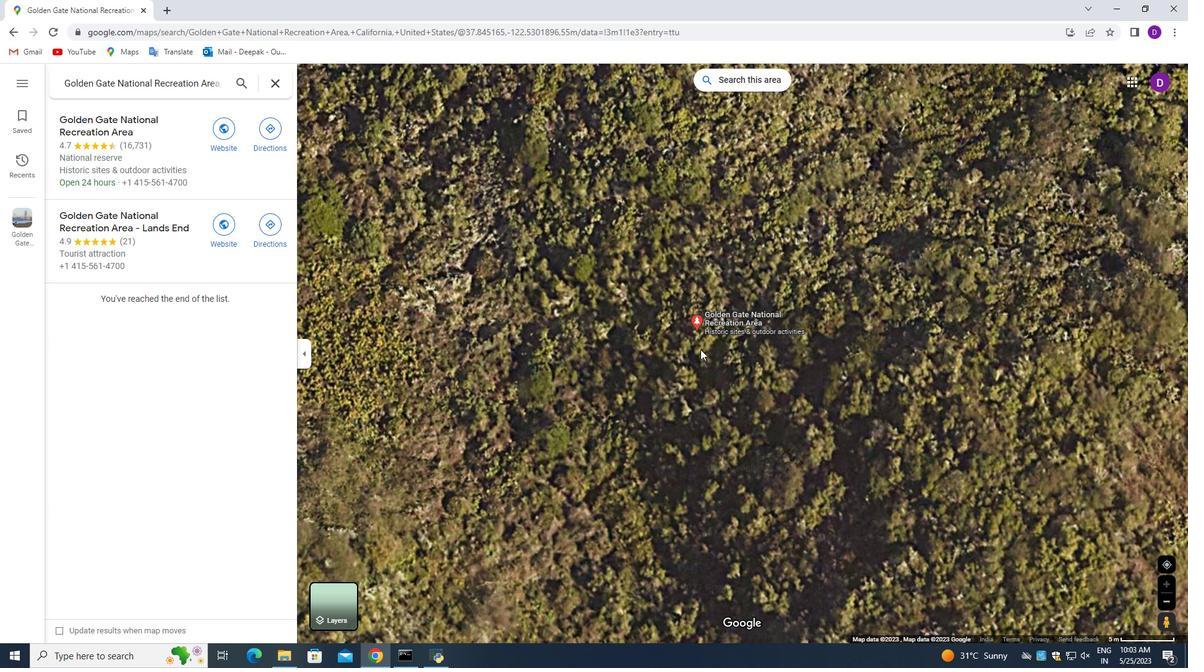
Action: Mouse moved to (586, 271)
Screenshot: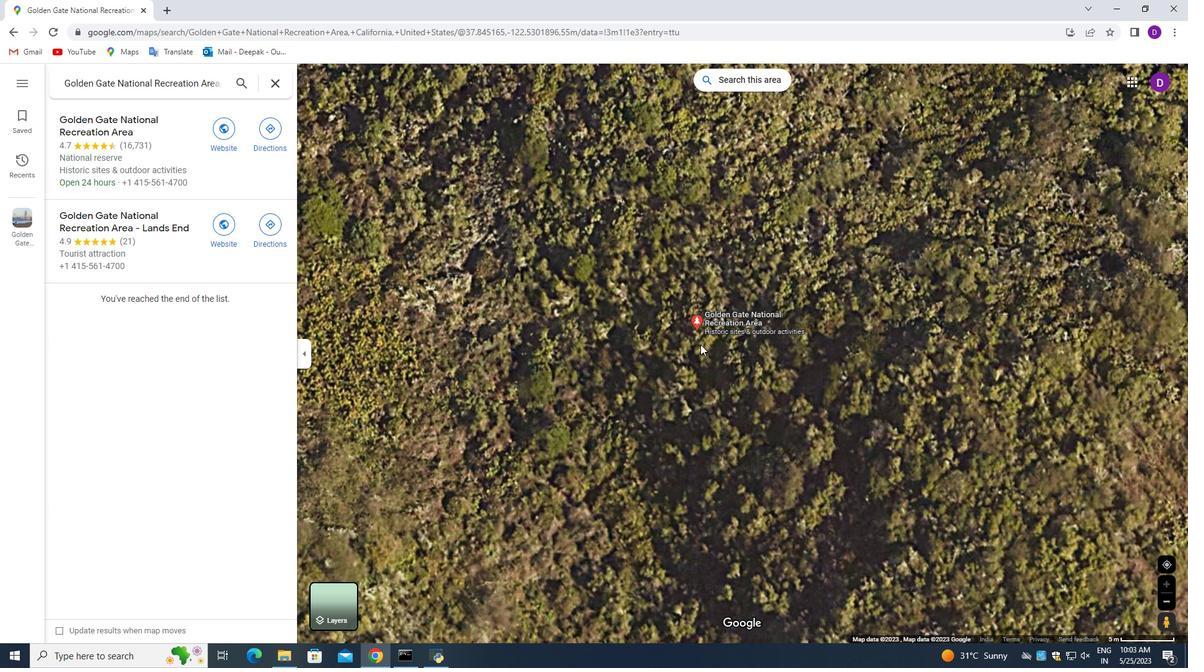 
Action: Mouse scrolled (586, 271) with delta (0, 0)
Screenshot: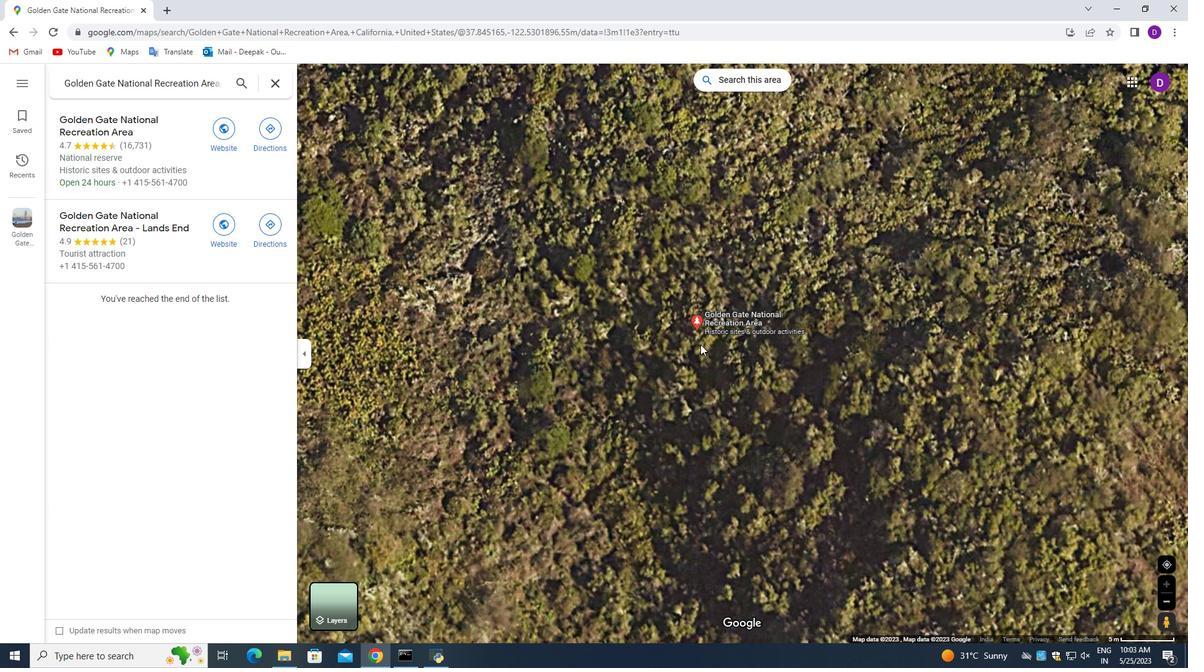 
Action: Mouse moved to (587, 271)
Screenshot: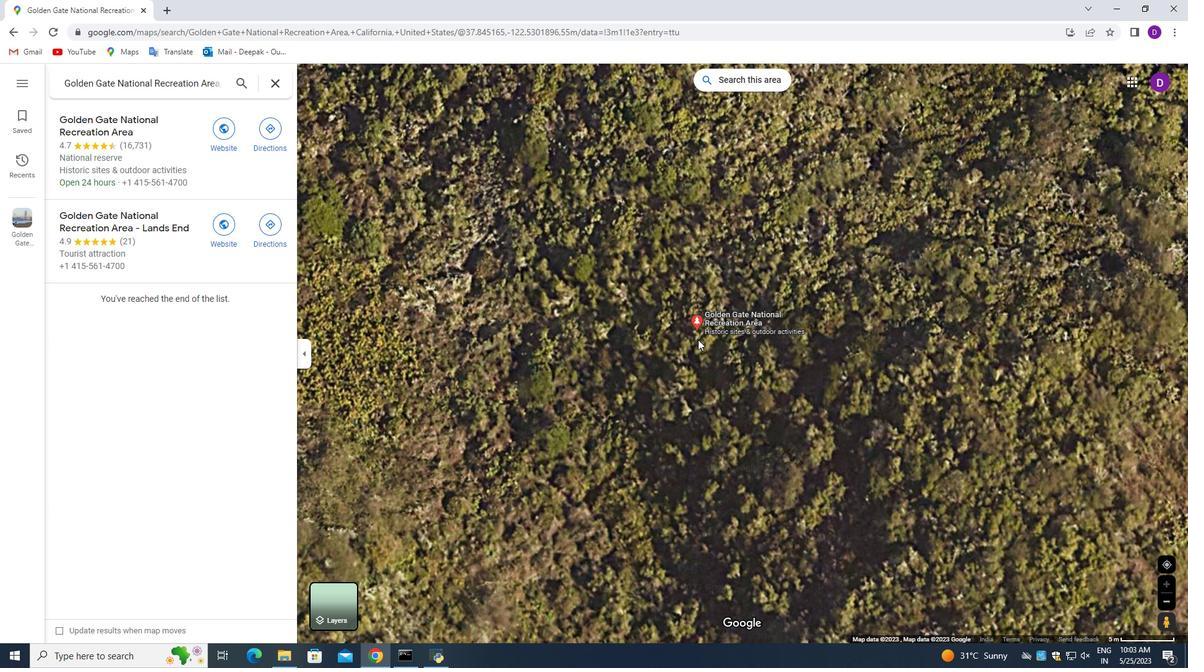 
Action: Mouse scrolled (587, 271) with delta (0, 0)
Screenshot: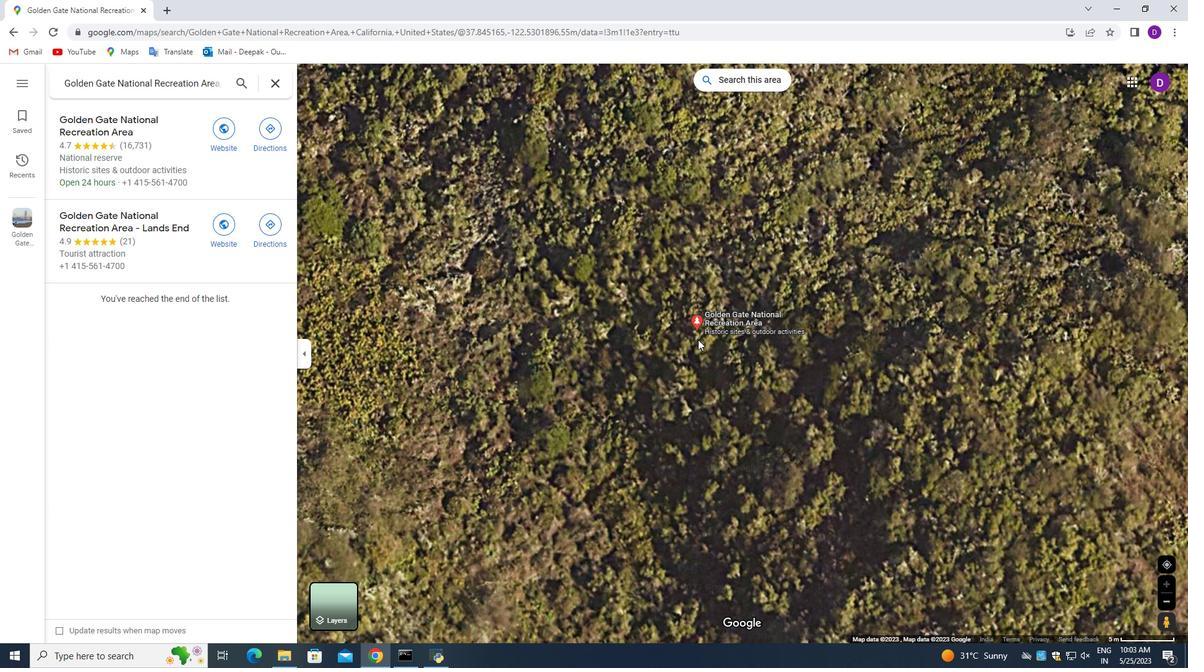 
Action: Mouse scrolled (587, 271) with delta (0, 0)
Screenshot: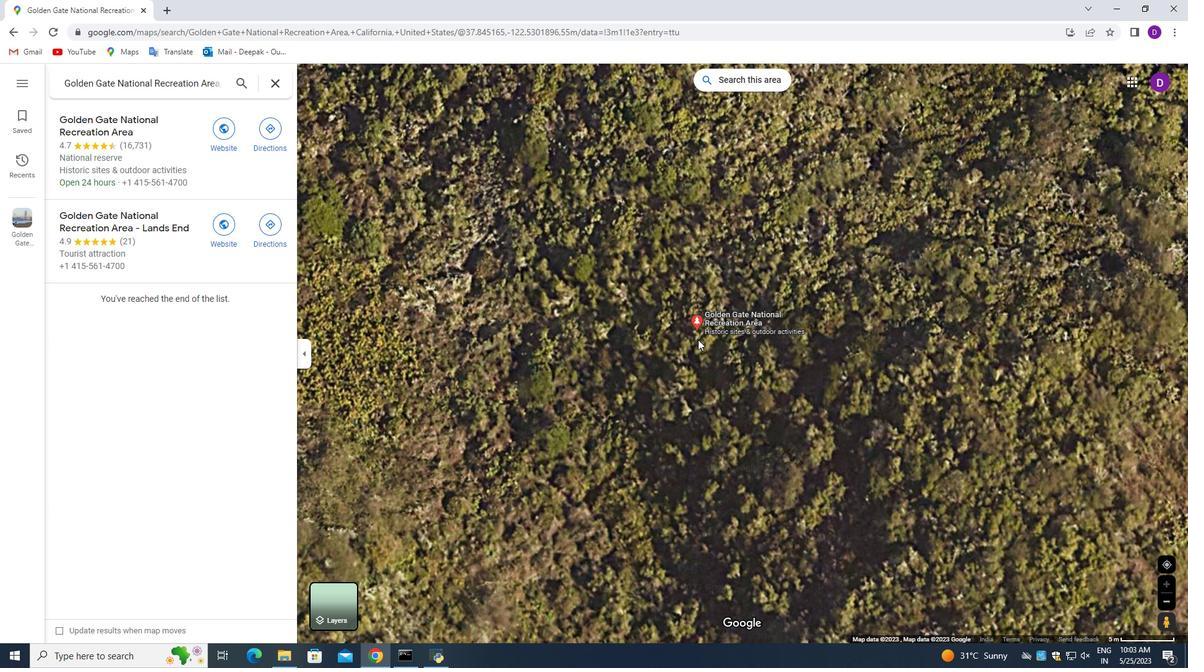 
Action: Mouse scrolled (587, 271) with delta (0, 0)
Screenshot: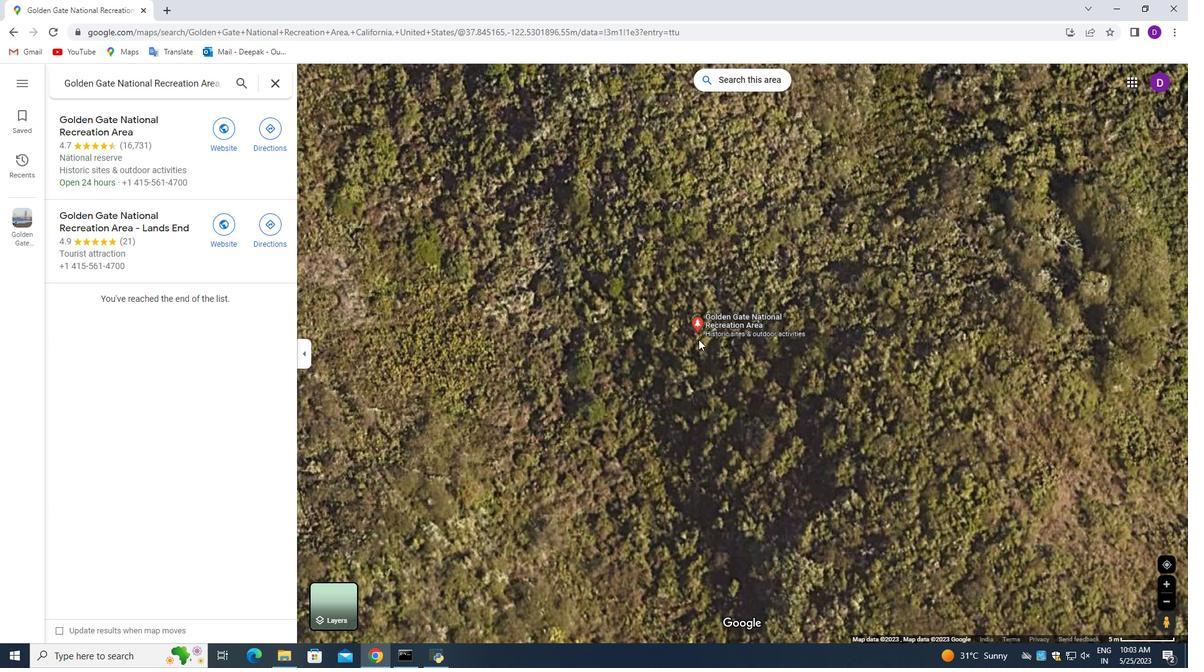 
Action: Mouse scrolled (587, 271) with delta (0, 0)
Screenshot: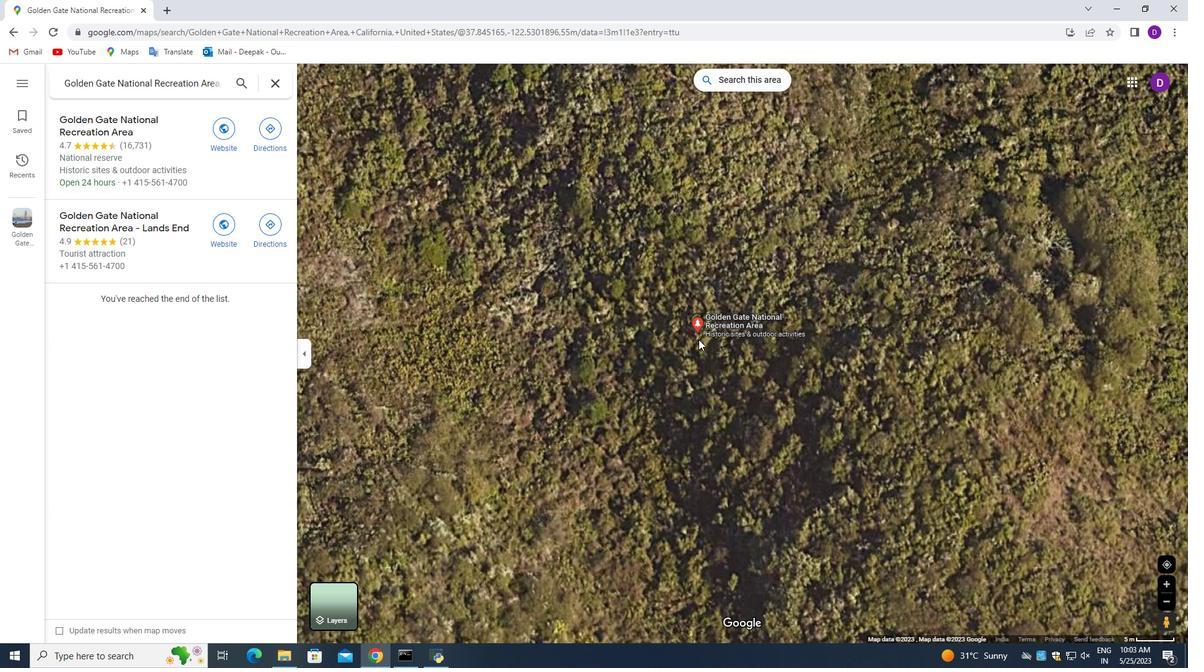 
Action: Mouse scrolled (587, 271) with delta (0, 0)
Screenshot: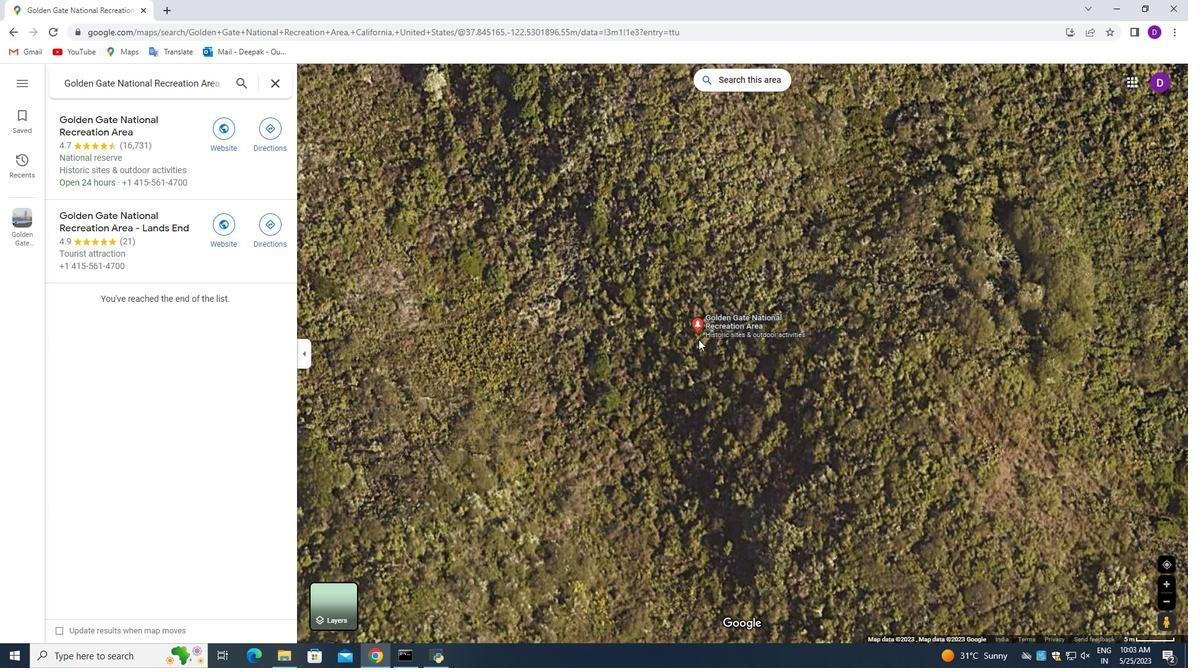 
Action: Mouse moved to (577, 274)
Screenshot: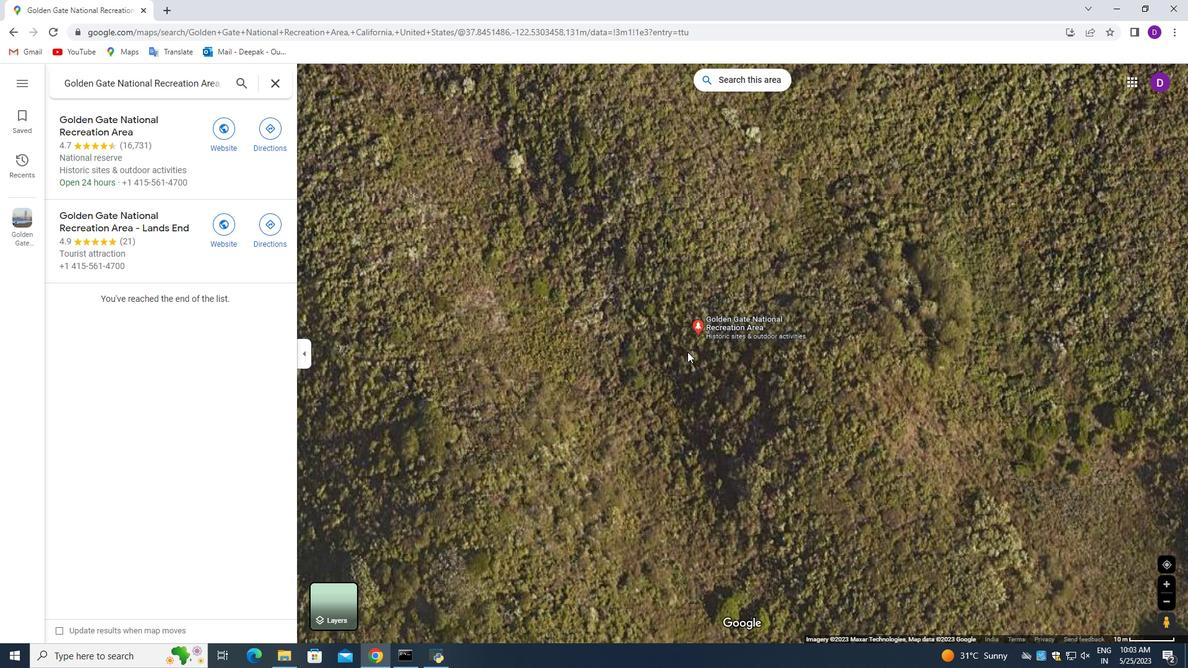 
Action: Mouse scrolled (577, 274) with delta (0, 0)
Screenshot: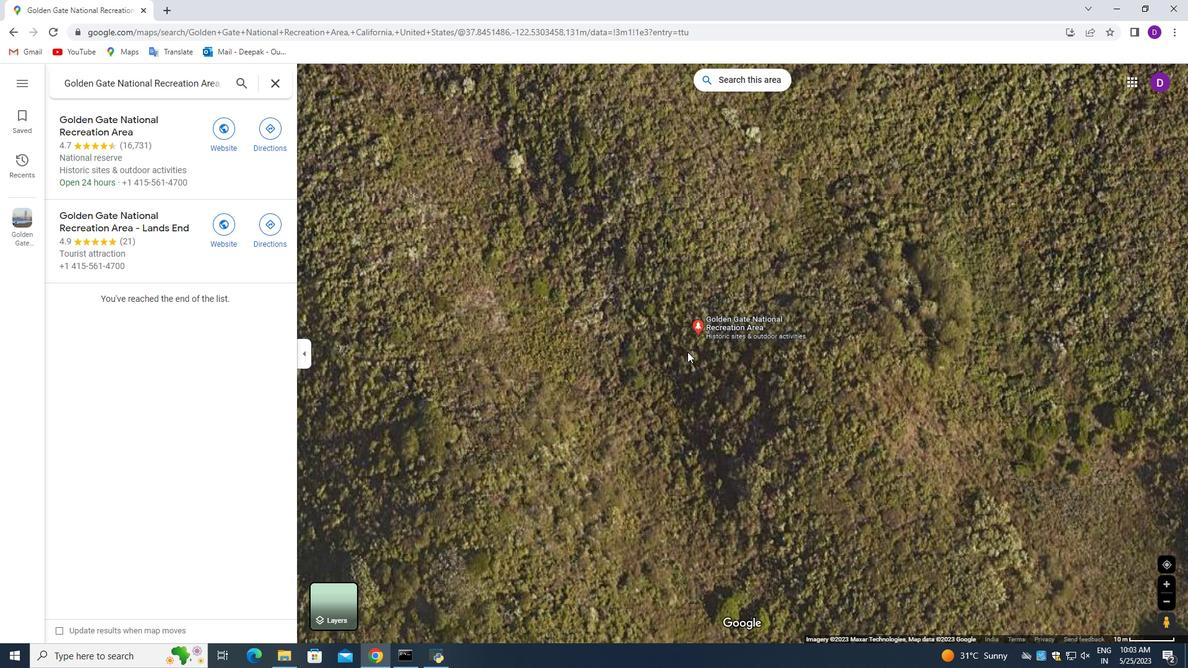 
Action: Mouse scrolled (577, 274) with delta (0, 0)
Screenshot: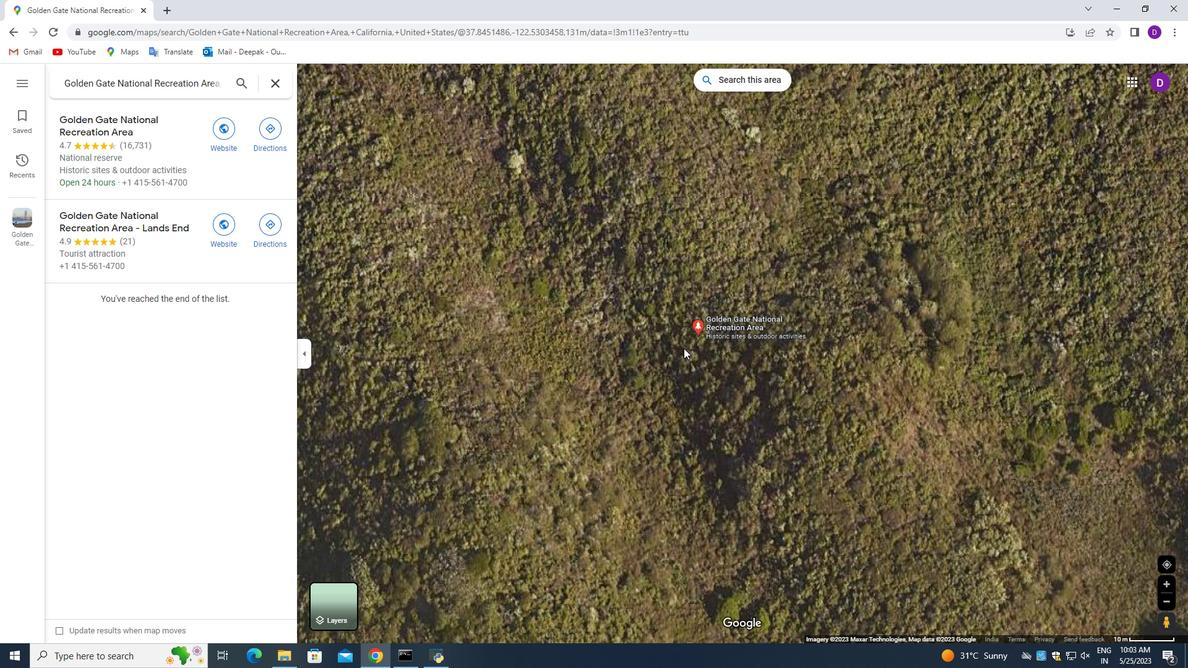 
Action: Mouse moved to (601, 272)
Screenshot: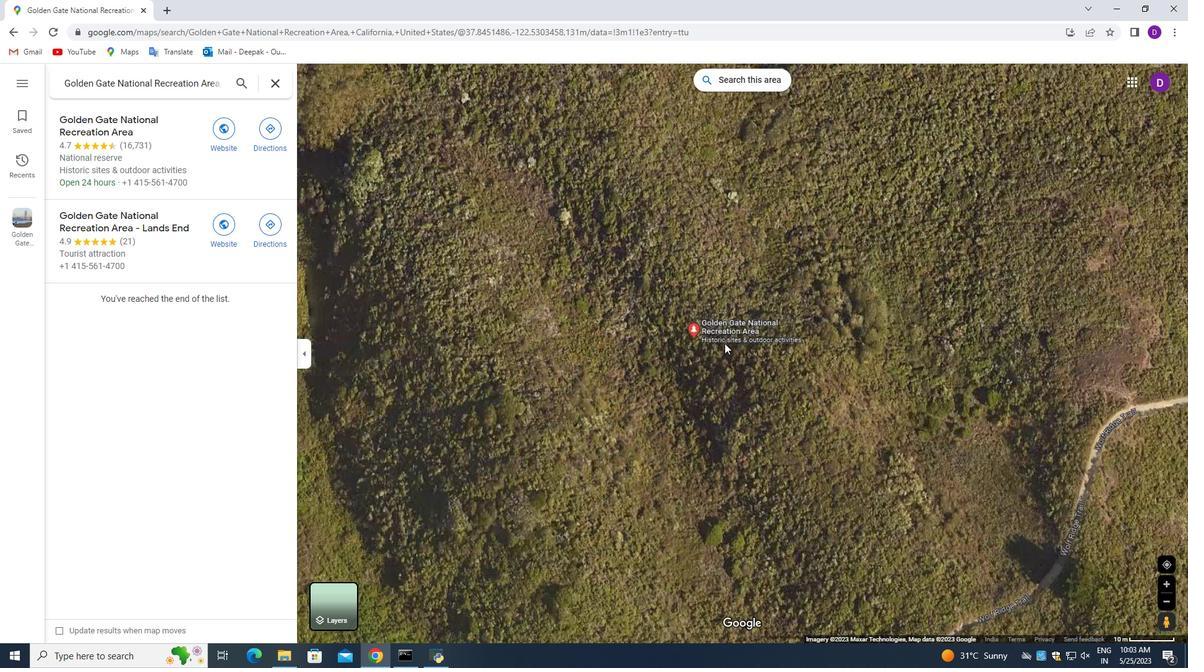 
Action: Mouse scrolled (601, 272) with delta (0, 0)
Screenshot: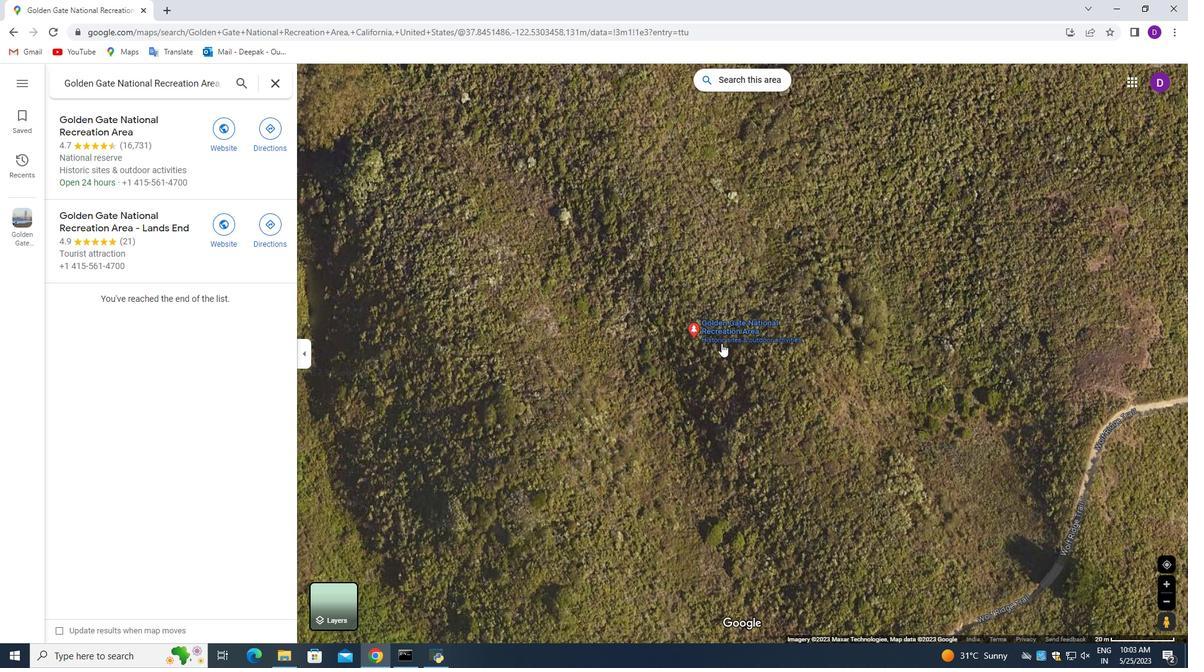 
Action: Mouse scrolled (601, 272) with delta (0, 0)
Screenshot: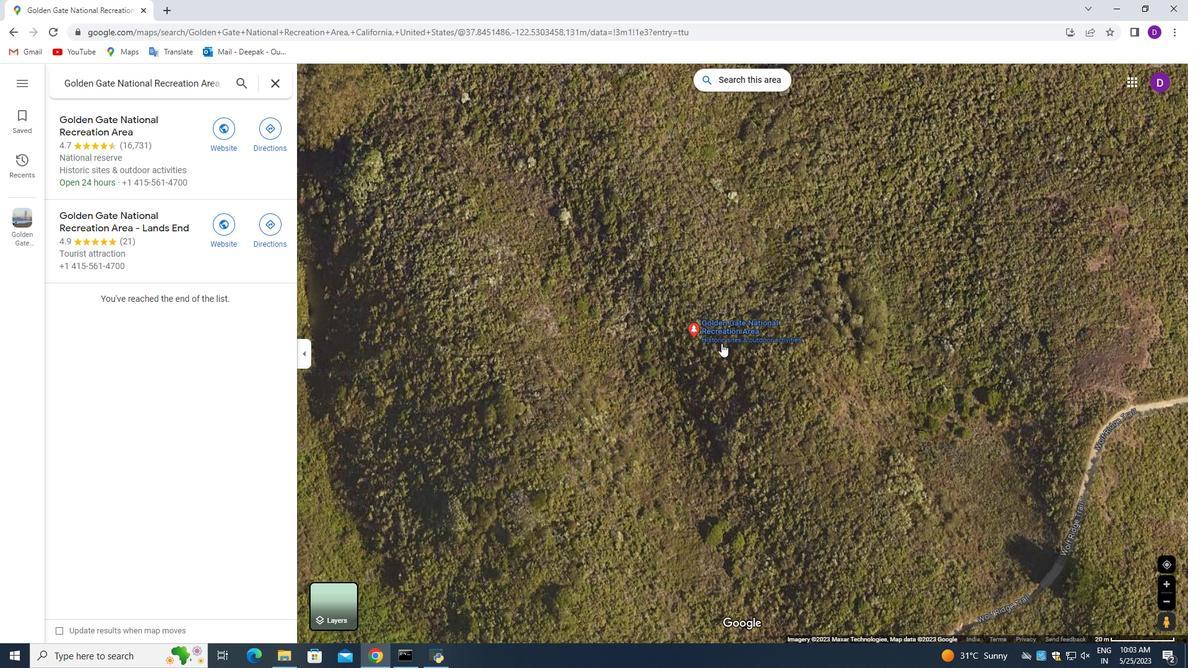 
Action: Mouse scrolled (601, 272) with delta (0, 0)
Screenshot: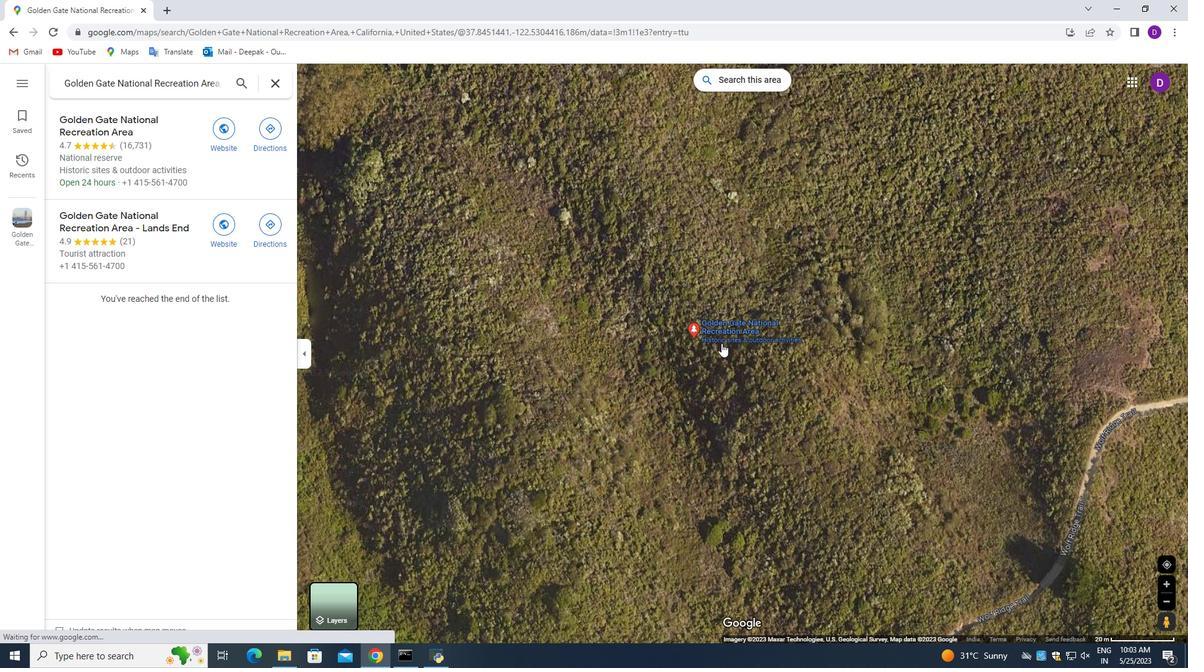 
Action: Mouse moved to (602, 272)
Screenshot: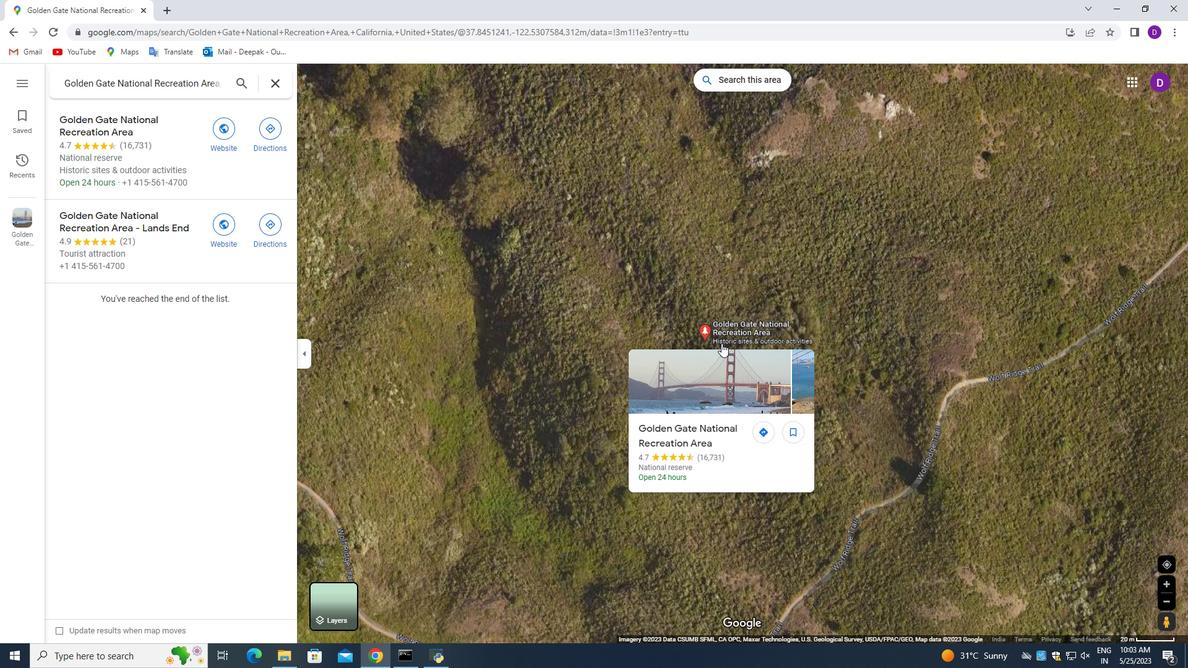 
Action: Mouse scrolled (602, 272) with delta (0, 0)
Screenshot: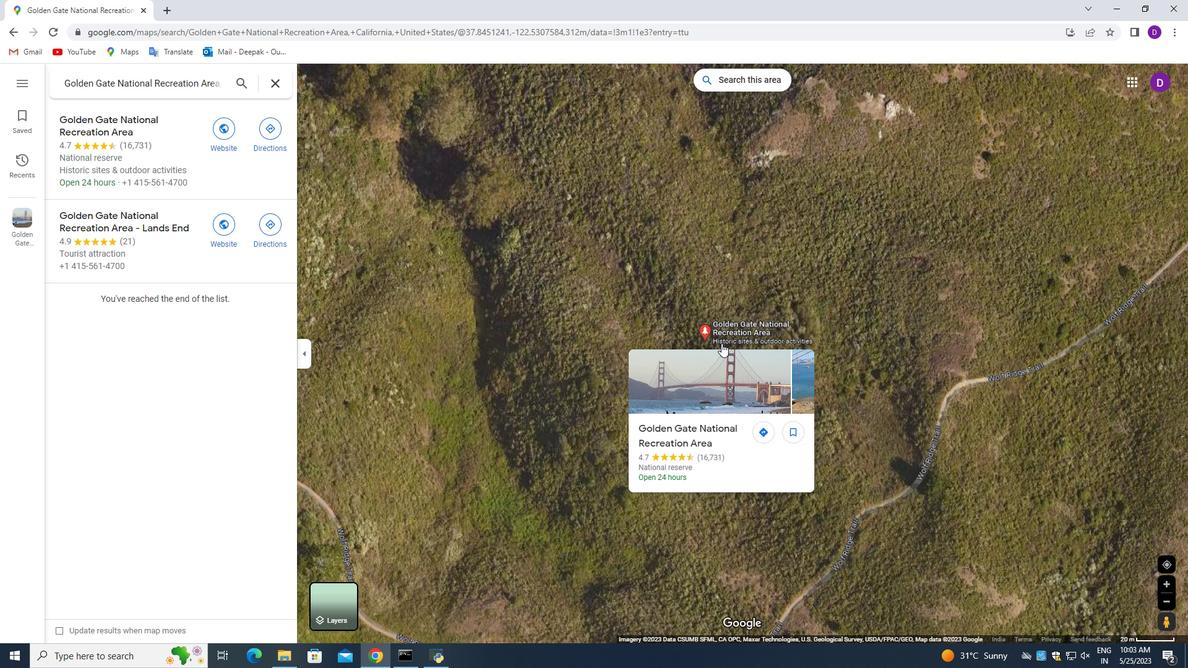 
Action: Mouse moved to (602, 272)
Screenshot: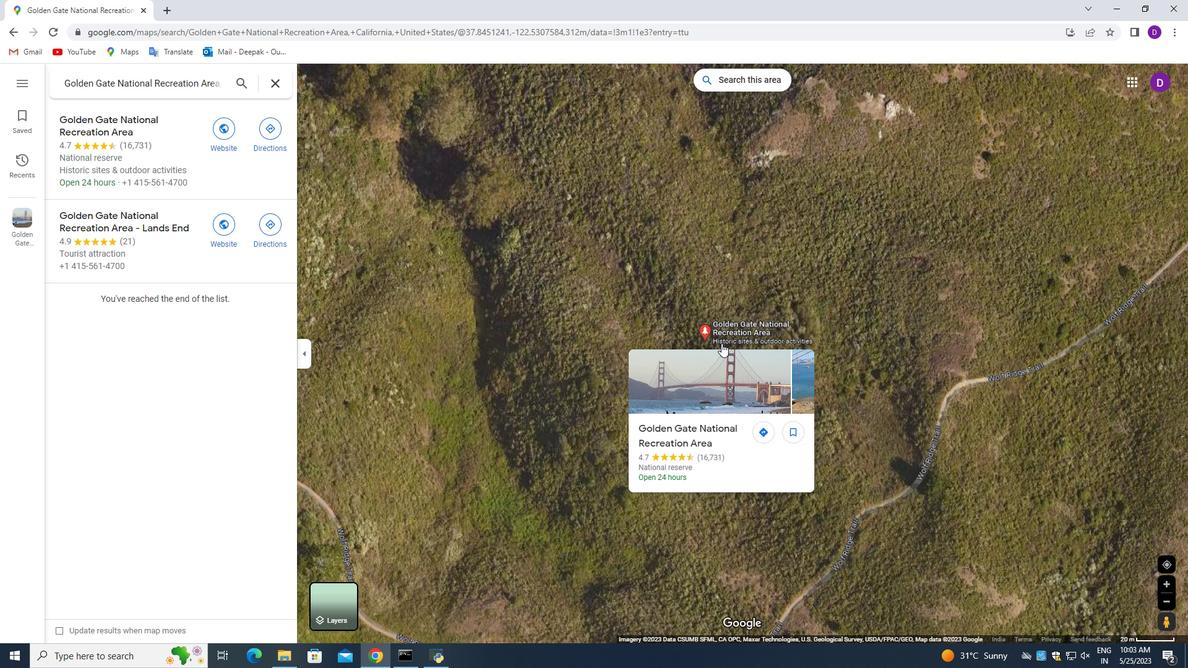 
Action: Mouse scrolled (602, 272) with delta (0, 0)
Screenshot: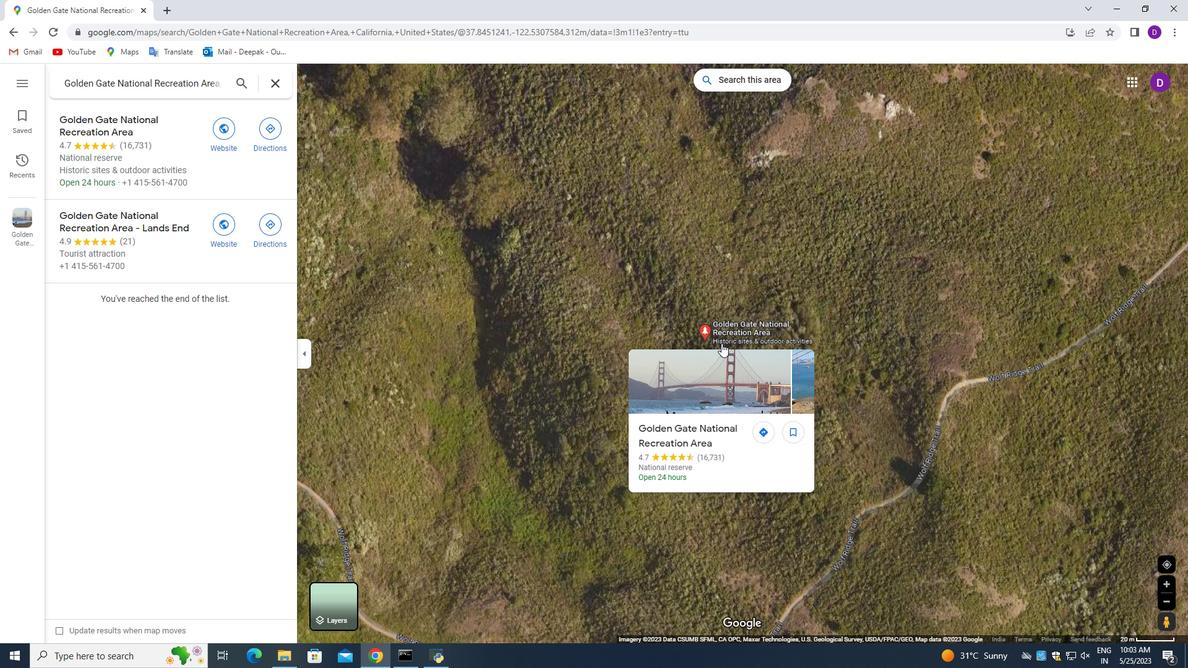 
Action: Mouse moved to (579, 266)
Screenshot: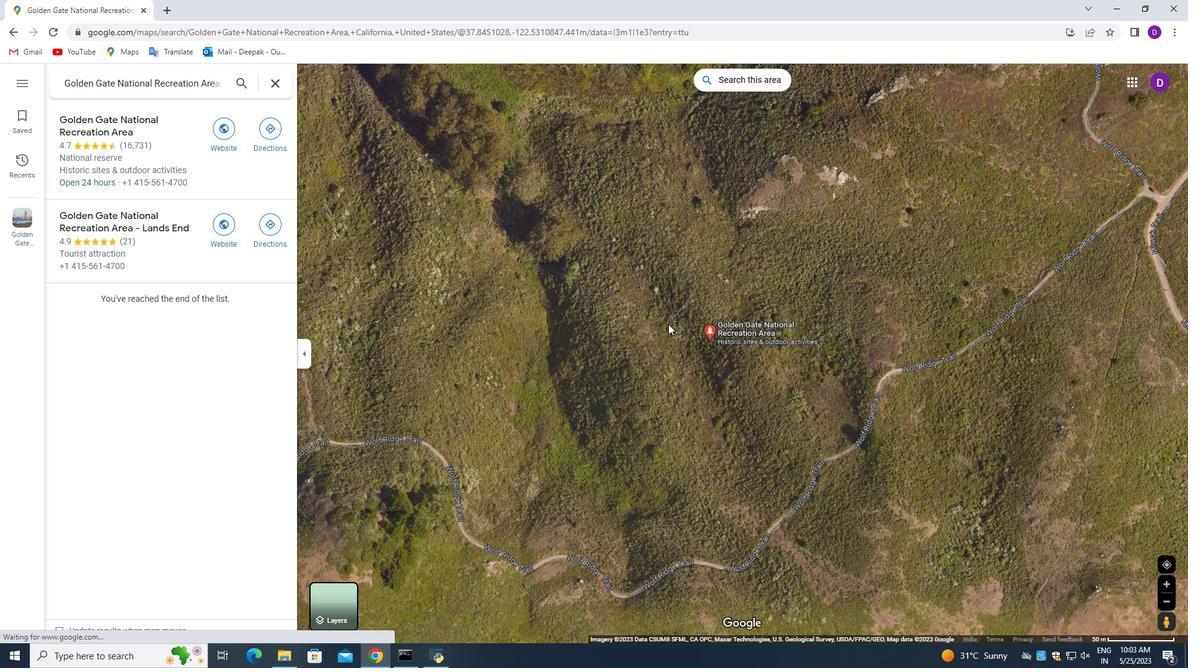 
Action: Mouse scrolled (579, 266) with delta (0, 0)
Screenshot: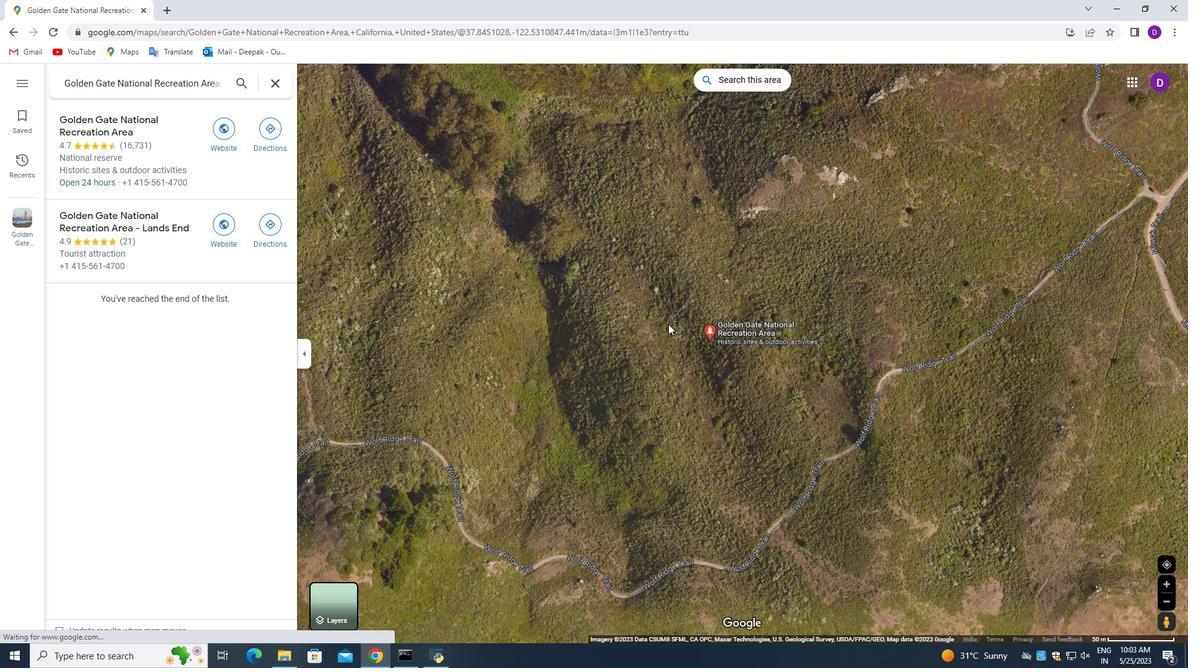 
Action: Mouse scrolled (579, 266) with delta (0, 0)
Screenshot: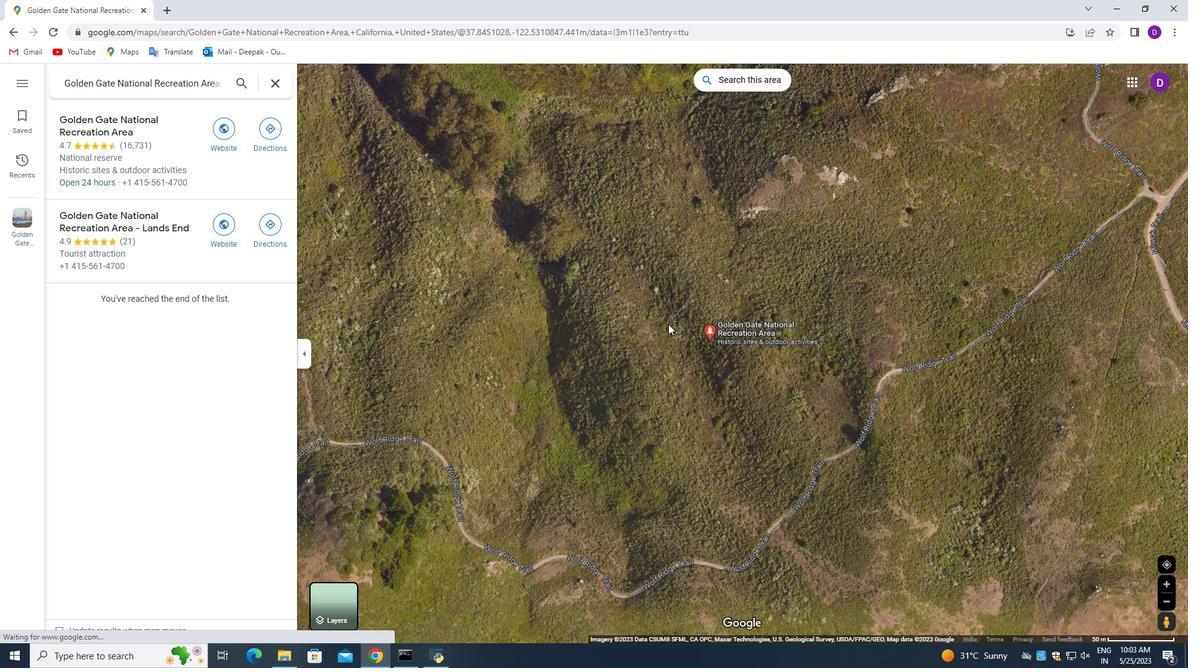 
Action: Mouse scrolled (579, 266) with delta (0, 0)
Screenshot: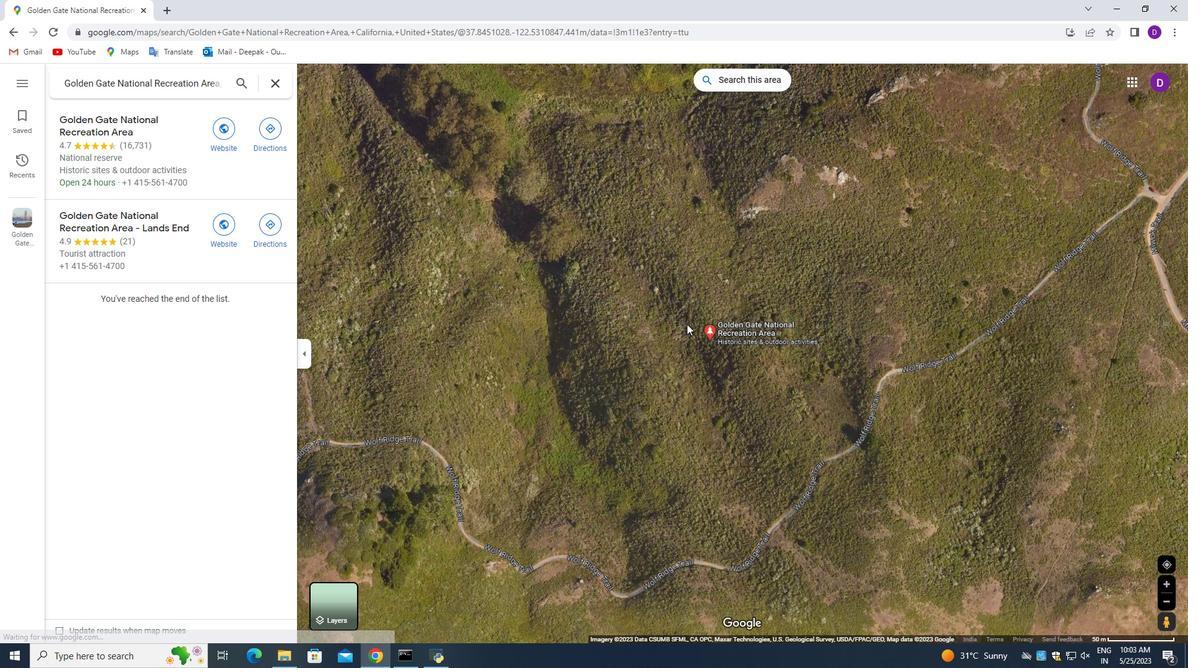 
Action: Mouse scrolled (579, 266) with delta (0, 0)
Screenshot: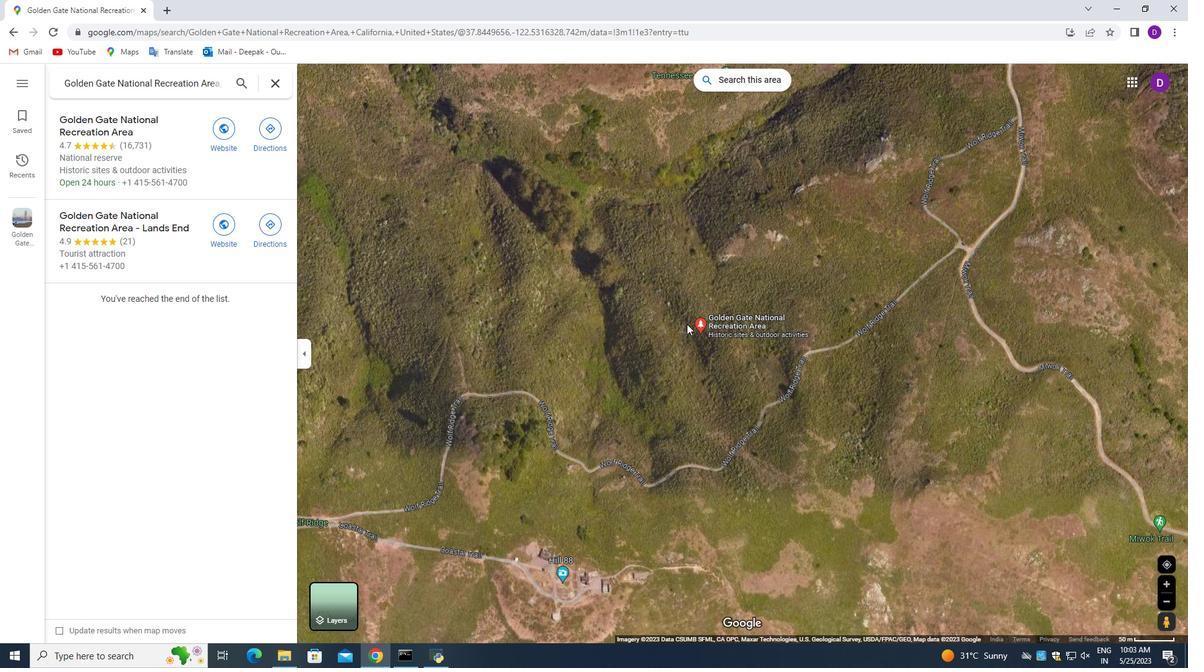 
Action: Mouse scrolled (579, 266) with delta (0, 0)
Screenshot: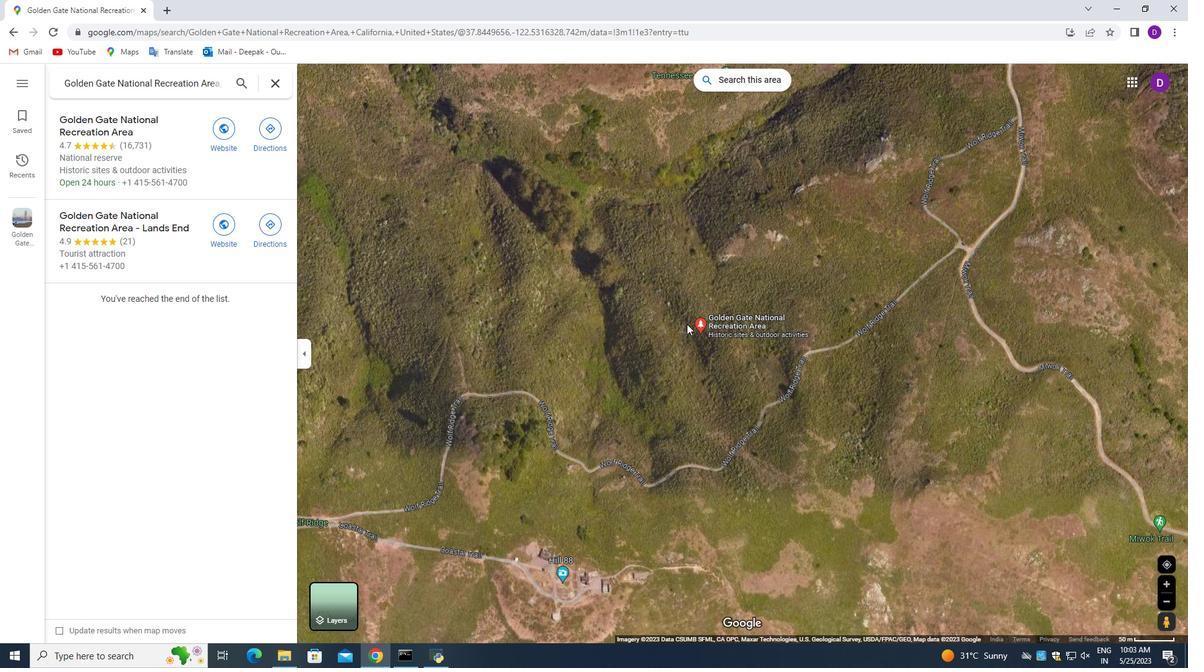 
Action: Mouse scrolled (579, 266) with delta (0, 0)
Screenshot: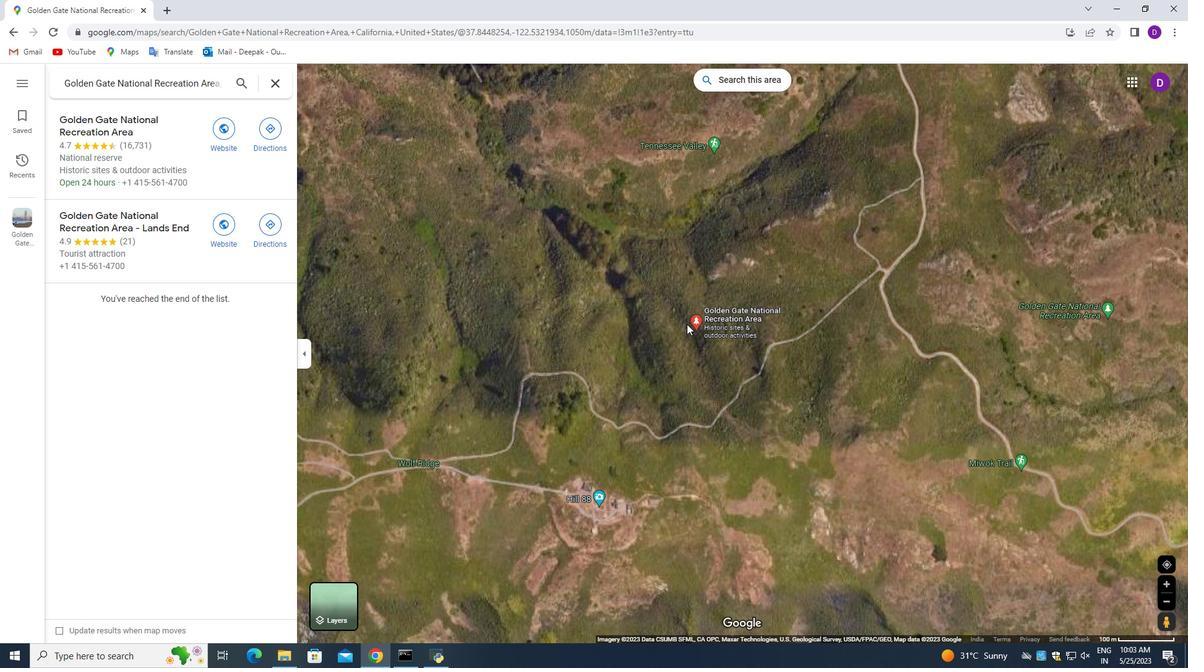 
Action: Mouse scrolled (579, 266) with delta (0, 0)
Screenshot: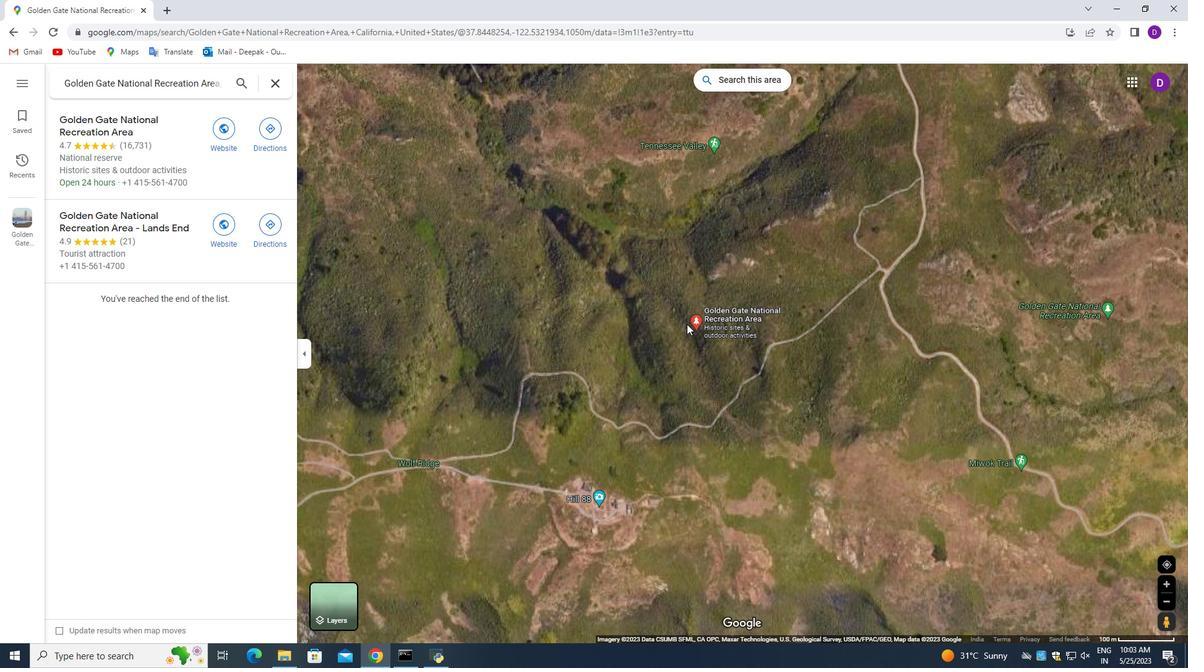 
Action: Mouse scrolled (579, 266) with delta (0, 0)
Screenshot: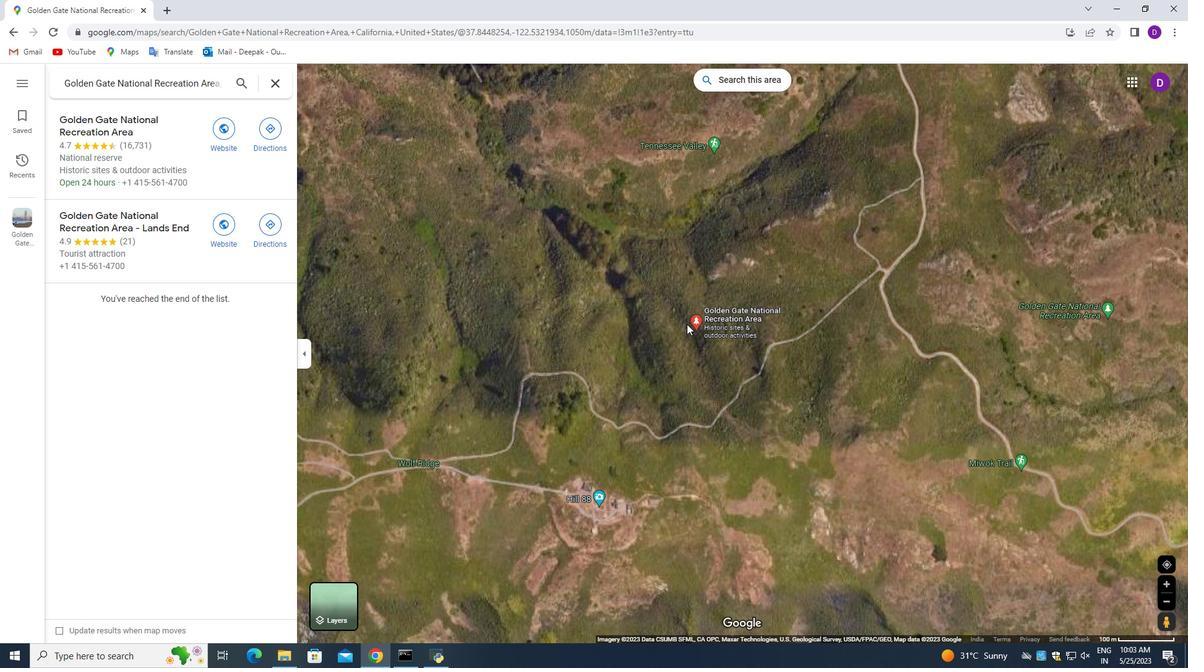 
Action: Mouse scrolled (579, 266) with delta (0, 0)
Screenshot: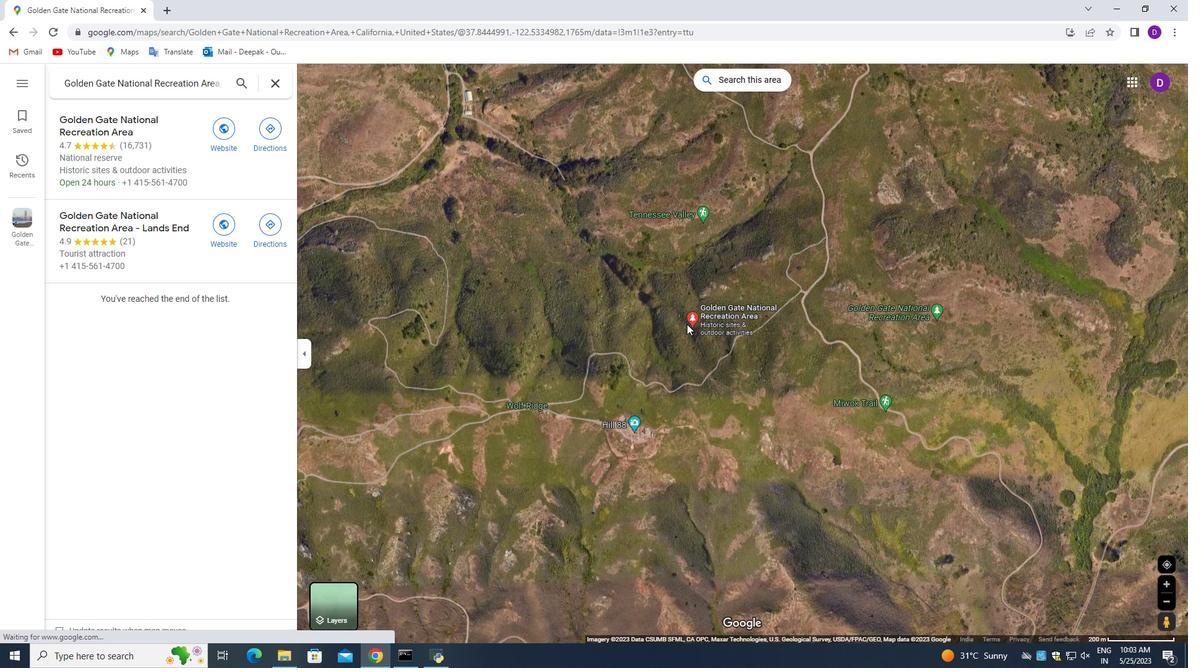 
Action: Mouse scrolled (579, 266) with delta (0, 0)
Screenshot: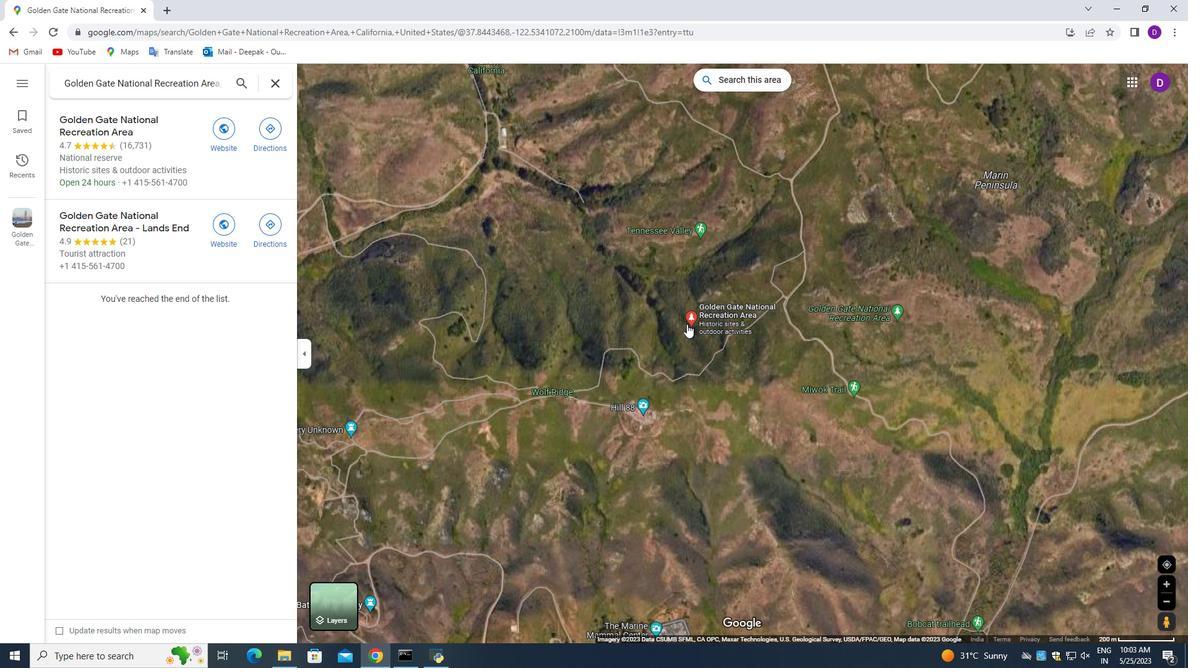 
Action: Mouse scrolled (579, 266) with delta (0, 0)
Screenshot: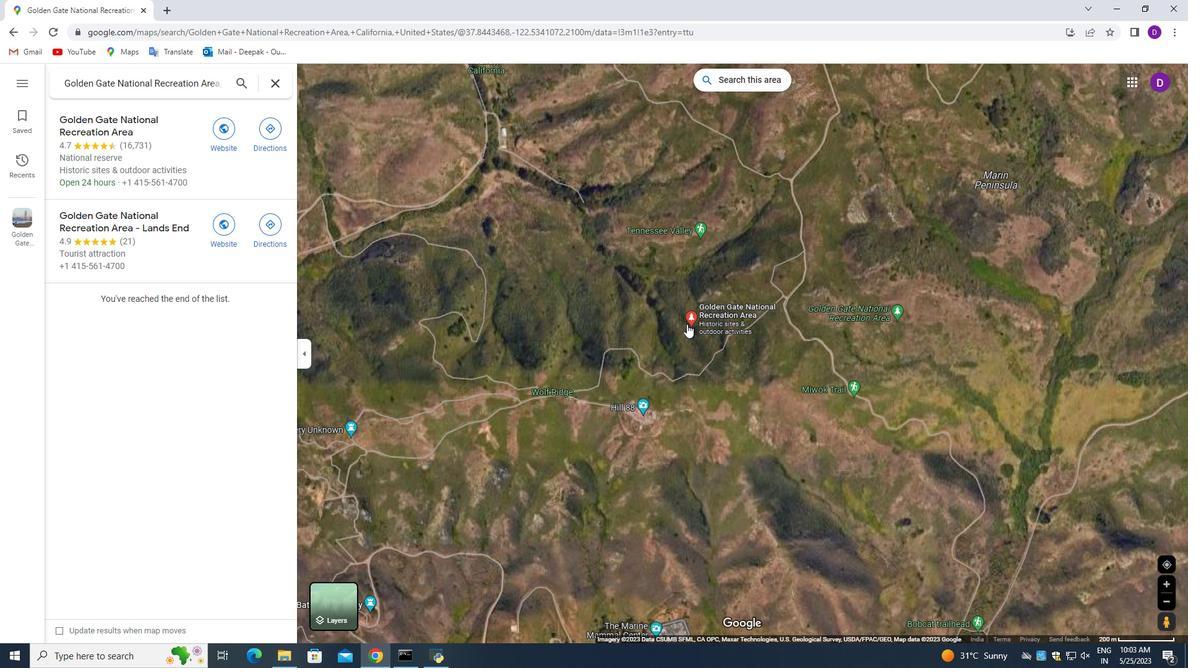 
Action: Mouse scrolled (579, 266) with delta (0, 0)
Screenshot: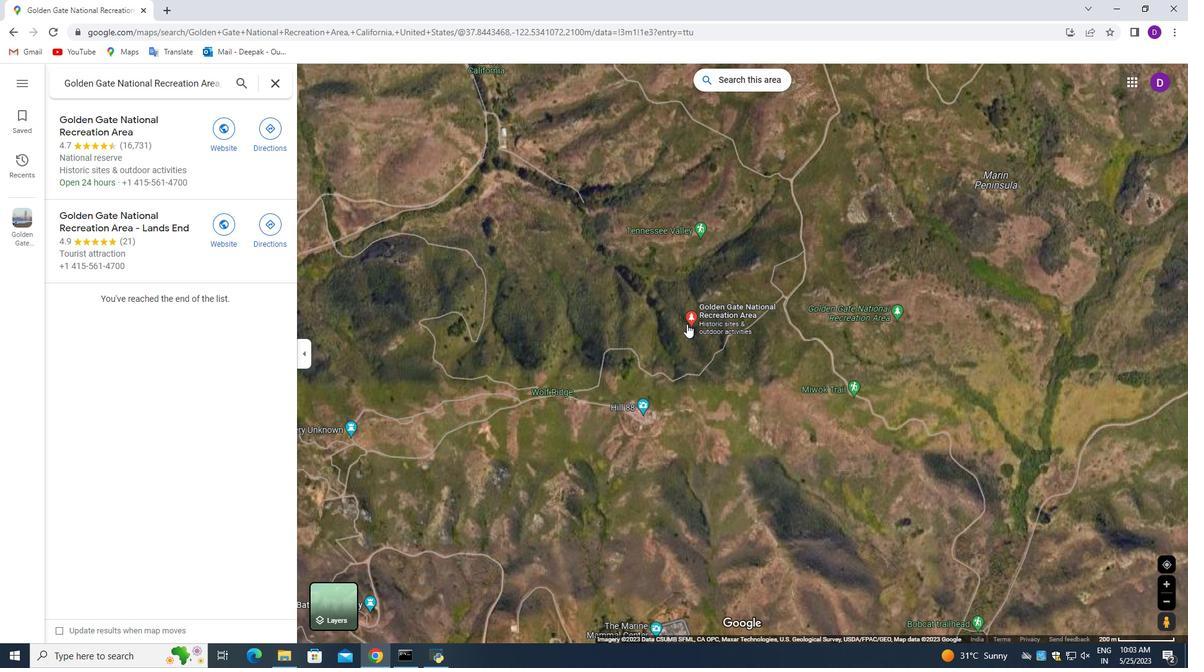 
Action: Mouse scrolled (579, 266) with delta (0, 0)
Screenshot: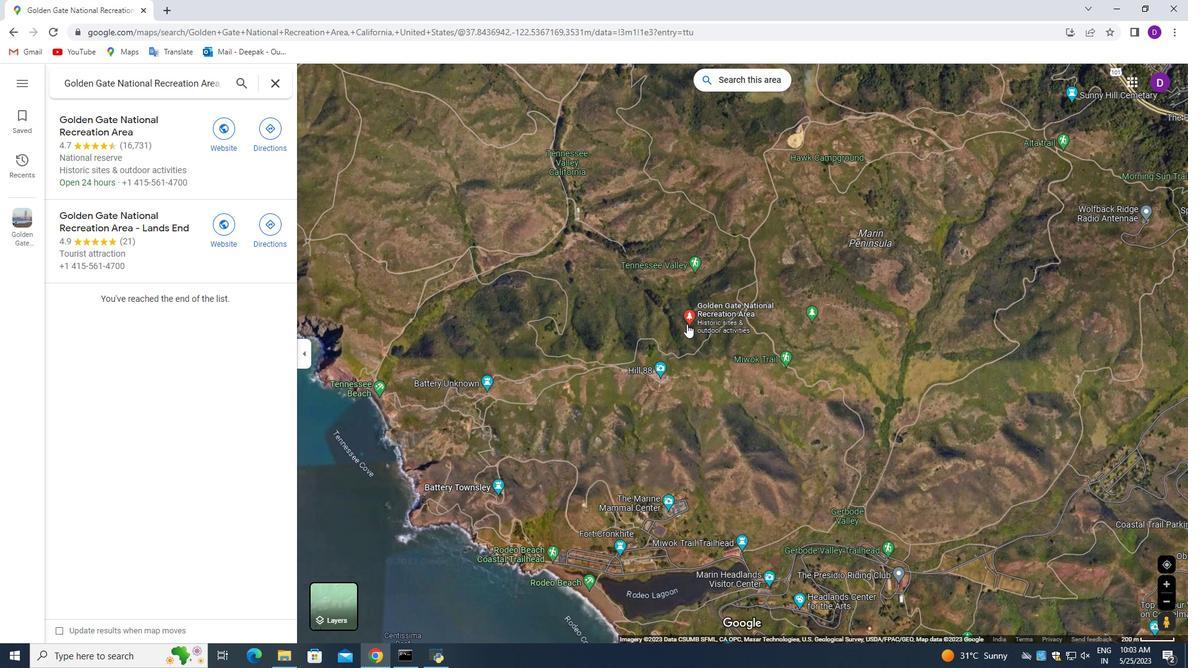 
Action: Mouse scrolled (579, 266) with delta (0, 0)
Screenshot: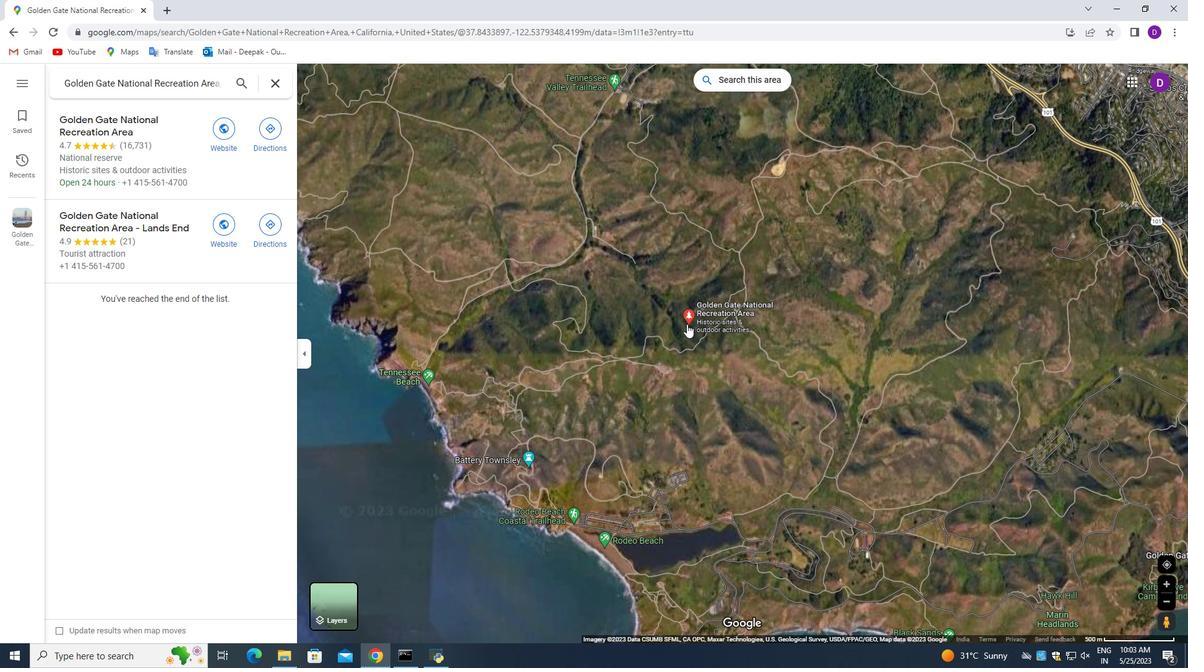 
